 Task: Find connections with filter location Rotselaar with filter topic #Recruitmentwith filter profile language English with filter current company Raymond Limited with filter school Vivek College of Commerce with filter industry Computer Networking Products with filter service category AssistanceAdvertising with filter keywords title Salon Manager
Action: Mouse moved to (554, 104)
Screenshot: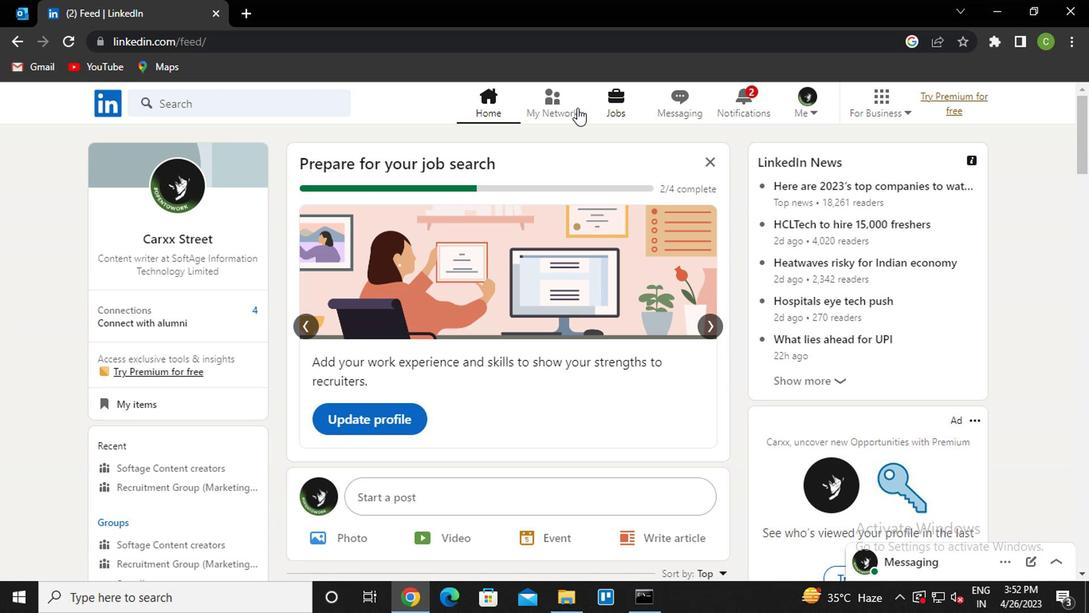 
Action: Mouse pressed left at (554, 104)
Screenshot: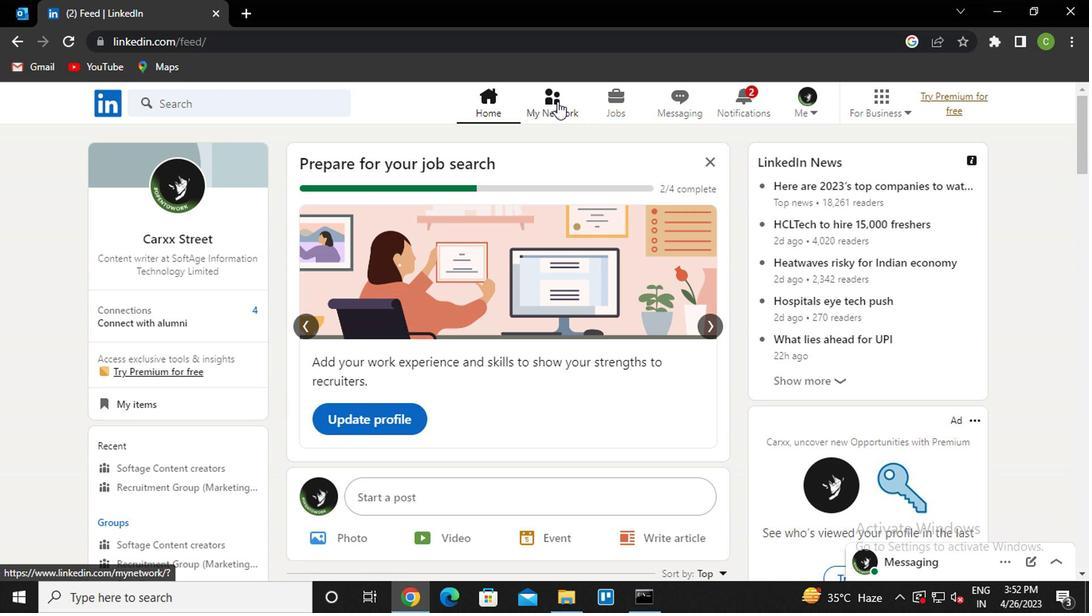 
Action: Mouse moved to (222, 201)
Screenshot: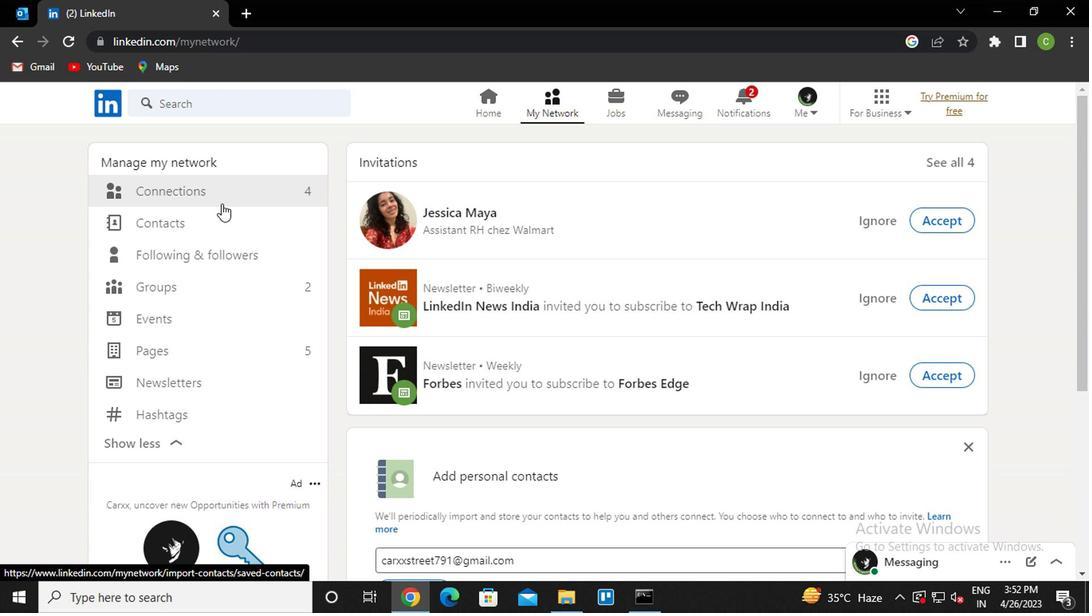 
Action: Mouse pressed left at (222, 201)
Screenshot: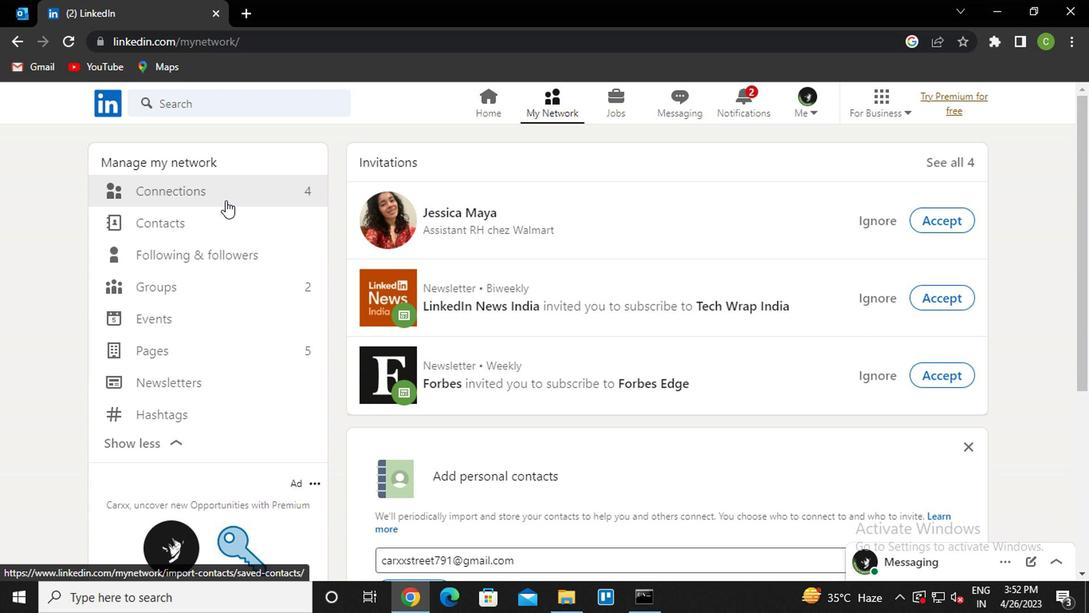 
Action: Mouse pressed left at (222, 201)
Screenshot: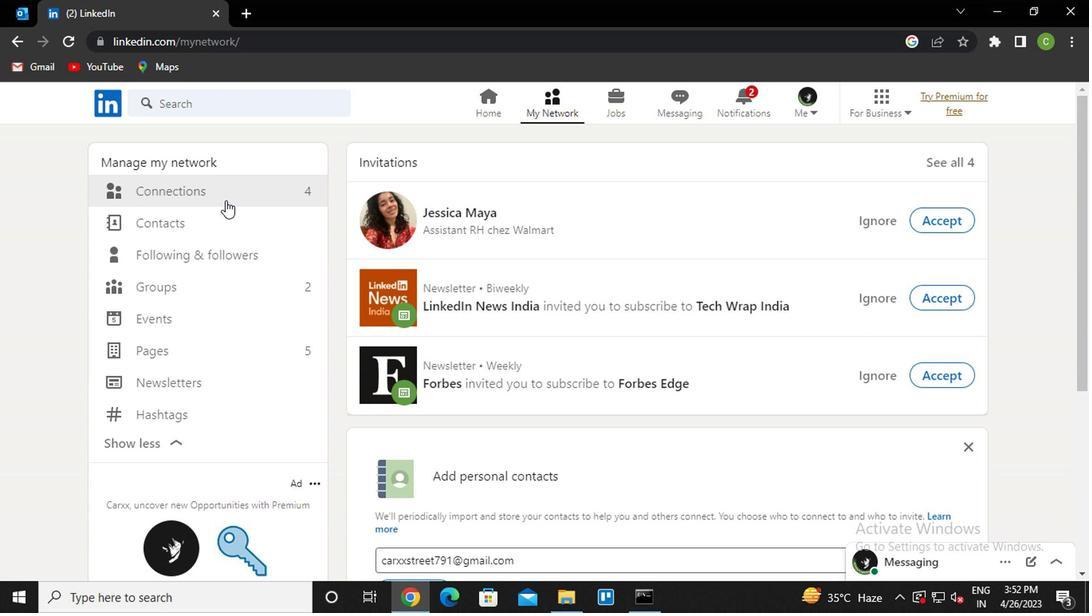 
Action: Mouse moved to (239, 198)
Screenshot: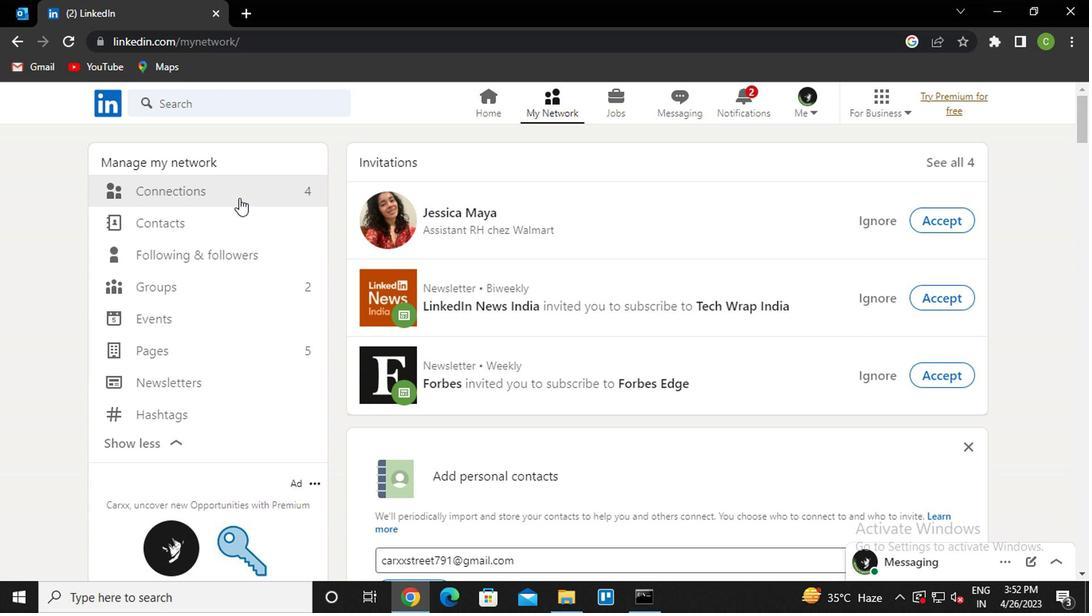 
Action: Mouse pressed left at (239, 198)
Screenshot: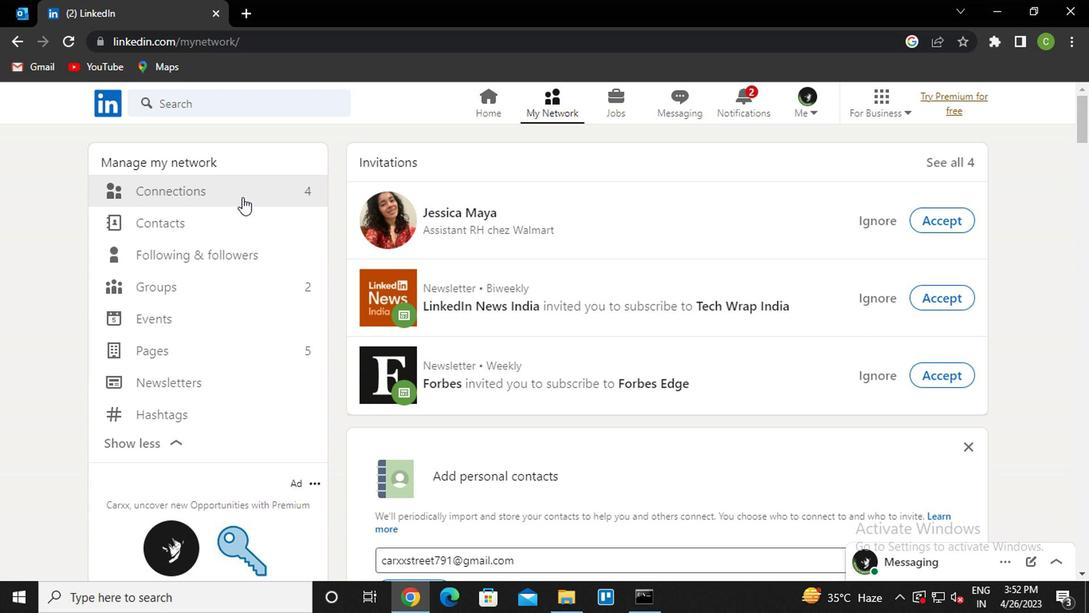 
Action: Mouse moved to (647, 186)
Screenshot: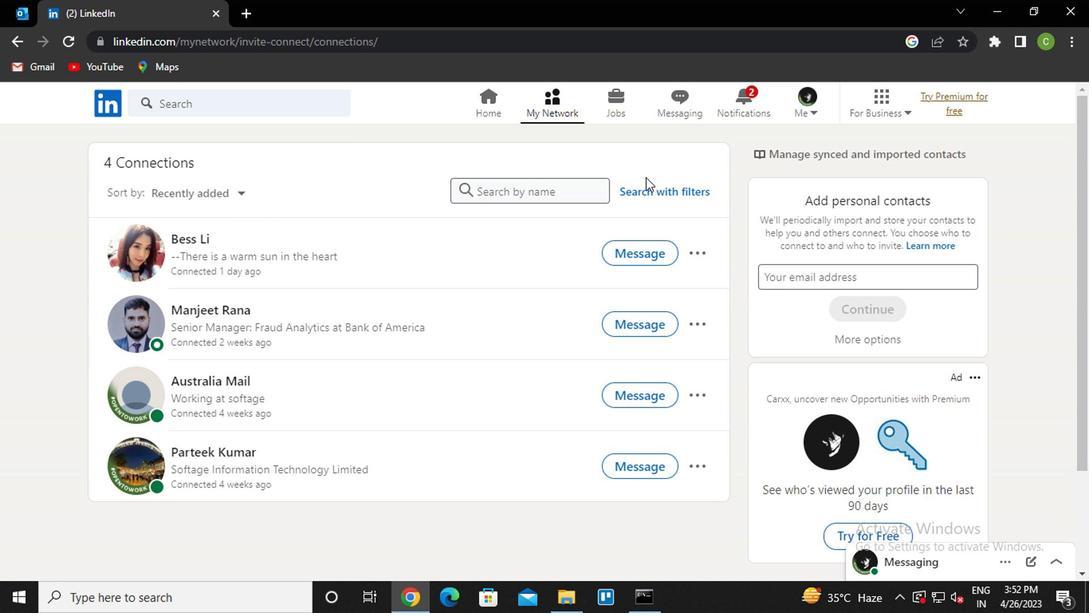 
Action: Mouse pressed left at (647, 186)
Screenshot: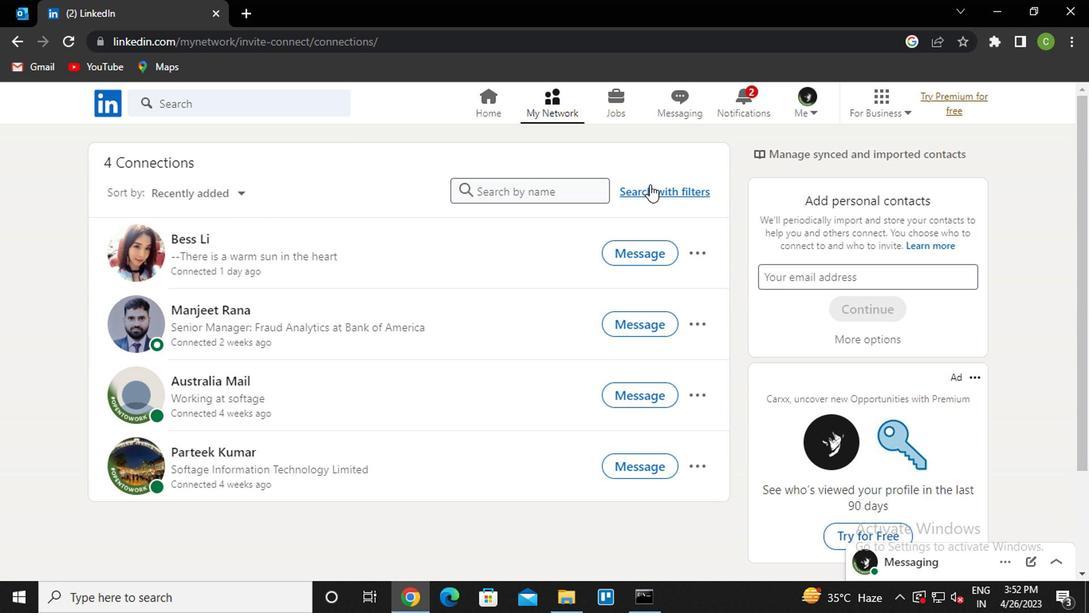 
Action: Mouse moved to (532, 160)
Screenshot: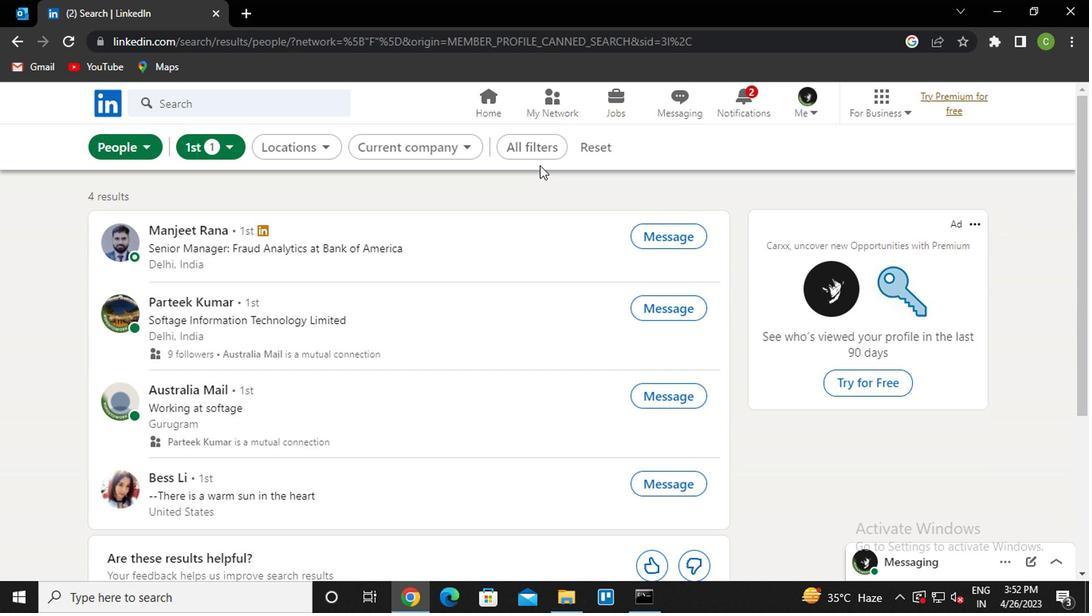 
Action: Mouse pressed left at (532, 160)
Screenshot: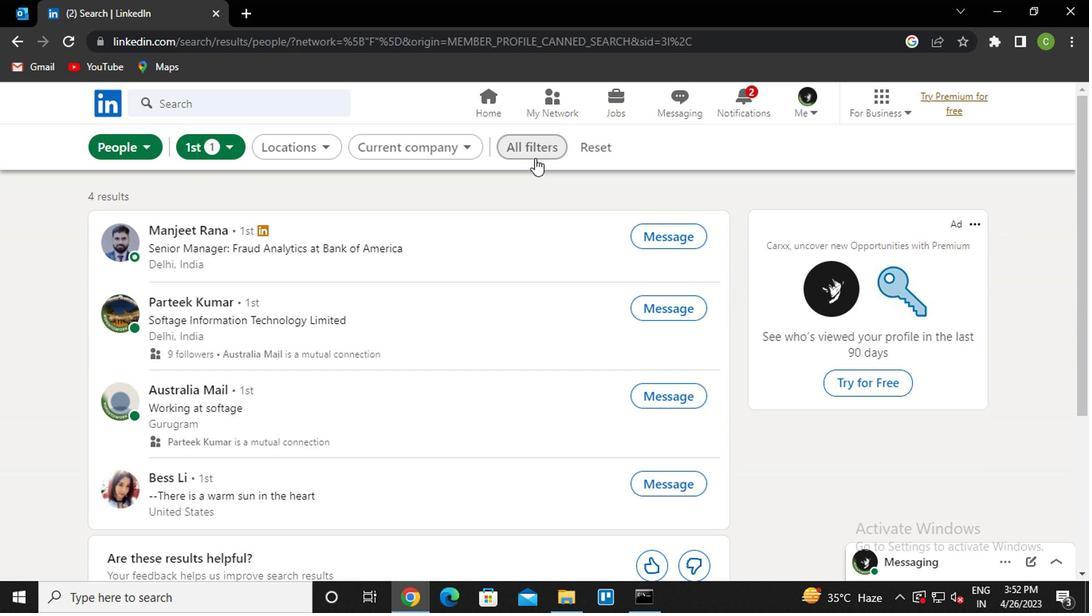 
Action: Mouse moved to (793, 353)
Screenshot: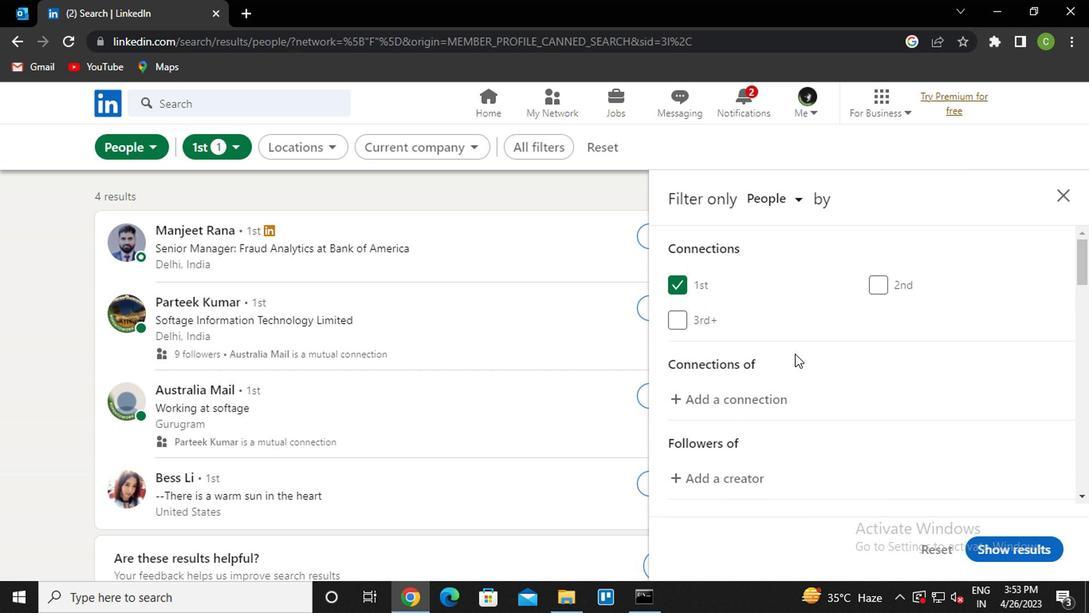 
Action: Mouse scrolled (793, 353) with delta (0, 0)
Screenshot: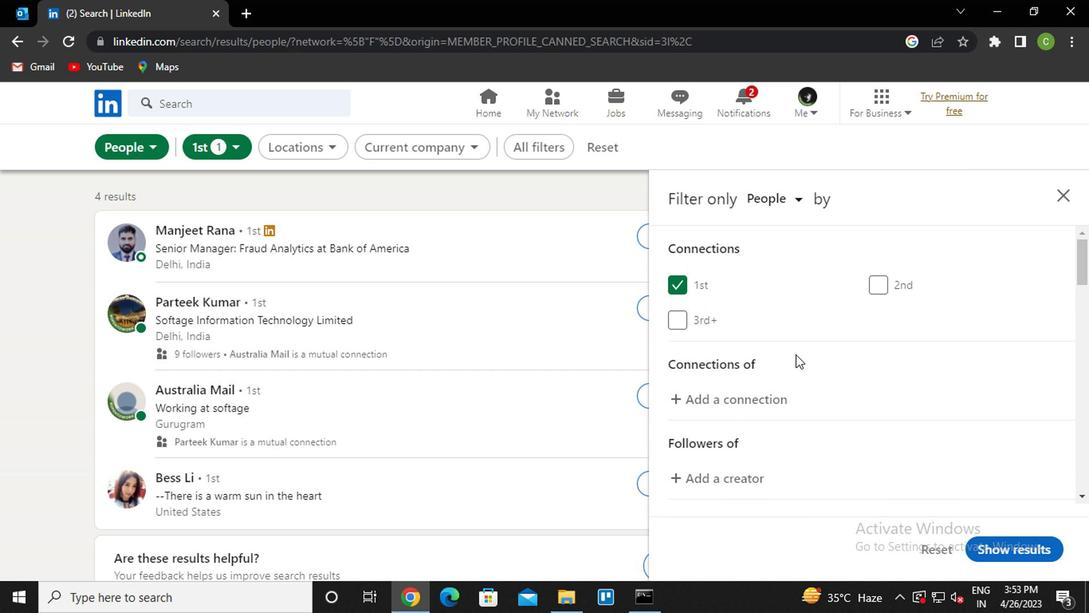
Action: Mouse moved to (793, 354)
Screenshot: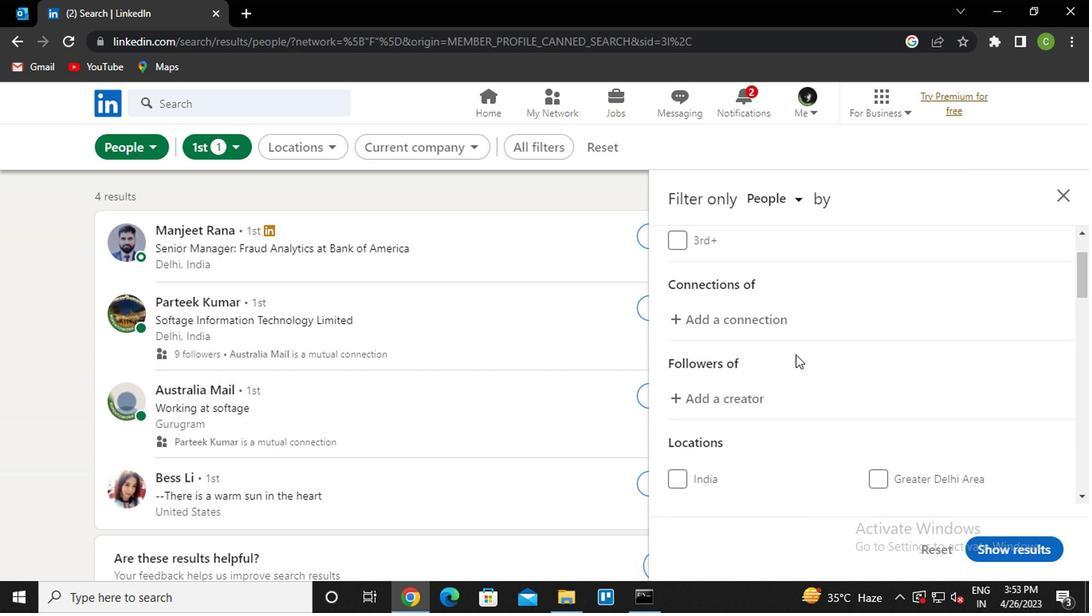 
Action: Mouse scrolled (793, 353) with delta (0, 0)
Screenshot: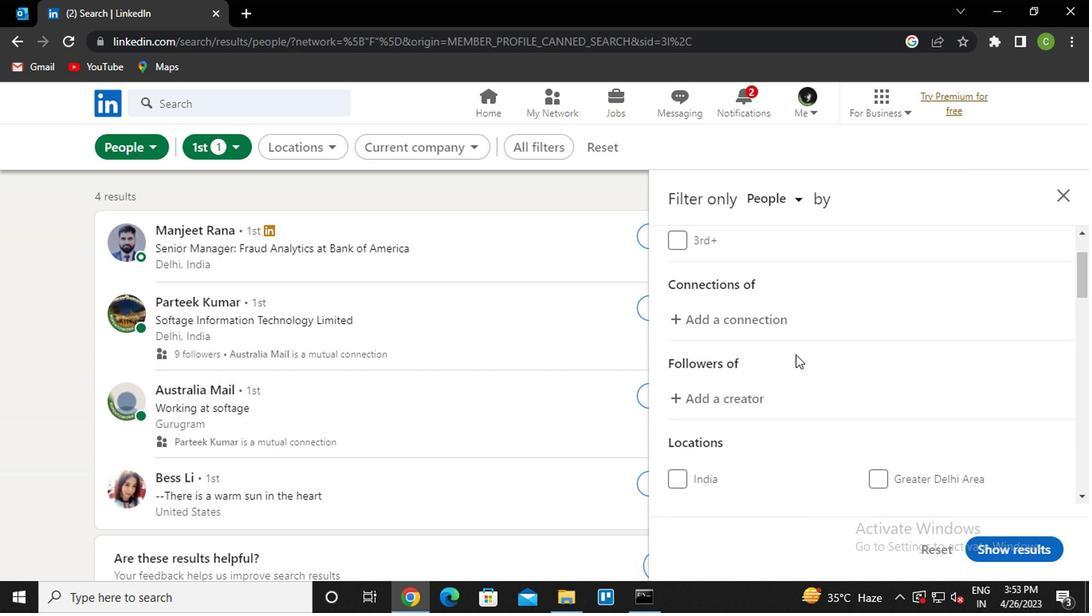 
Action: Mouse scrolled (793, 353) with delta (0, 0)
Screenshot: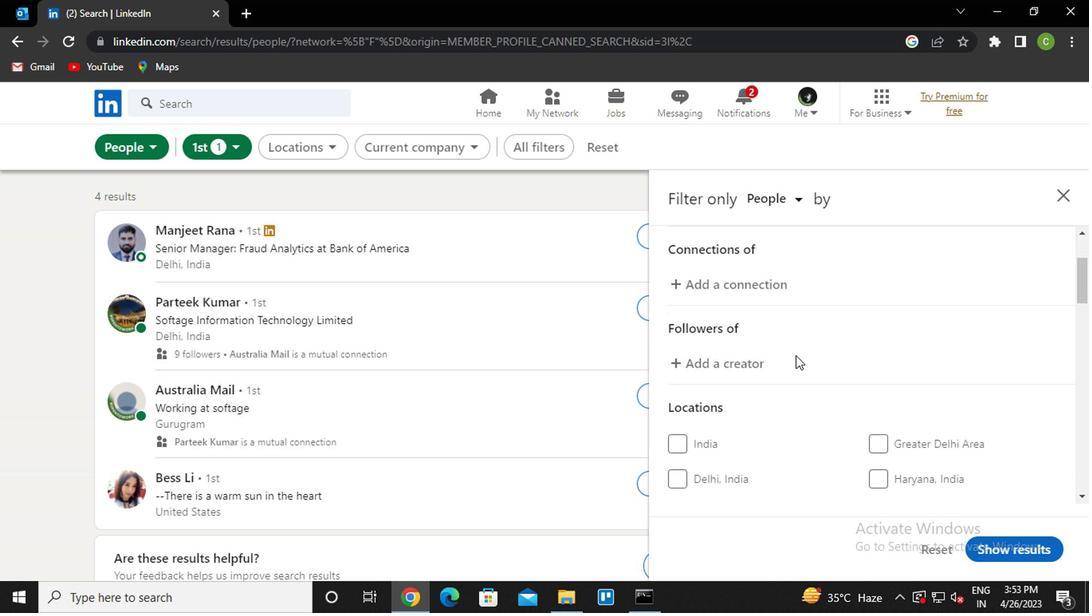 
Action: Mouse moved to (939, 388)
Screenshot: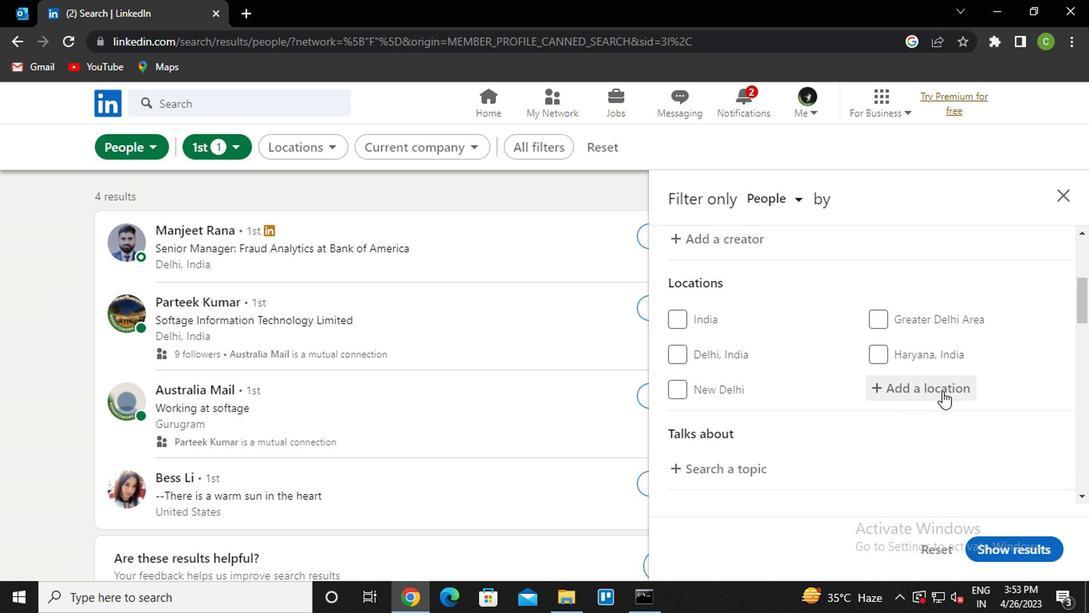 
Action: Mouse pressed left at (939, 388)
Screenshot: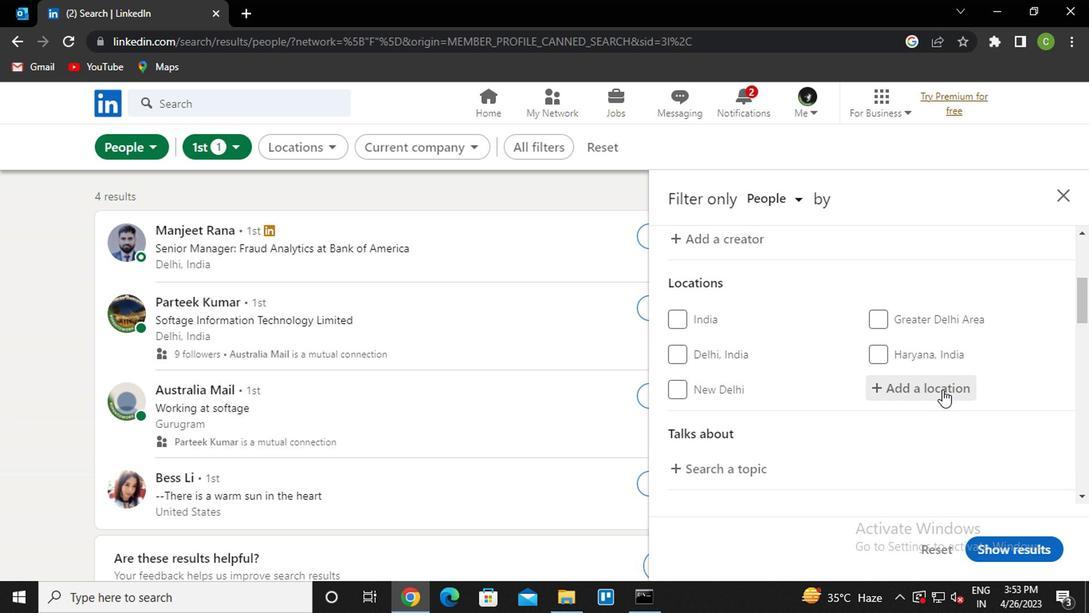 
Action: Key pressed r<Key.caps_lock>otsel<Key.down><Key.enter>
Screenshot: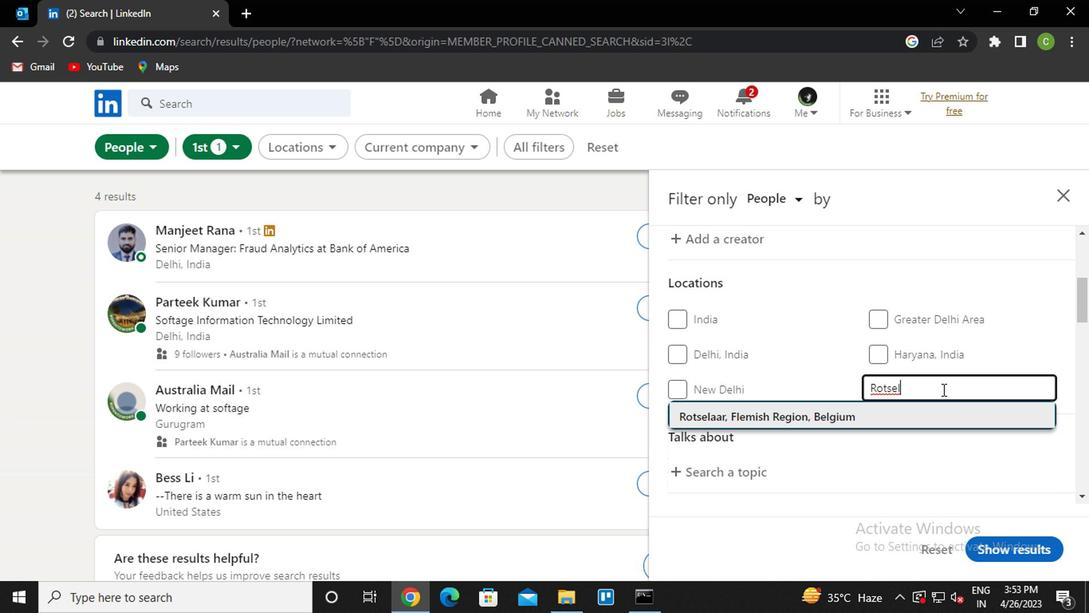 
Action: Mouse moved to (941, 388)
Screenshot: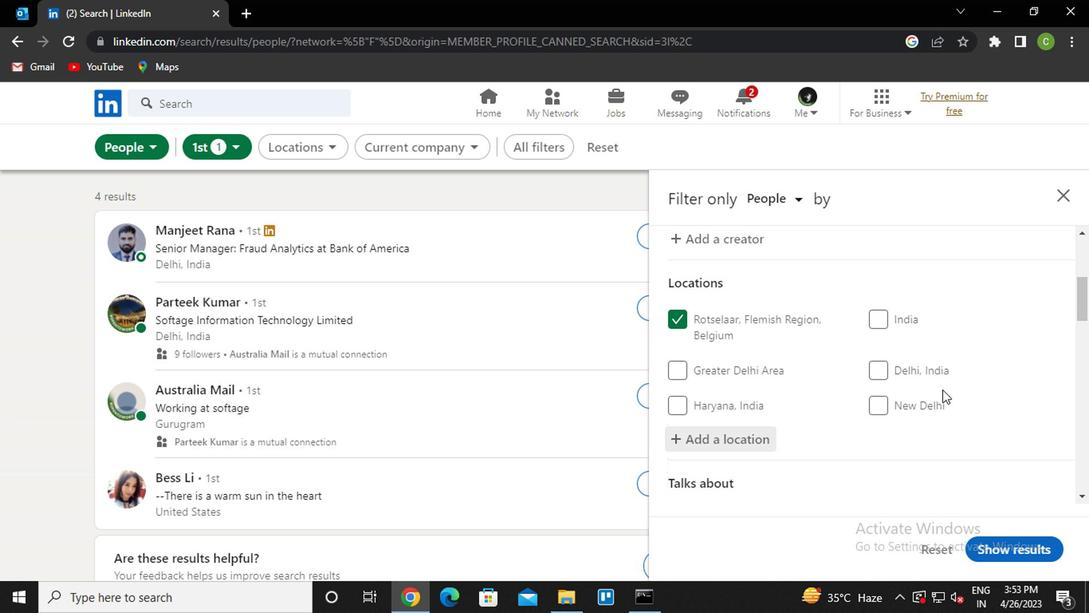 
Action: Mouse scrolled (941, 387) with delta (0, 0)
Screenshot: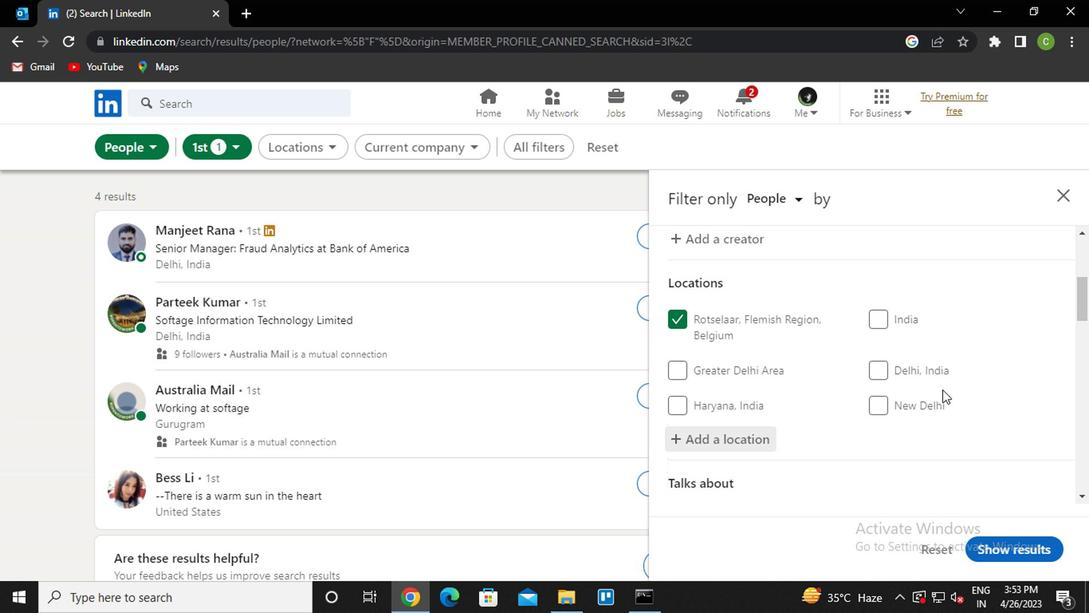 
Action: Mouse moved to (945, 387)
Screenshot: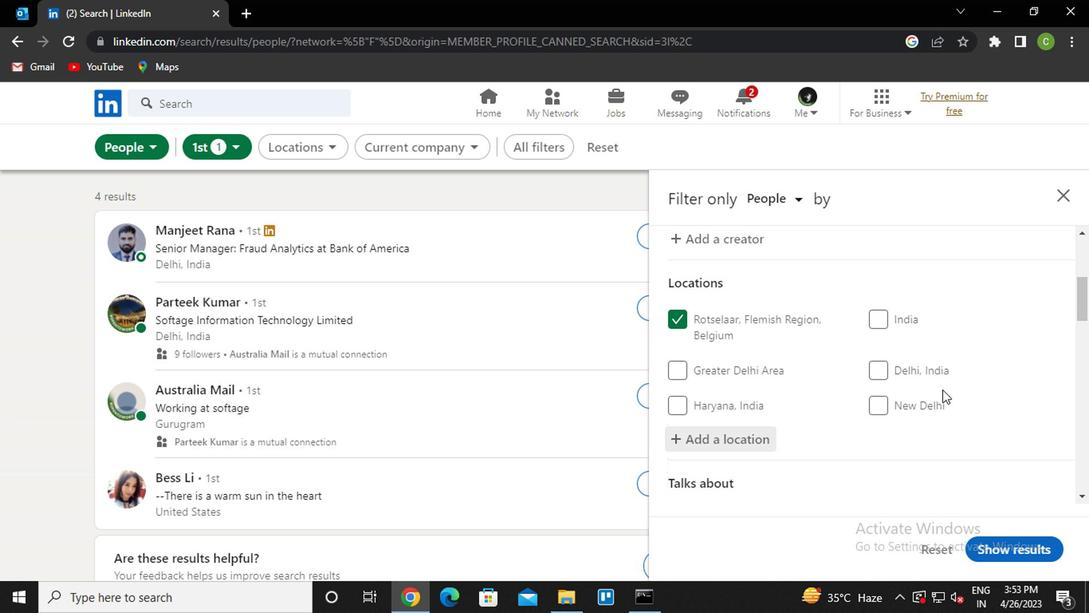 
Action: Mouse scrolled (945, 386) with delta (0, -1)
Screenshot: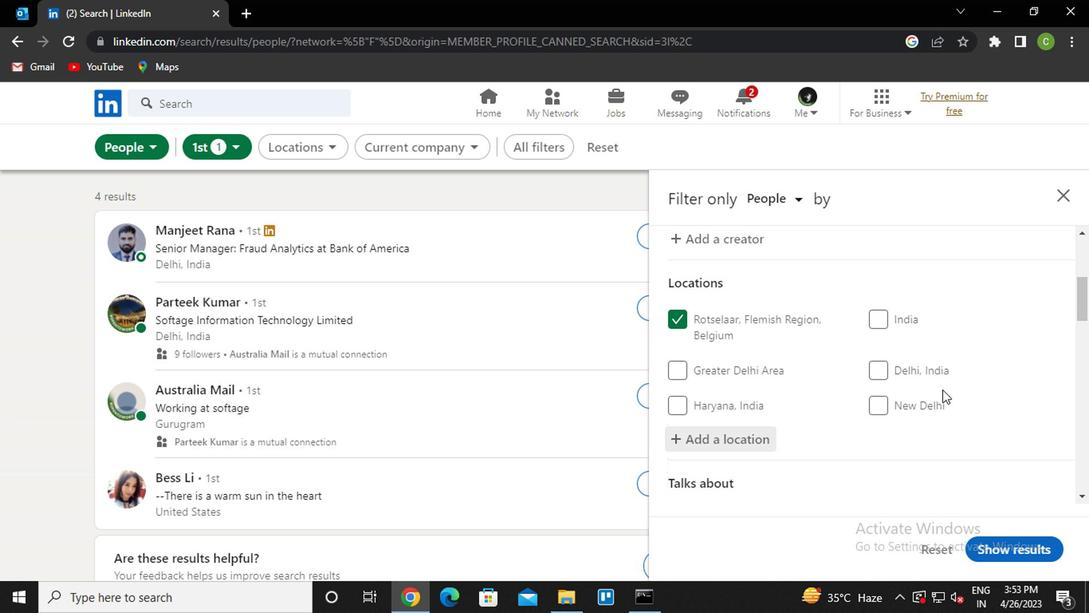
Action: Mouse moved to (946, 387)
Screenshot: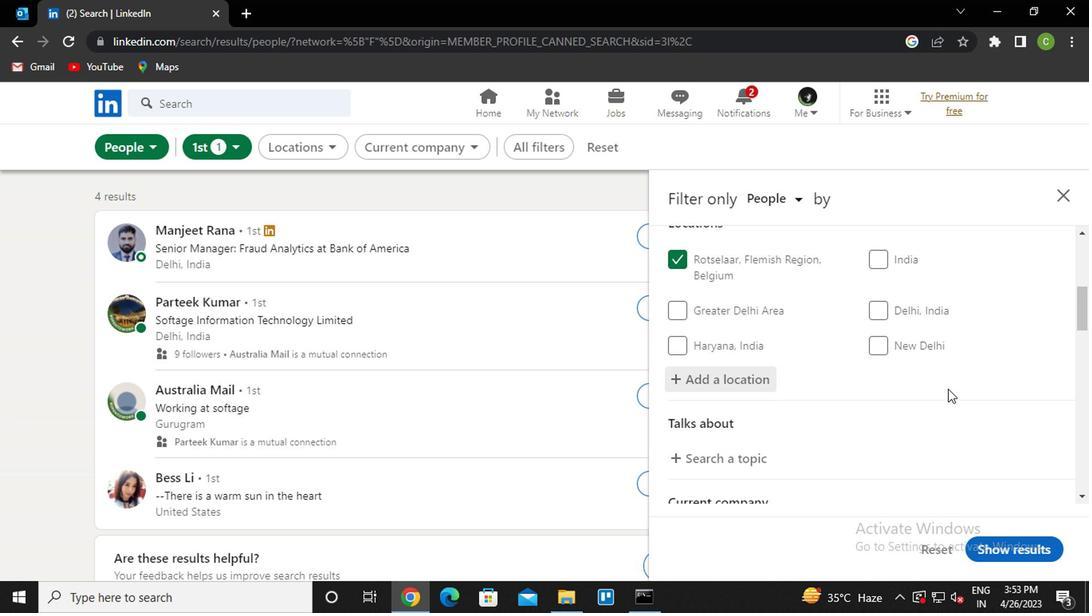 
Action: Mouse scrolled (946, 386) with delta (0, -1)
Screenshot: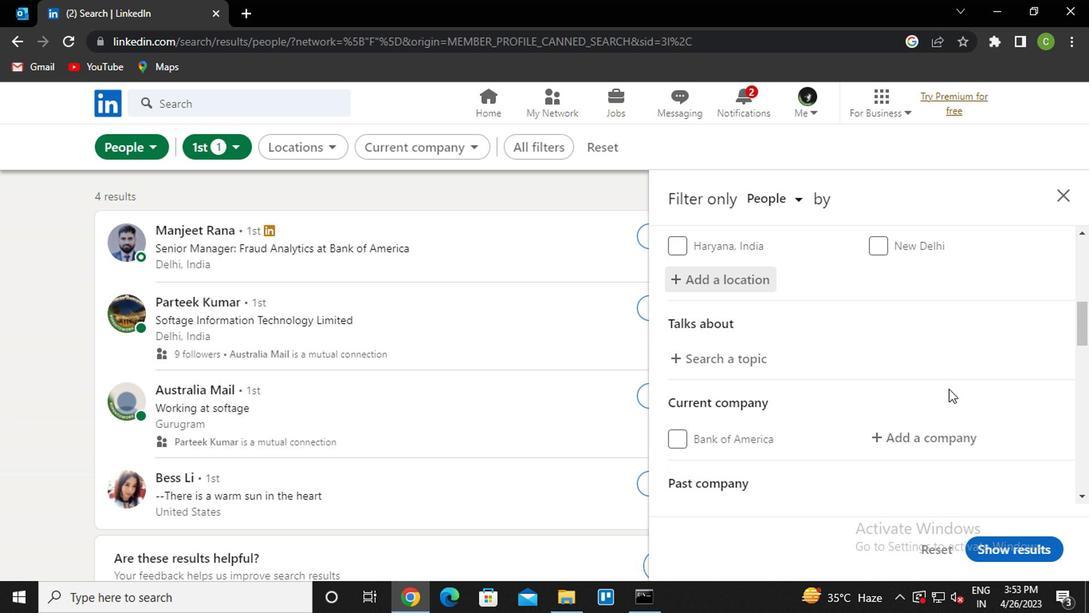 
Action: Mouse moved to (739, 282)
Screenshot: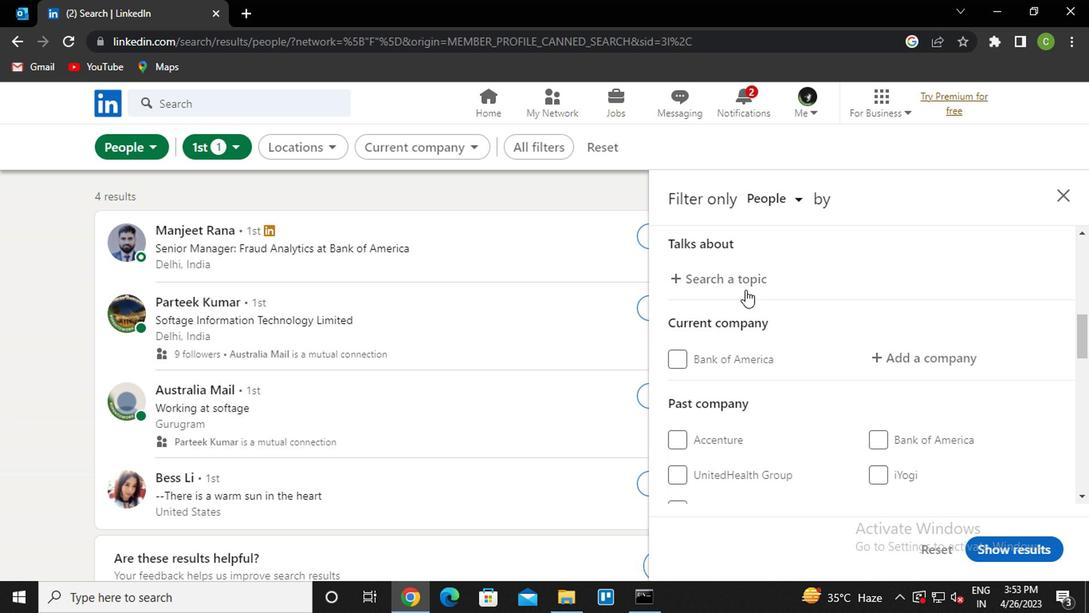 
Action: Mouse pressed left at (739, 282)
Screenshot: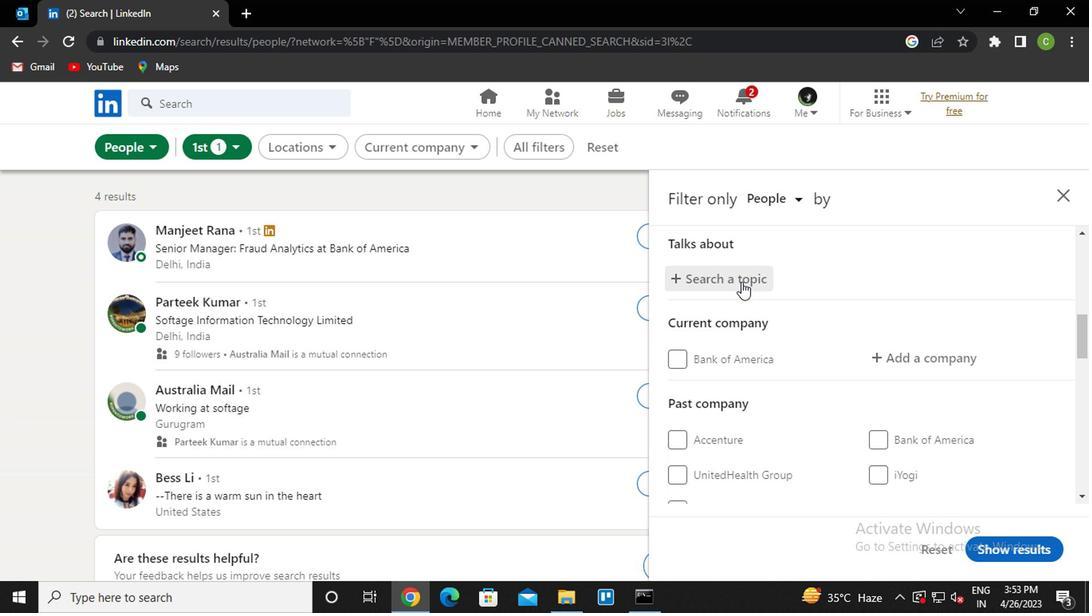 
Action: Mouse moved to (739, 280)
Screenshot: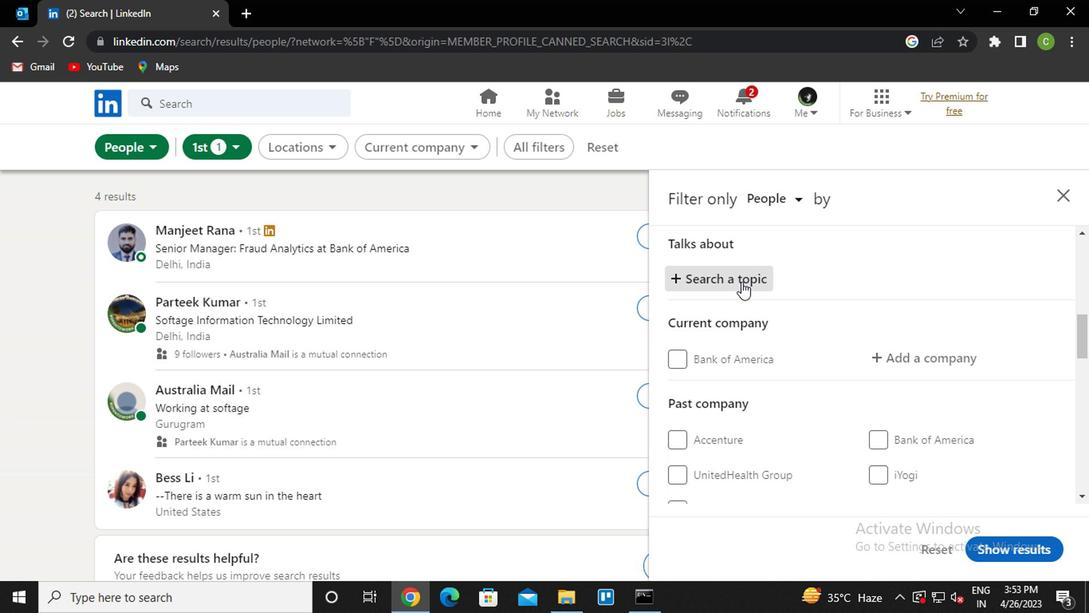 
Action: Key pressed <Key.caps_lock>r<Key.caps_lock>Ecruiting<Key.down><Key.enter>
Screenshot: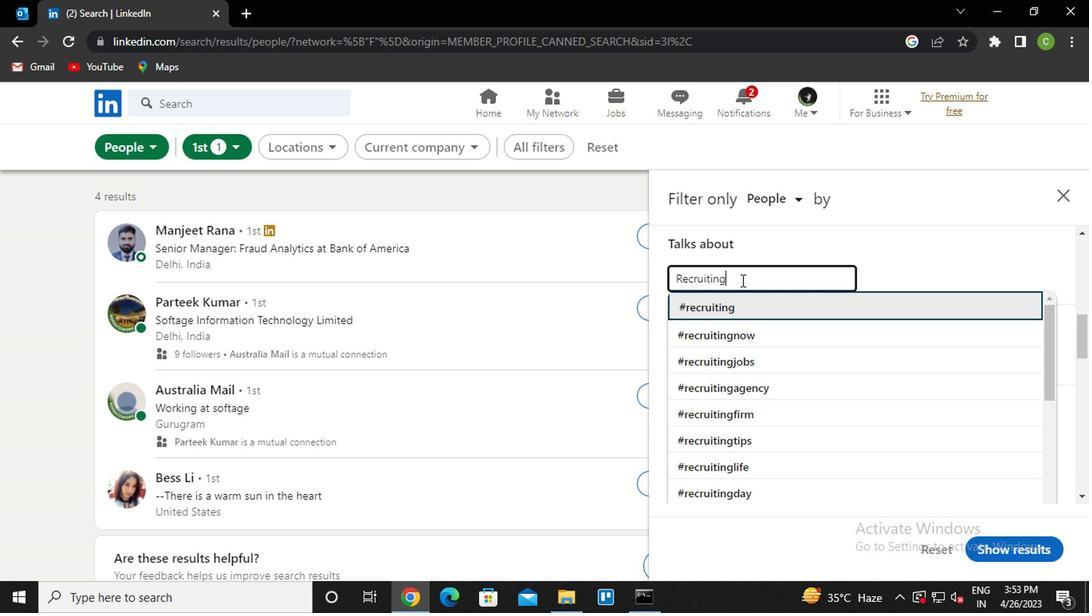 
Action: Mouse moved to (771, 288)
Screenshot: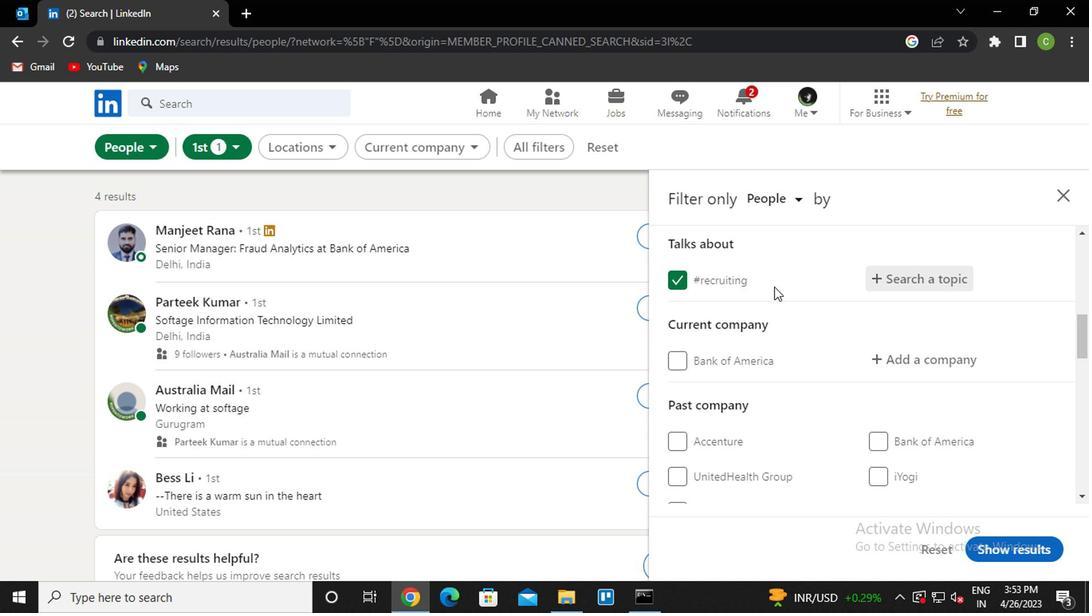 
Action: Mouse scrolled (771, 288) with delta (0, 0)
Screenshot: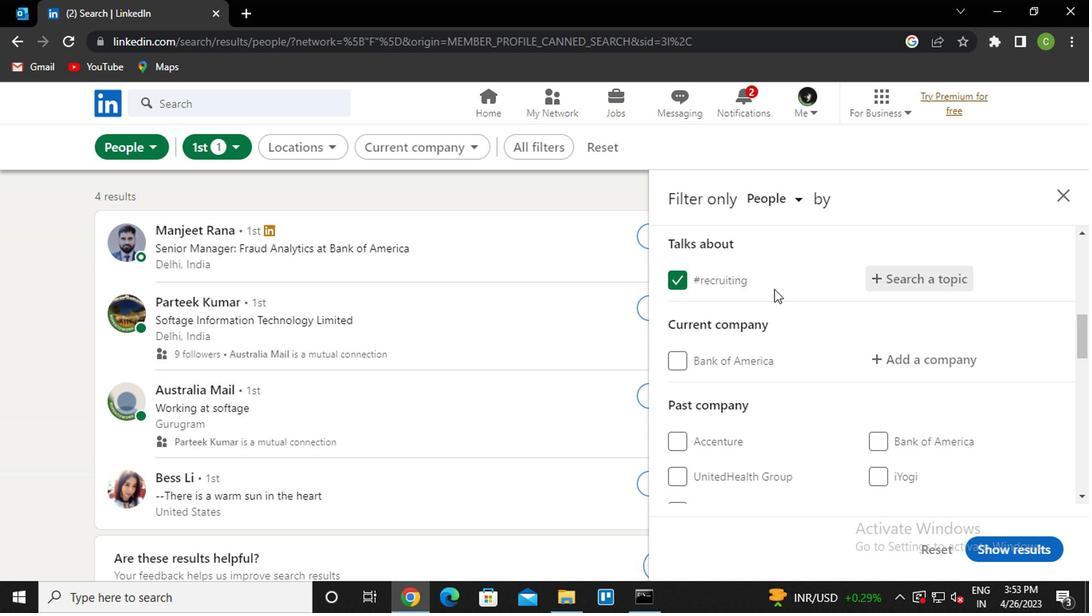 
Action: Mouse scrolled (771, 288) with delta (0, 0)
Screenshot: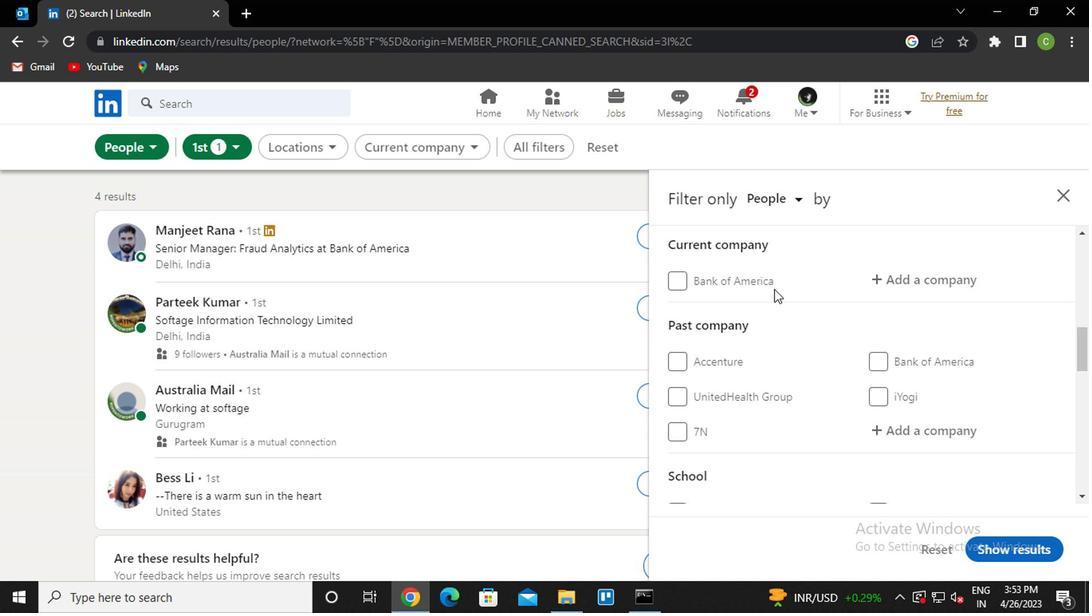 
Action: Mouse scrolled (771, 288) with delta (0, 0)
Screenshot: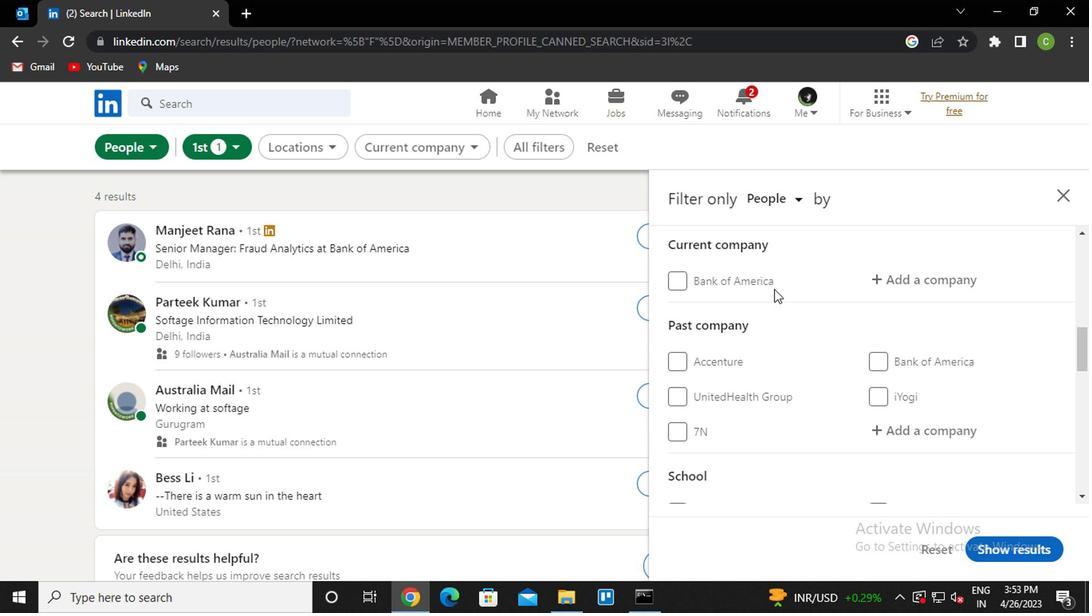 
Action: Mouse moved to (771, 288)
Screenshot: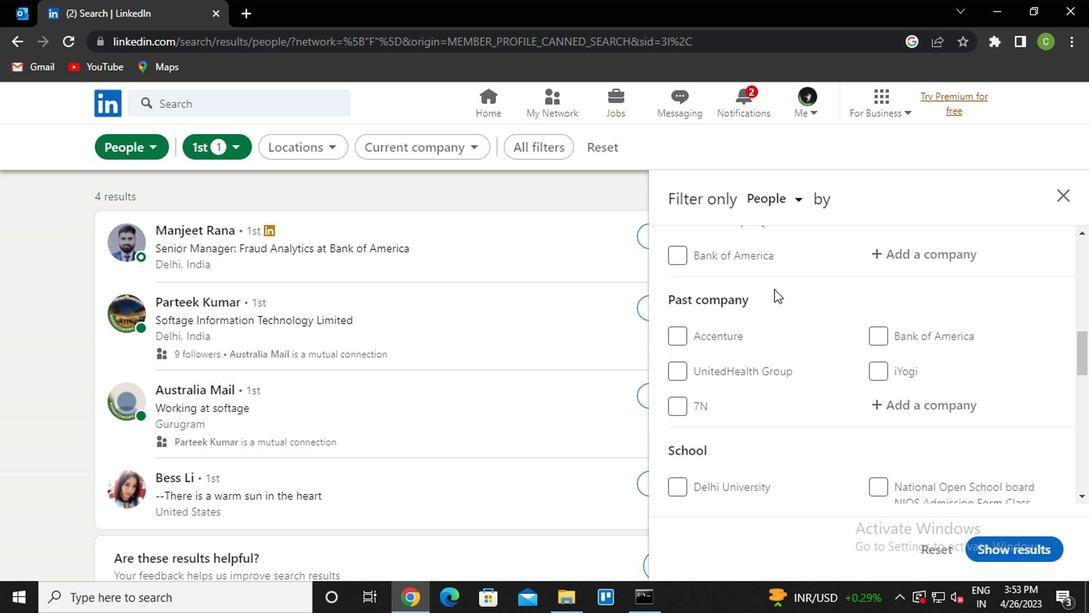 
Action: Mouse scrolled (771, 288) with delta (0, 0)
Screenshot: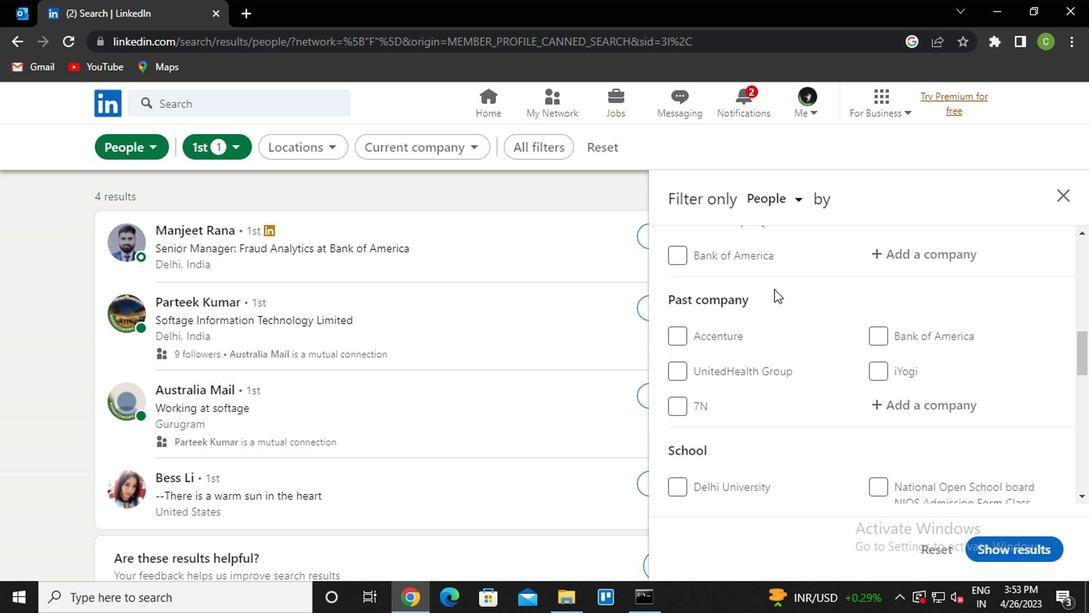 
Action: Mouse moved to (771, 290)
Screenshot: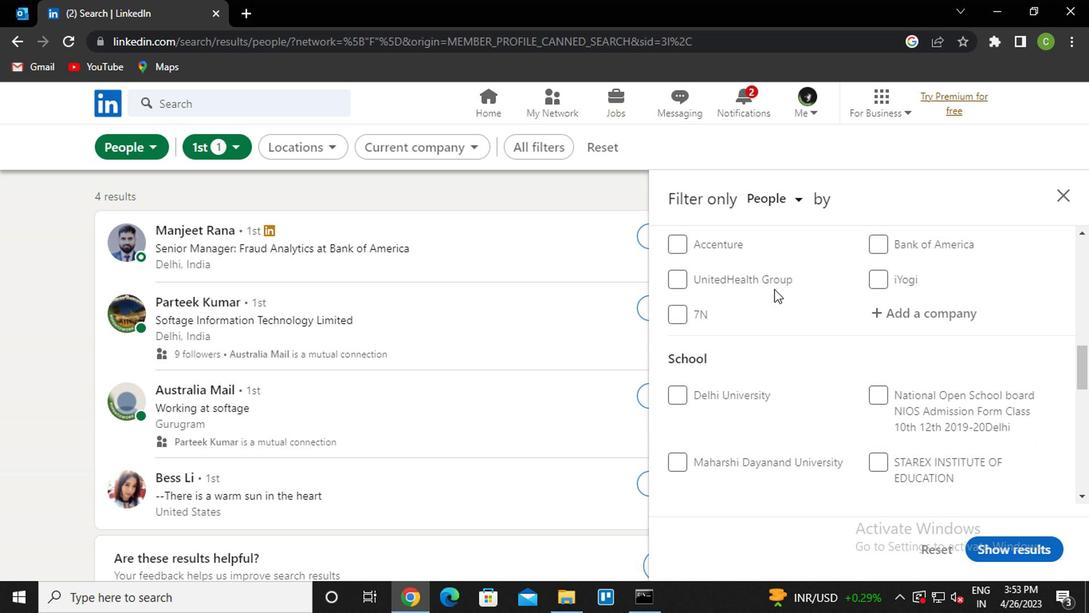 
Action: Mouse scrolled (771, 288) with delta (0, -1)
Screenshot: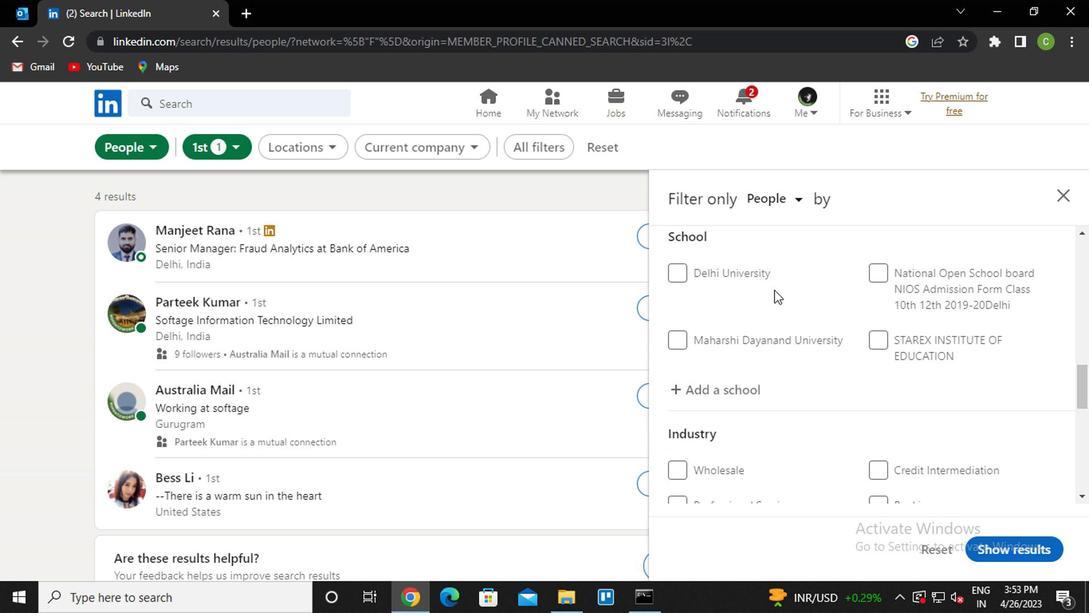 
Action: Mouse scrolled (771, 288) with delta (0, -1)
Screenshot: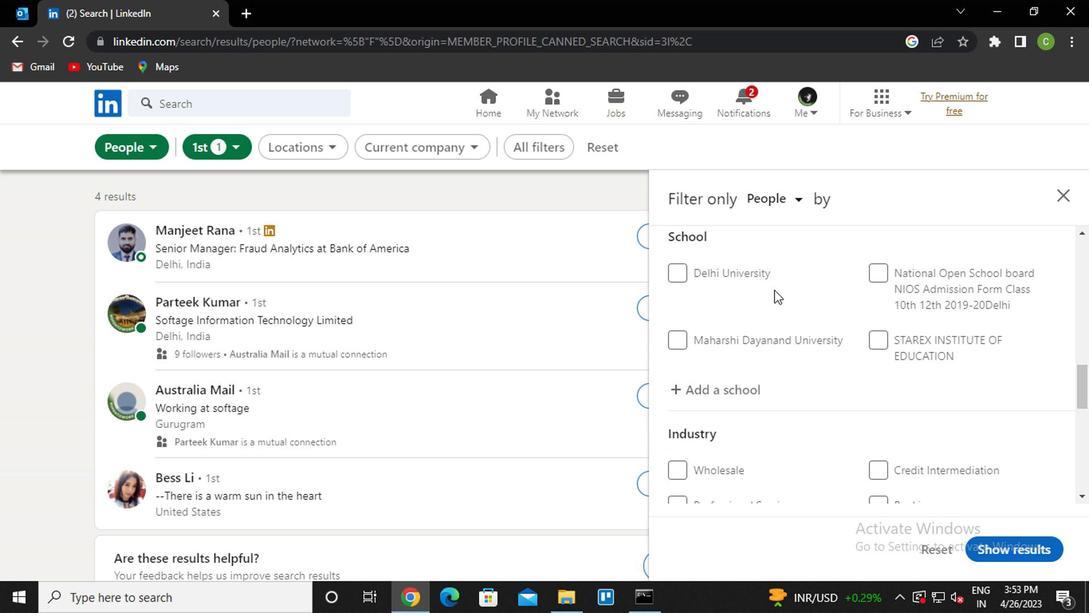 
Action: Mouse moved to (769, 294)
Screenshot: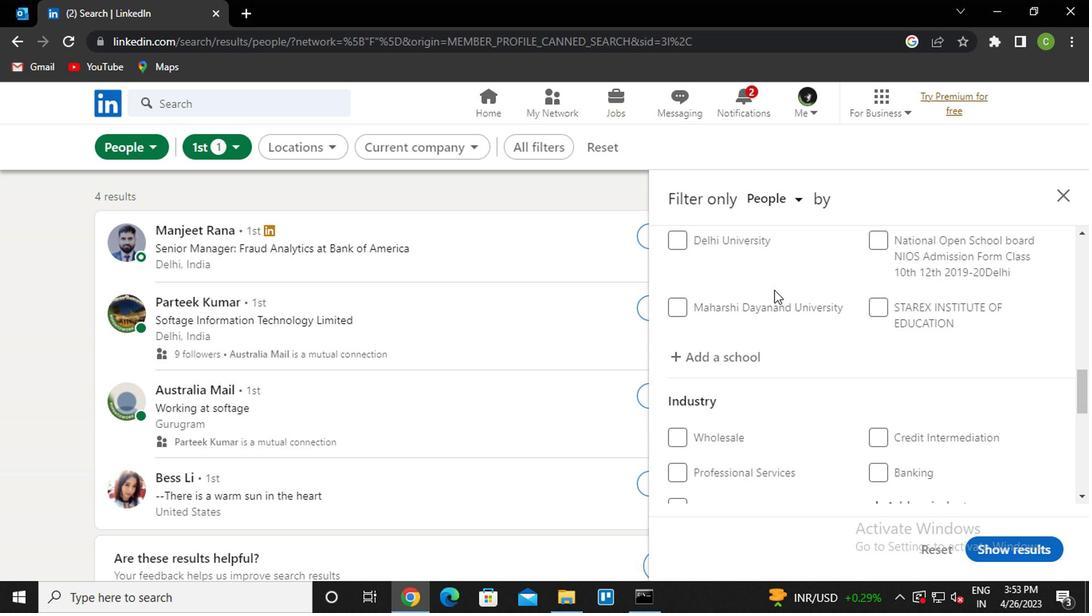 
Action: Mouse scrolled (769, 292) with delta (0, -1)
Screenshot: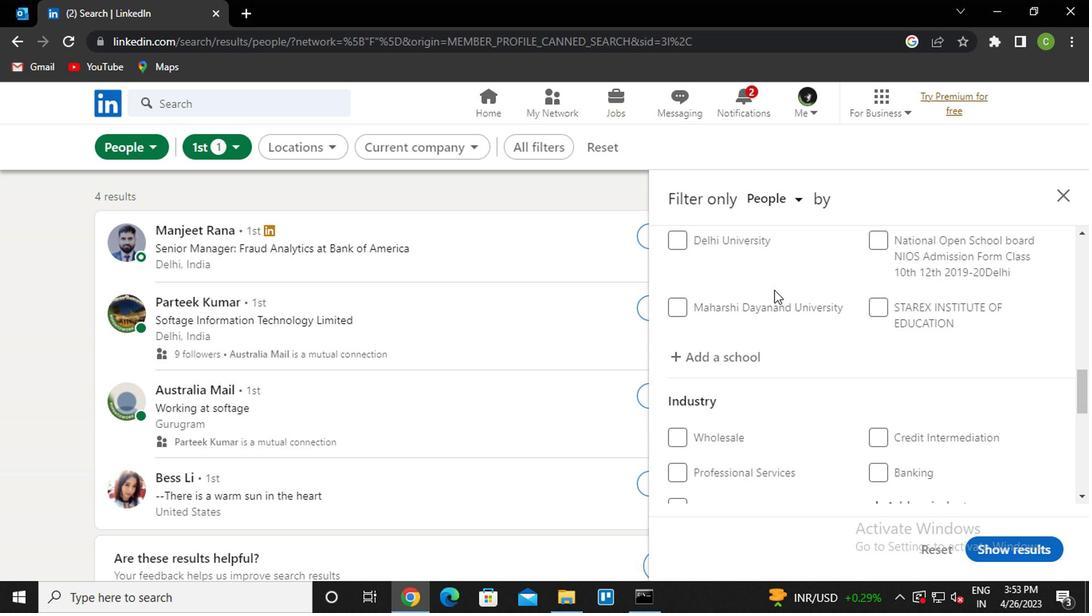 
Action: Mouse moved to (764, 296)
Screenshot: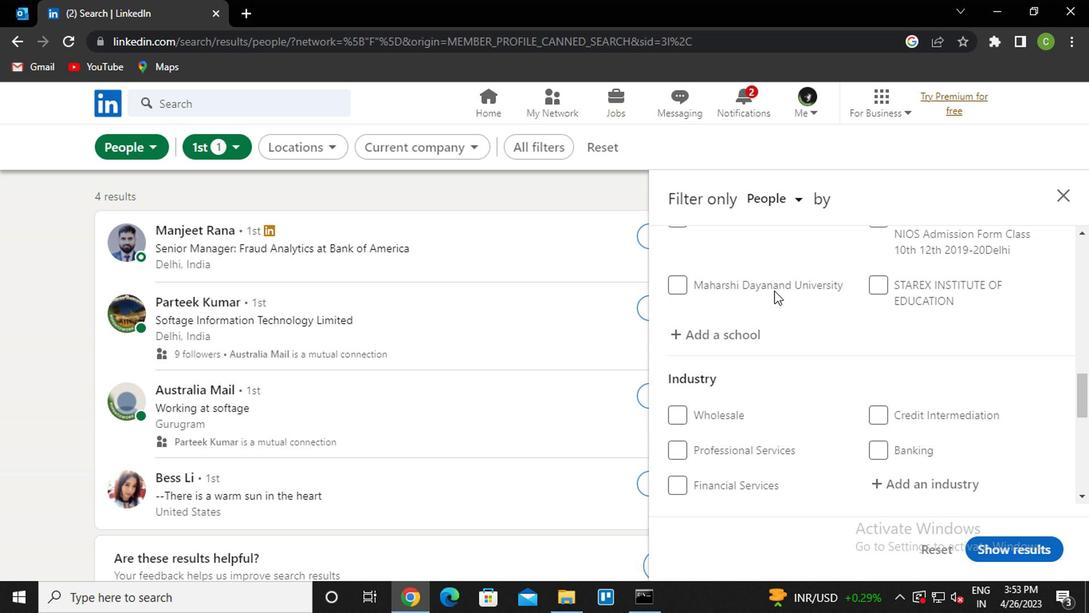 
Action: Mouse scrolled (764, 296) with delta (0, 0)
Screenshot: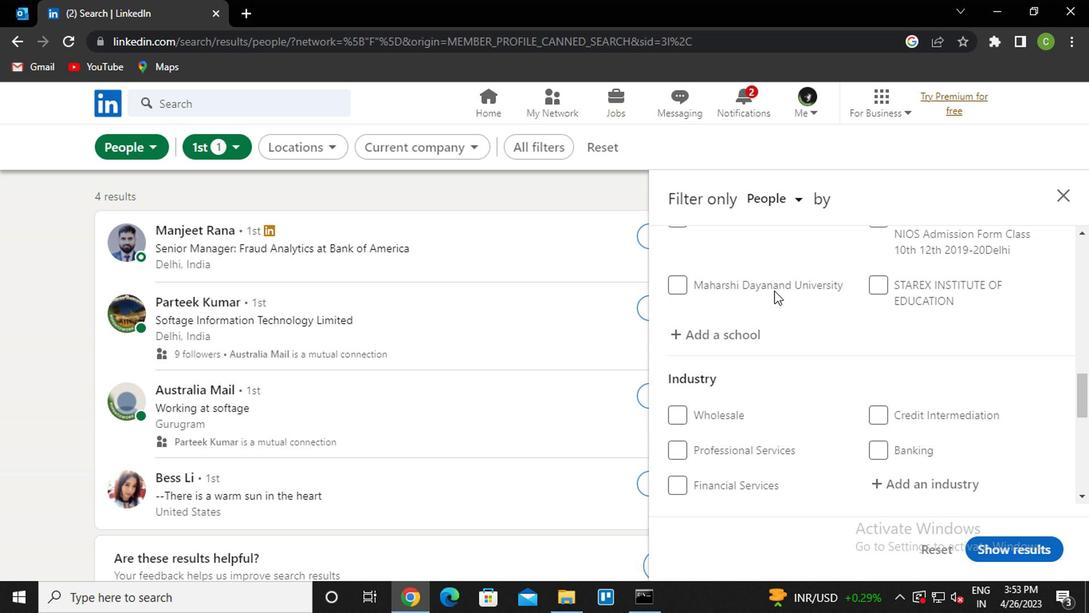 
Action: Mouse moved to (760, 299)
Screenshot: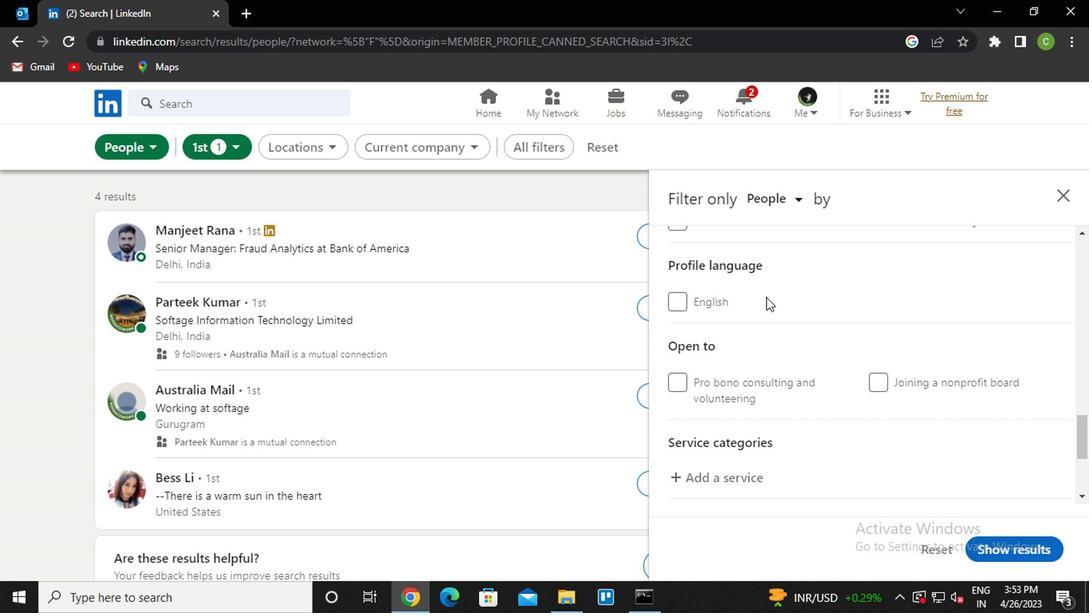 
Action: Mouse scrolled (760, 298) with delta (0, 0)
Screenshot: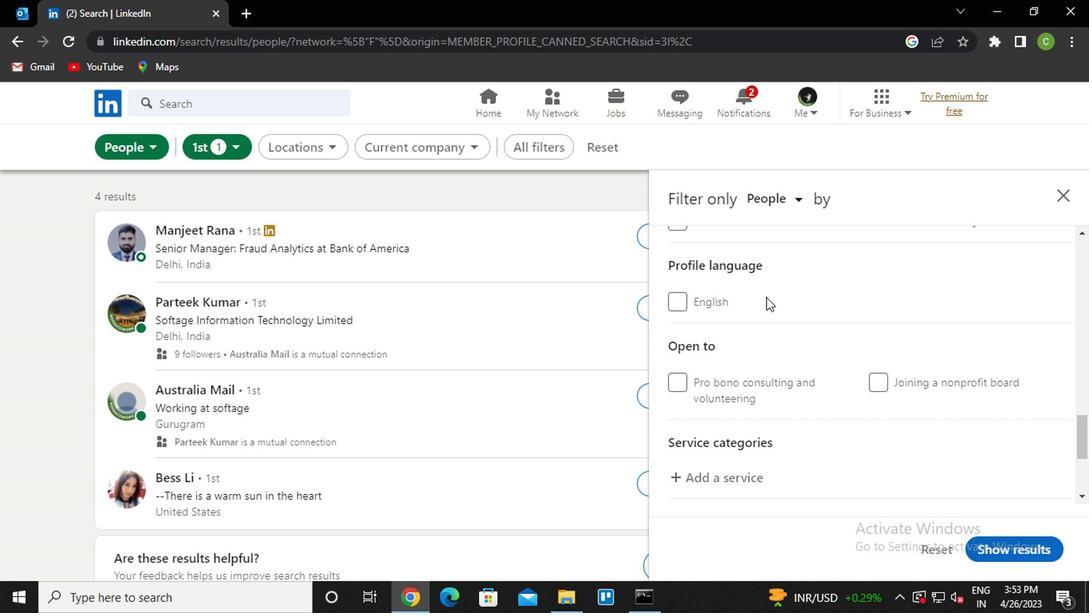 
Action: Mouse moved to (758, 300)
Screenshot: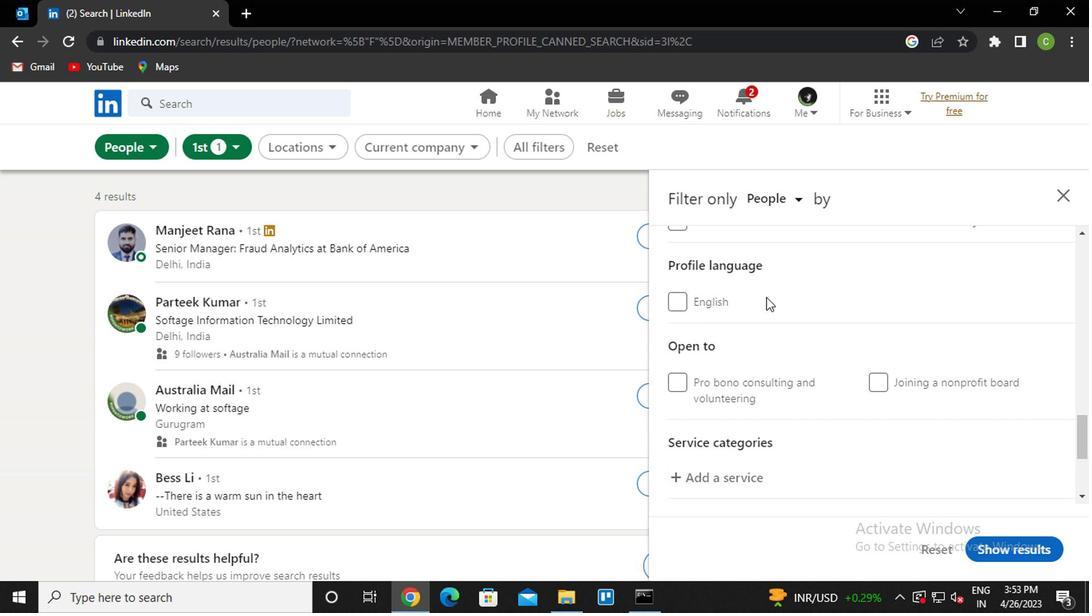 
Action: Mouse scrolled (758, 300) with delta (0, 0)
Screenshot: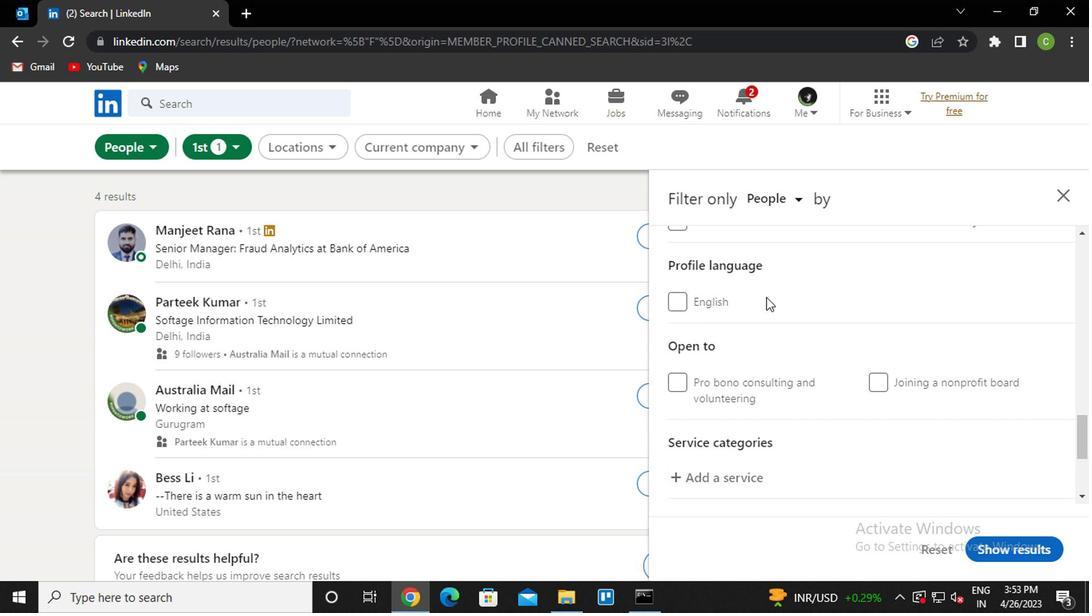
Action: Mouse moved to (719, 367)
Screenshot: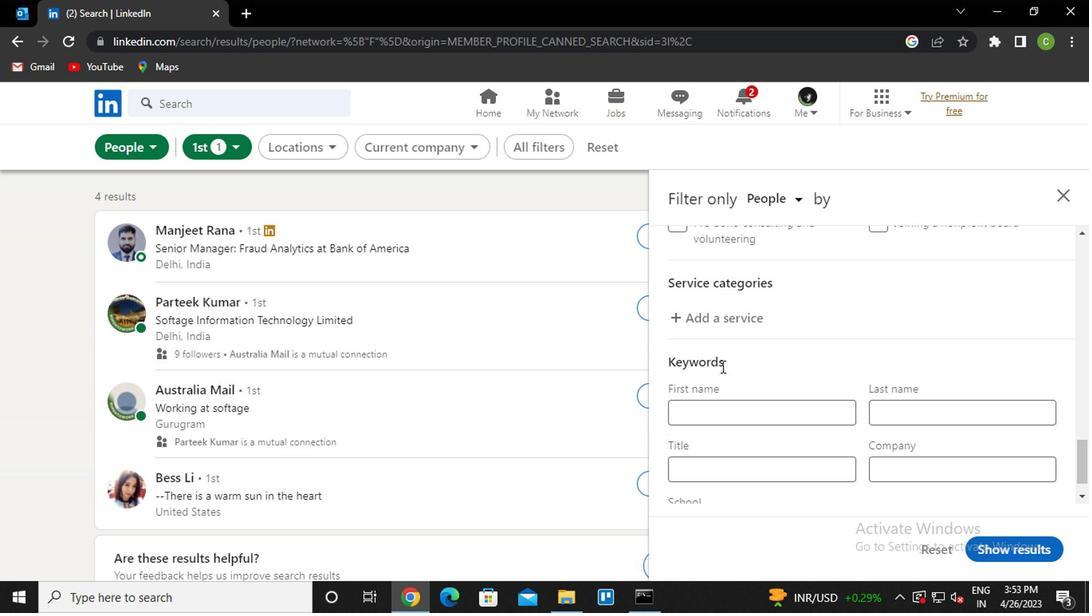 
Action: Mouse scrolled (719, 368) with delta (0, 0)
Screenshot: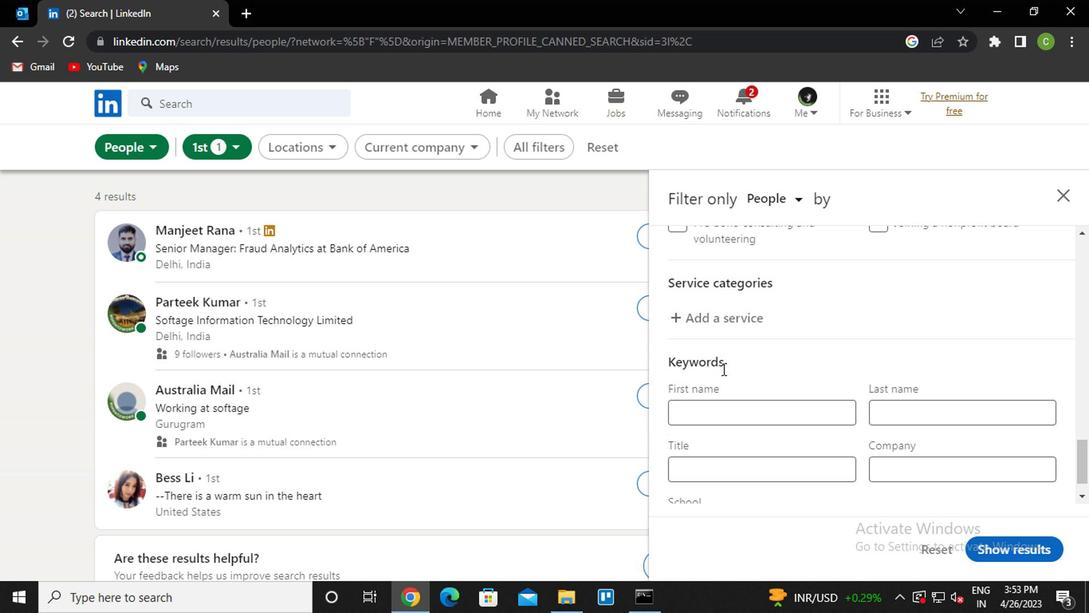 
Action: Mouse moved to (719, 368)
Screenshot: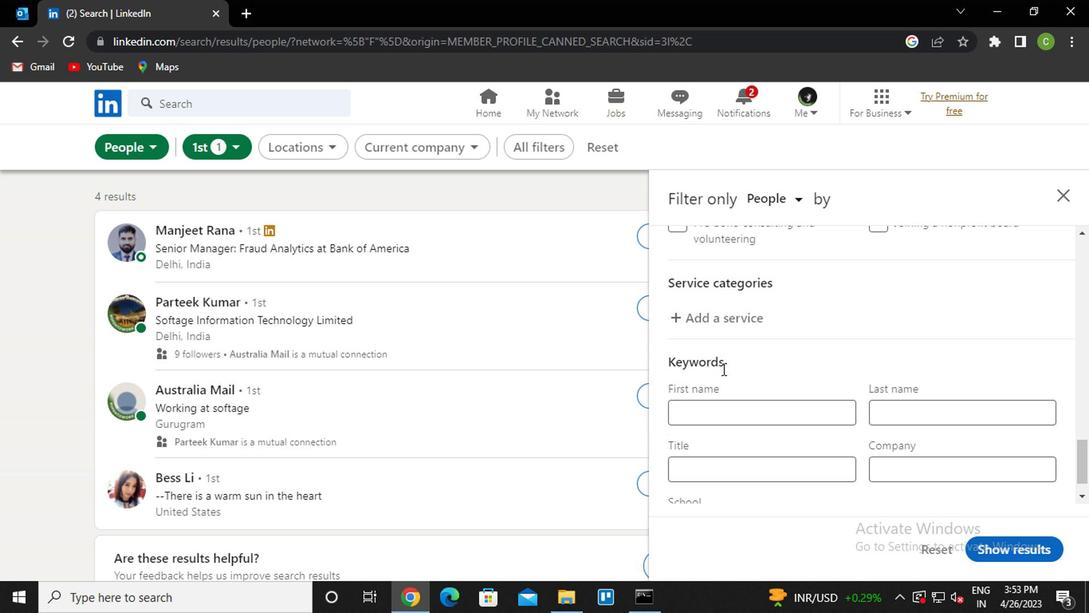 
Action: Mouse scrolled (719, 369) with delta (0, 1)
Screenshot: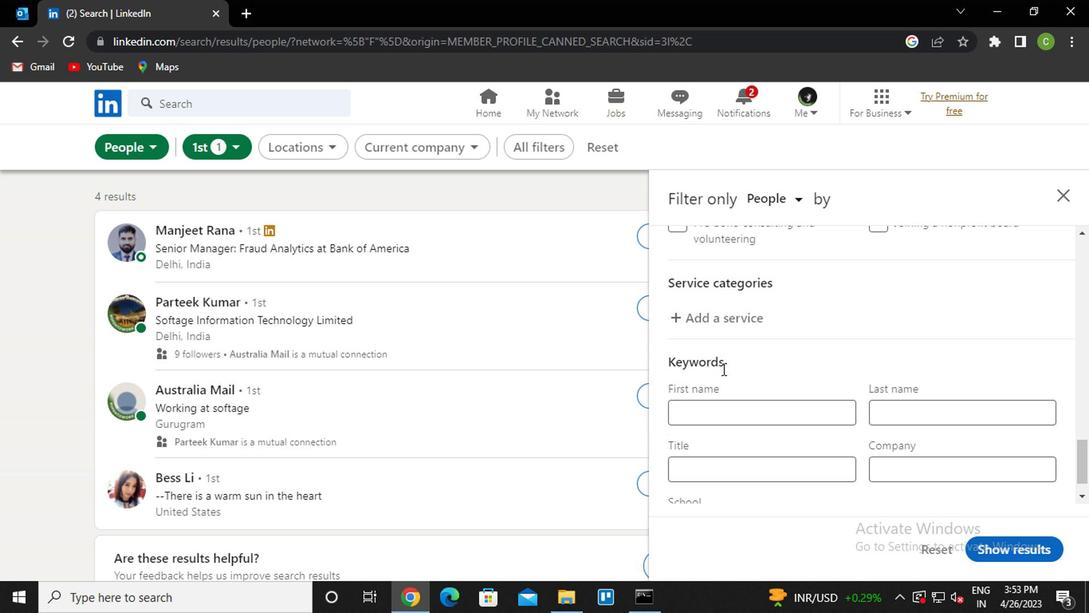 
Action: Mouse moved to (674, 313)
Screenshot: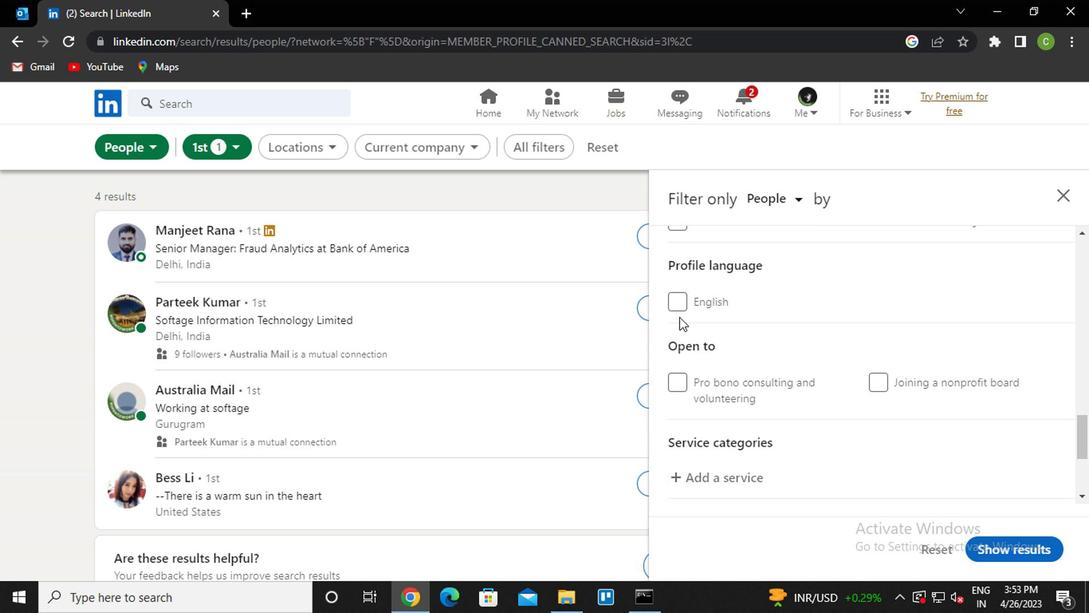 
Action: Mouse pressed left at (674, 313)
Screenshot: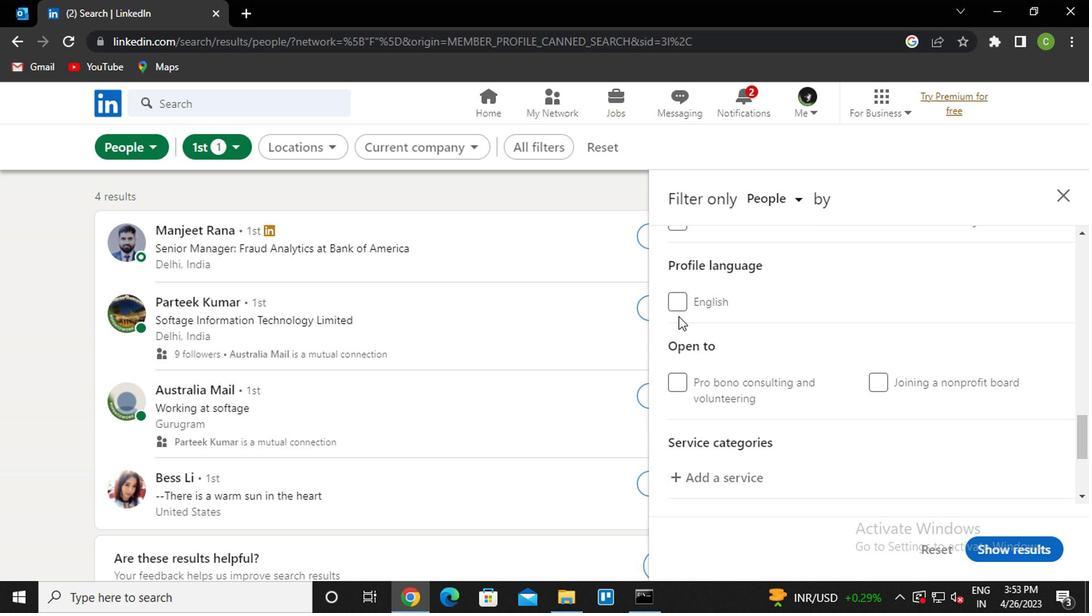 
Action: Mouse moved to (676, 307)
Screenshot: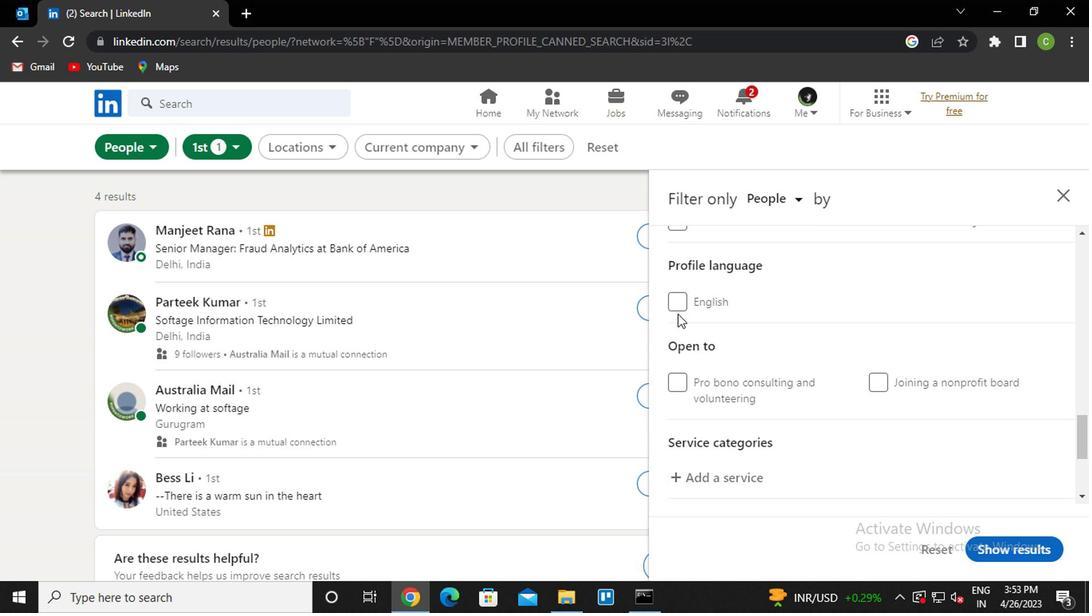
Action: Mouse pressed left at (676, 307)
Screenshot: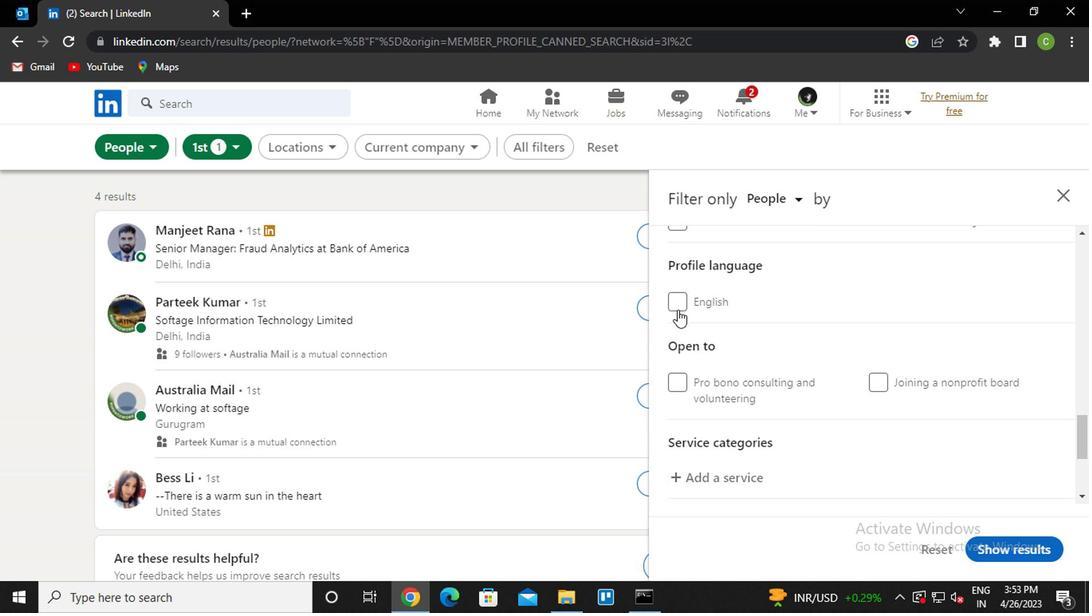 
Action: Mouse moved to (810, 367)
Screenshot: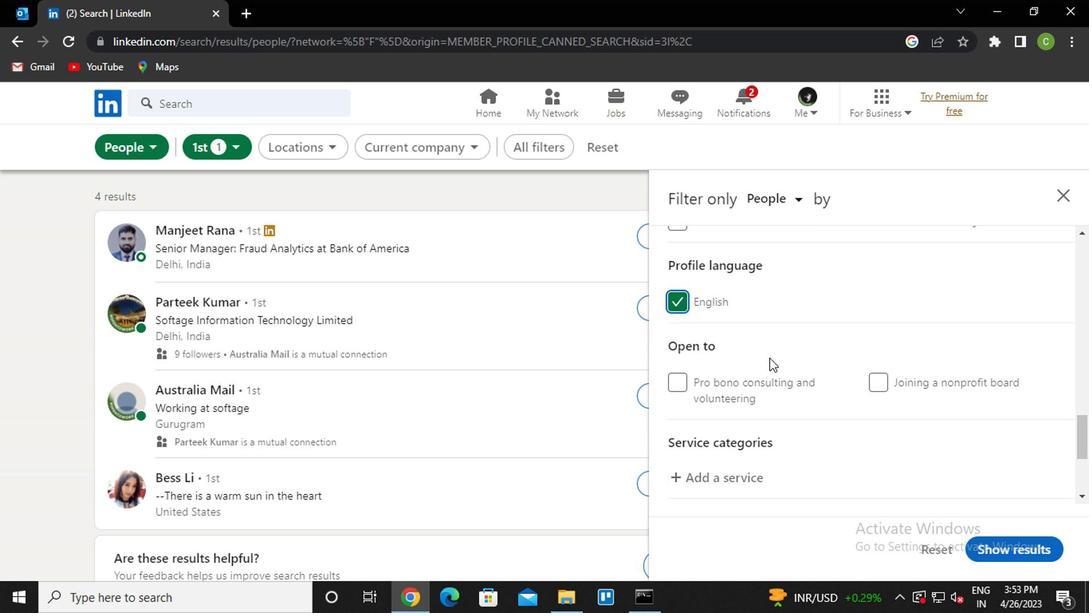 
Action: Mouse scrolled (810, 368) with delta (0, 0)
Screenshot: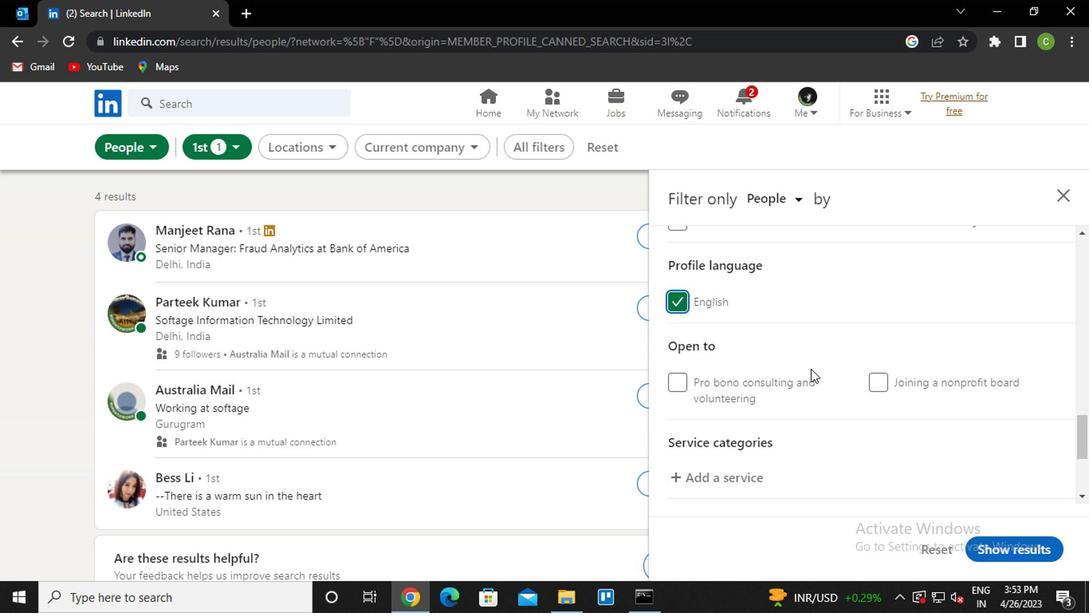 
Action: Mouse scrolled (810, 368) with delta (0, 0)
Screenshot: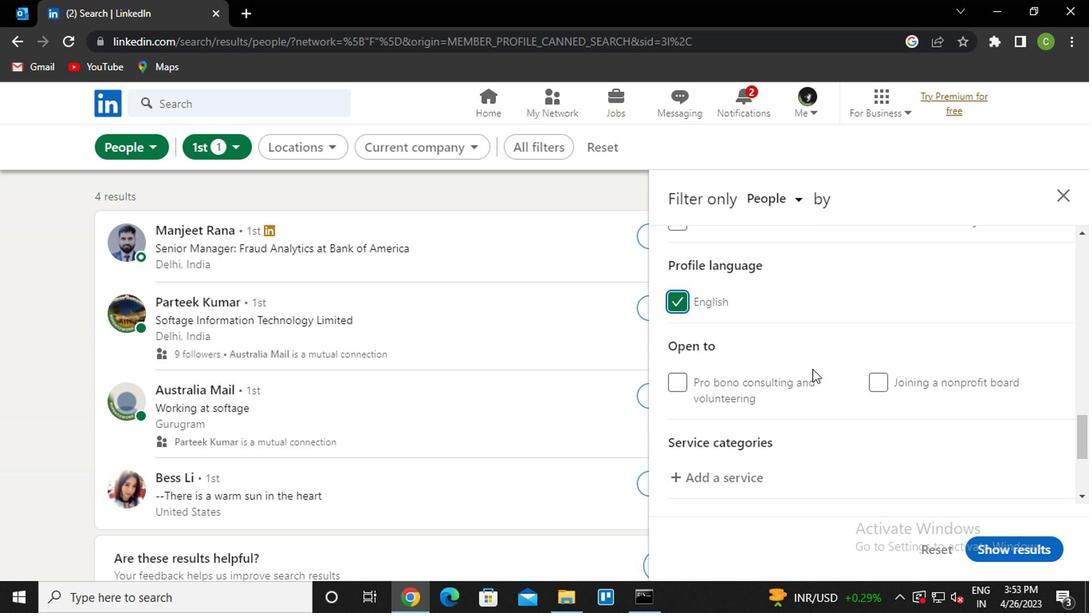 
Action: Mouse scrolled (810, 368) with delta (0, 0)
Screenshot: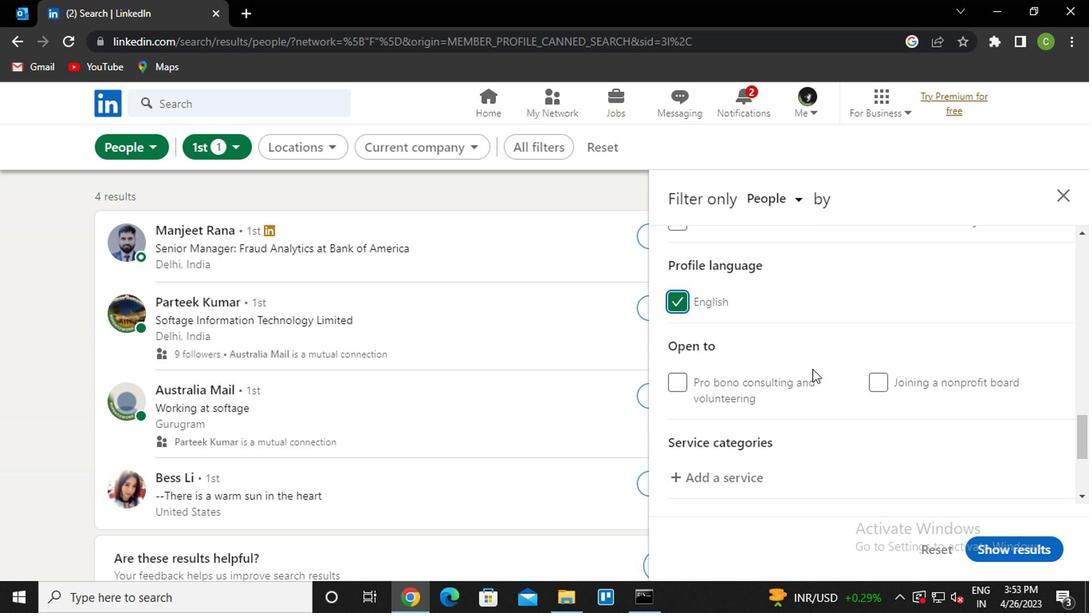 
Action: Mouse scrolled (810, 368) with delta (0, 0)
Screenshot: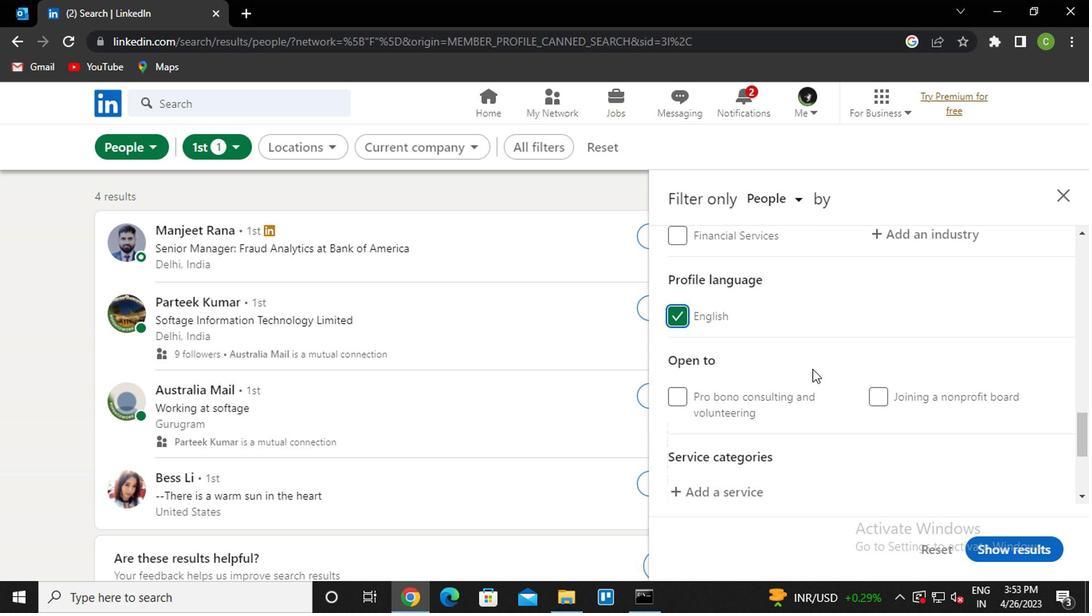 
Action: Mouse scrolled (810, 368) with delta (0, 0)
Screenshot: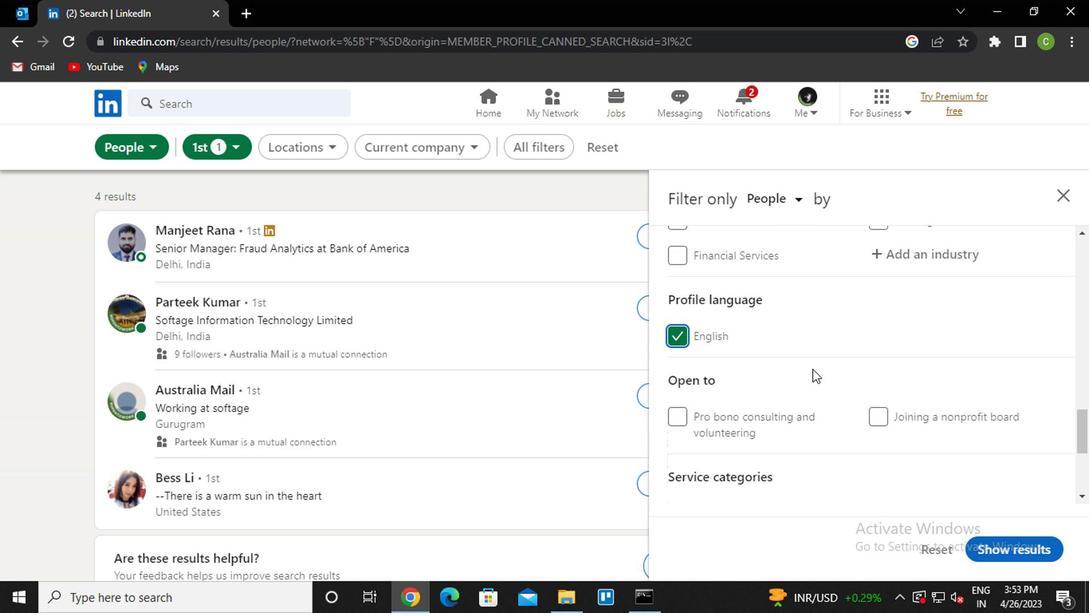 
Action: Mouse scrolled (810, 368) with delta (0, 0)
Screenshot: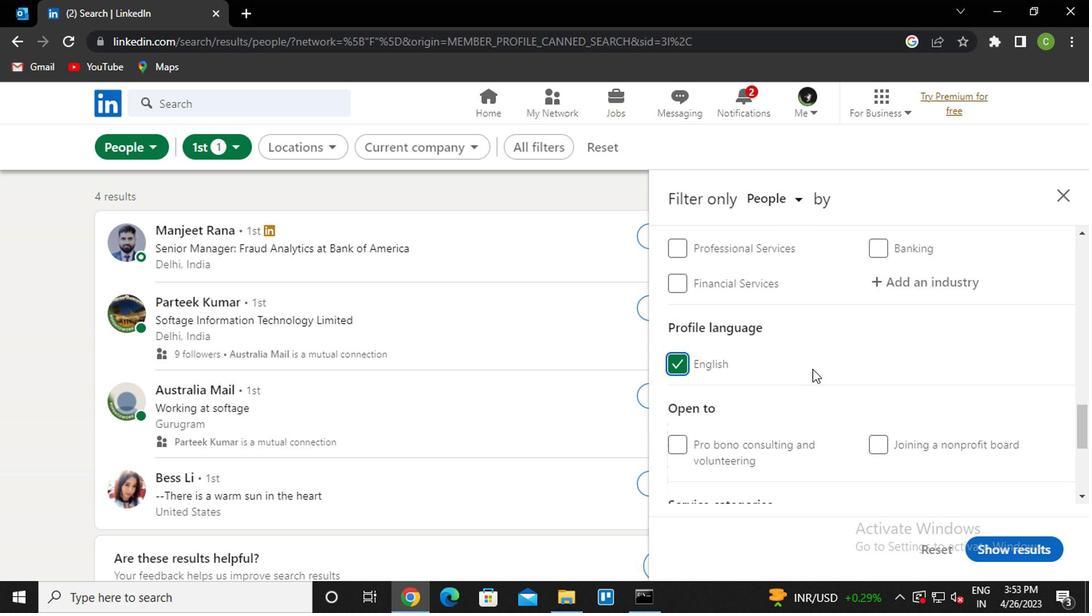 
Action: Mouse scrolled (810, 368) with delta (0, 0)
Screenshot: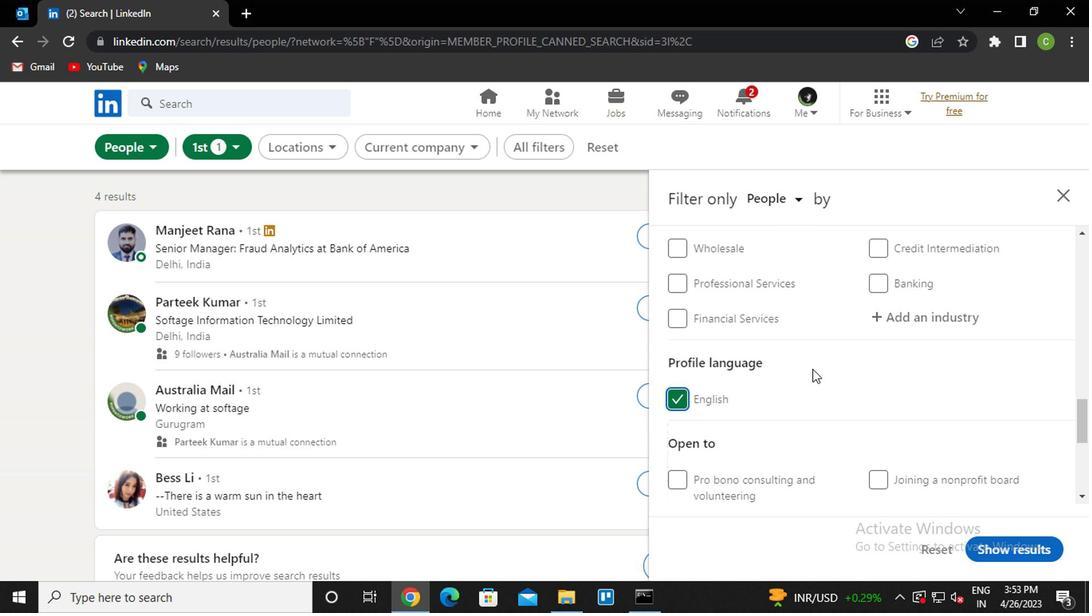 
Action: Mouse scrolled (810, 368) with delta (0, 0)
Screenshot: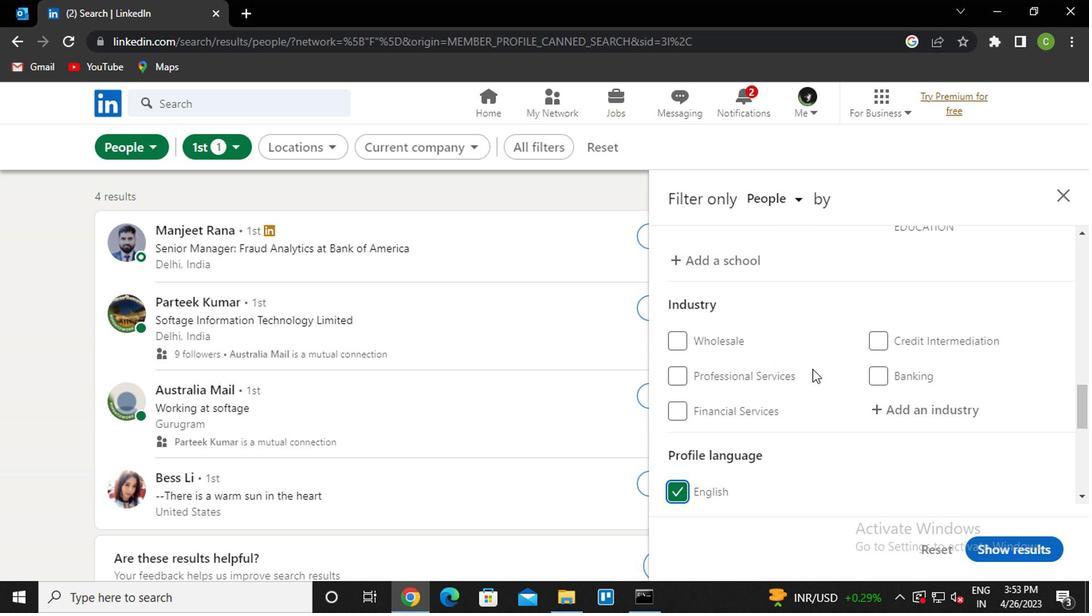 
Action: Mouse moved to (813, 368)
Screenshot: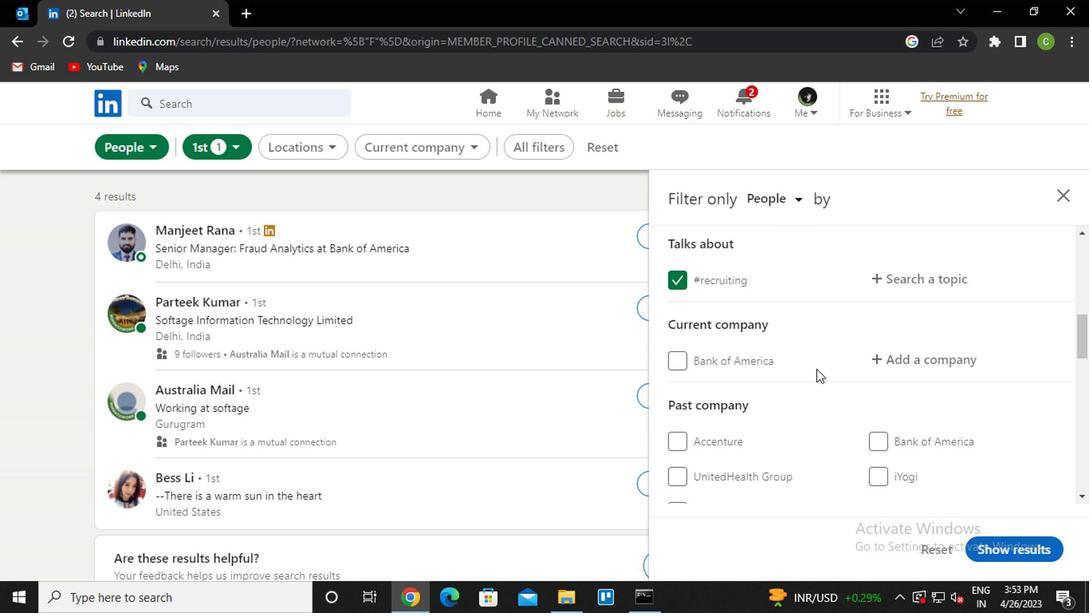 
Action: Mouse scrolled (813, 369) with delta (0, 1)
Screenshot: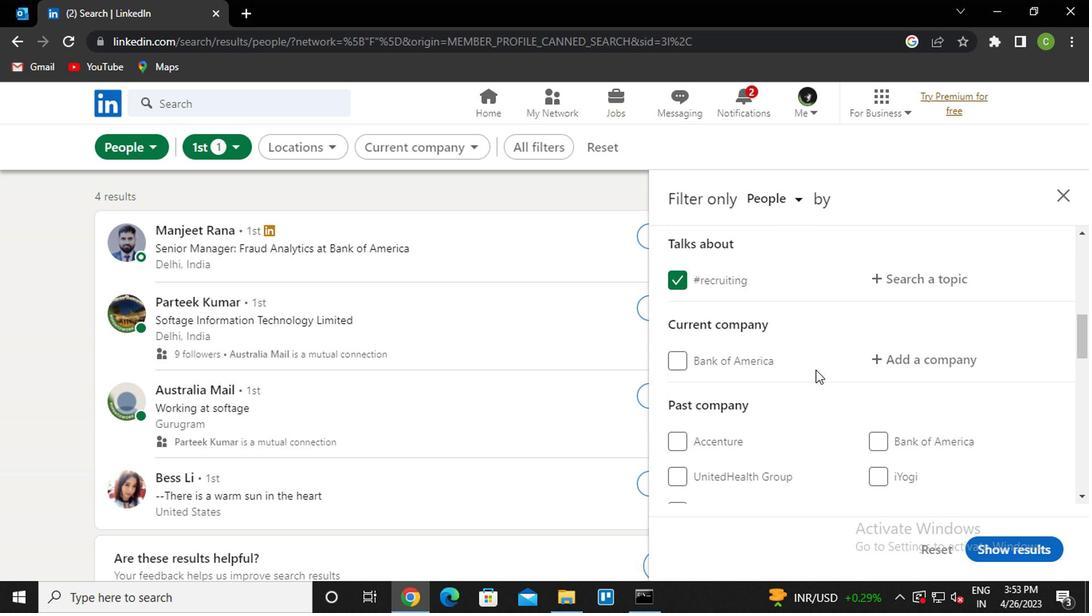 
Action: Mouse scrolled (813, 369) with delta (0, 1)
Screenshot: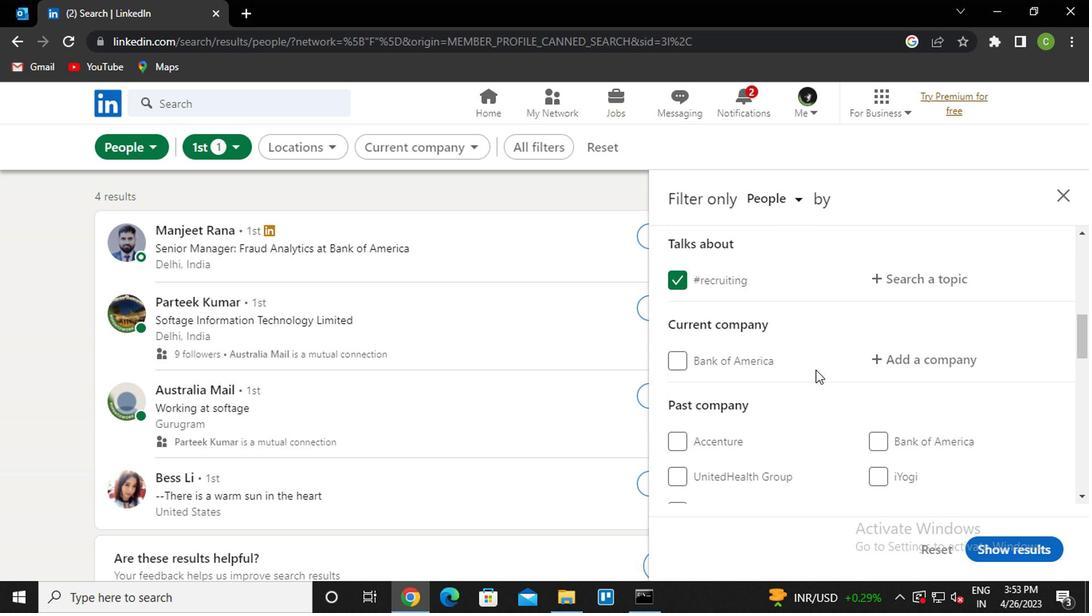 
Action: Mouse scrolled (813, 369) with delta (0, 1)
Screenshot: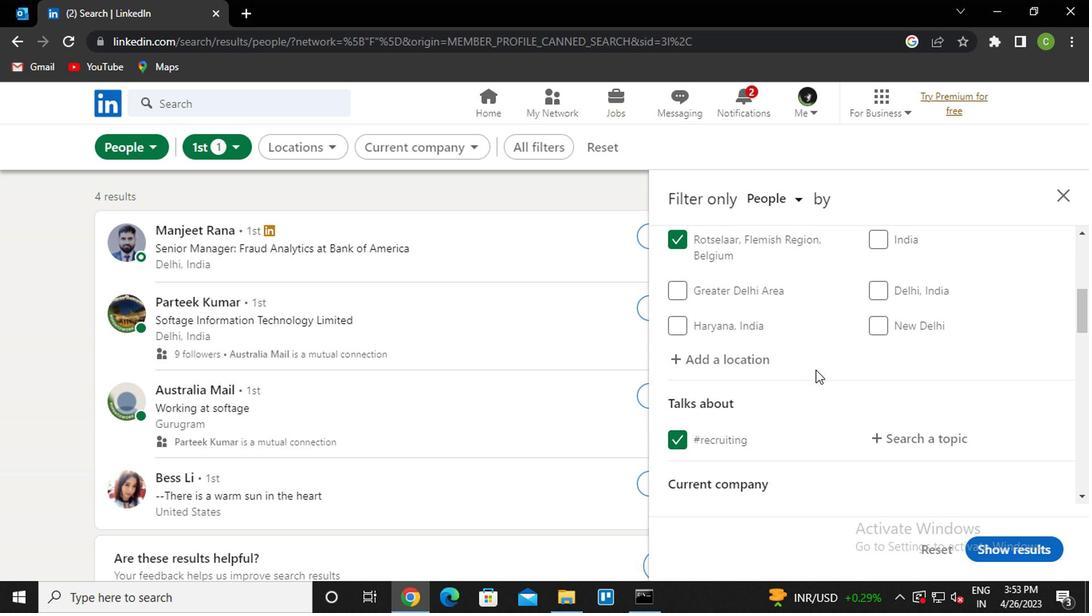 
Action: Mouse moved to (813, 368)
Screenshot: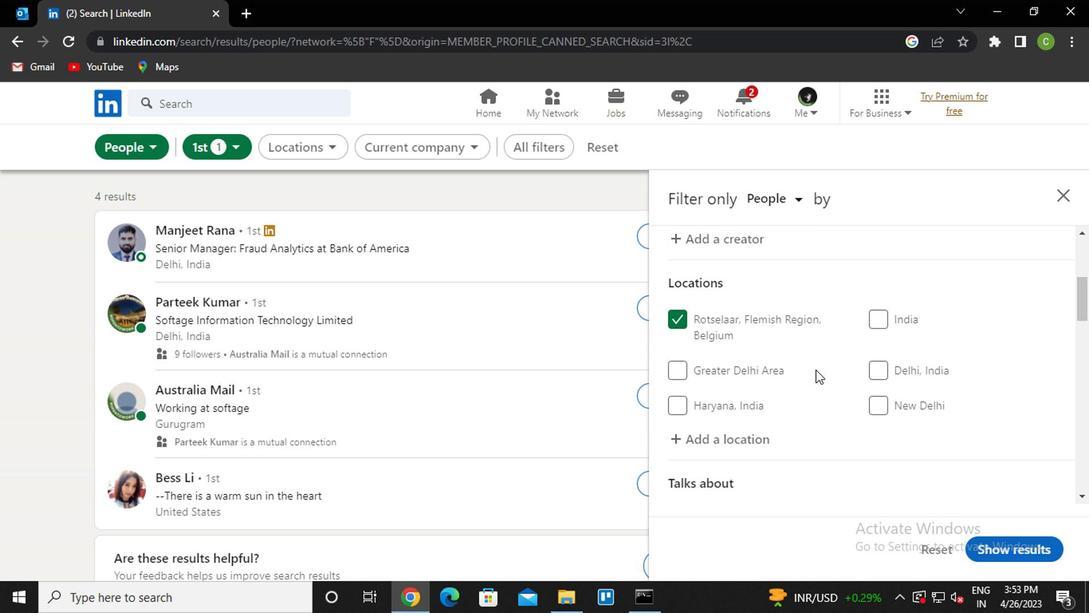 
Action: Mouse scrolled (813, 367) with delta (0, 0)
Screenshot: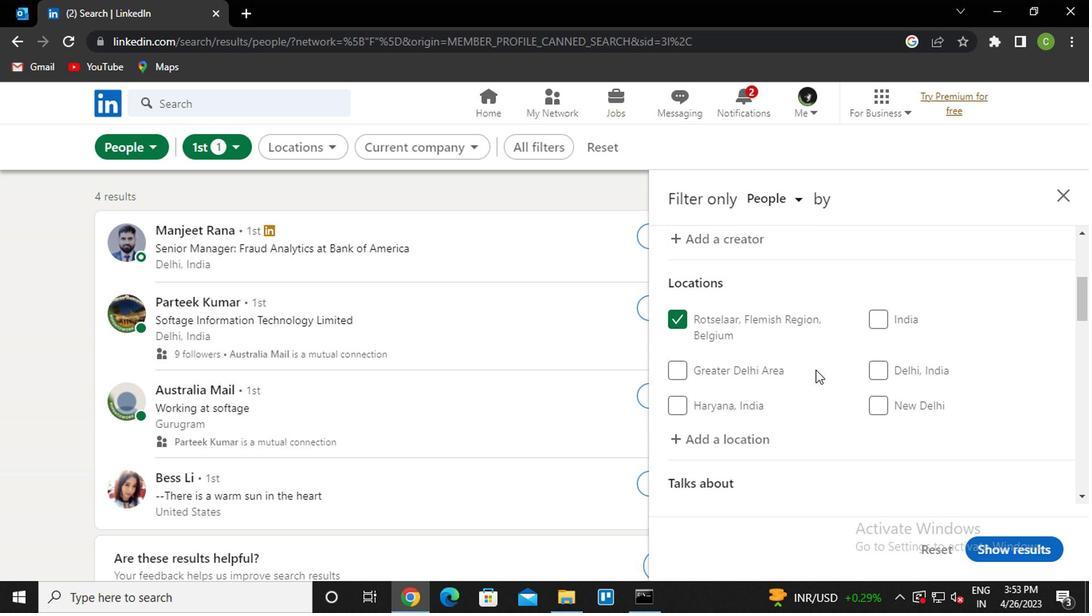 
Action: Mouse moved to (812, 370)
Screenshot: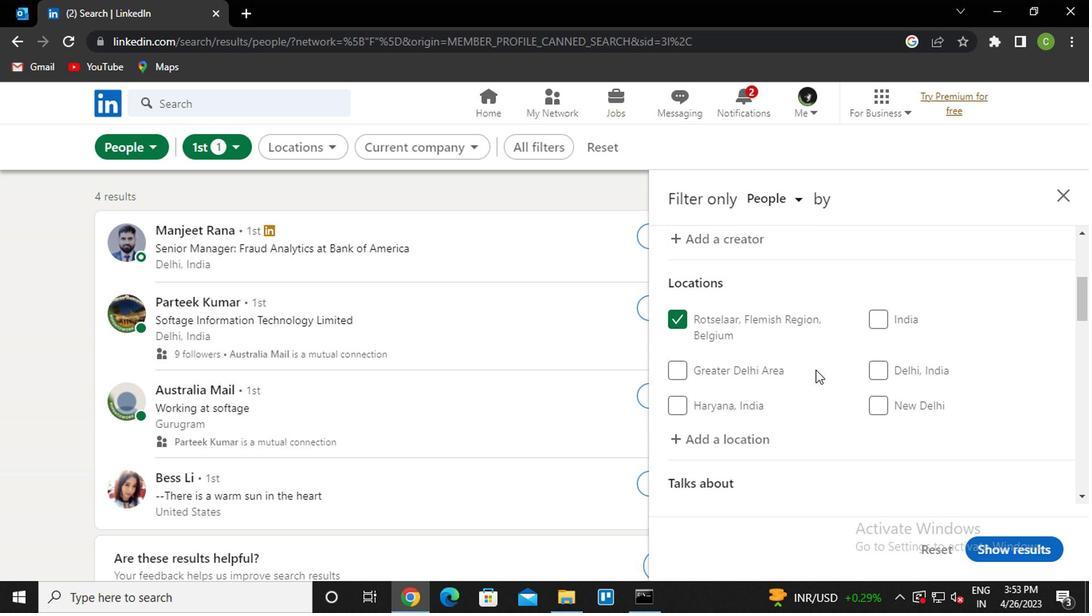 
Action: Mouse scrolled (812, 369) with delta (0, 0)
Screenshot: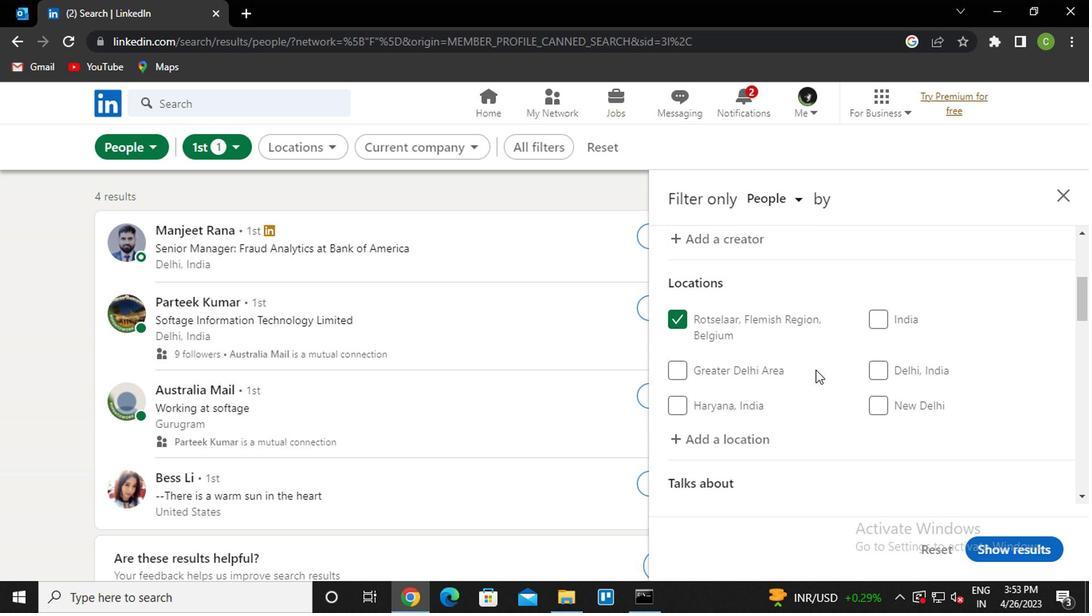 
Action: Mouse moved to (806, 377)
Screenshot: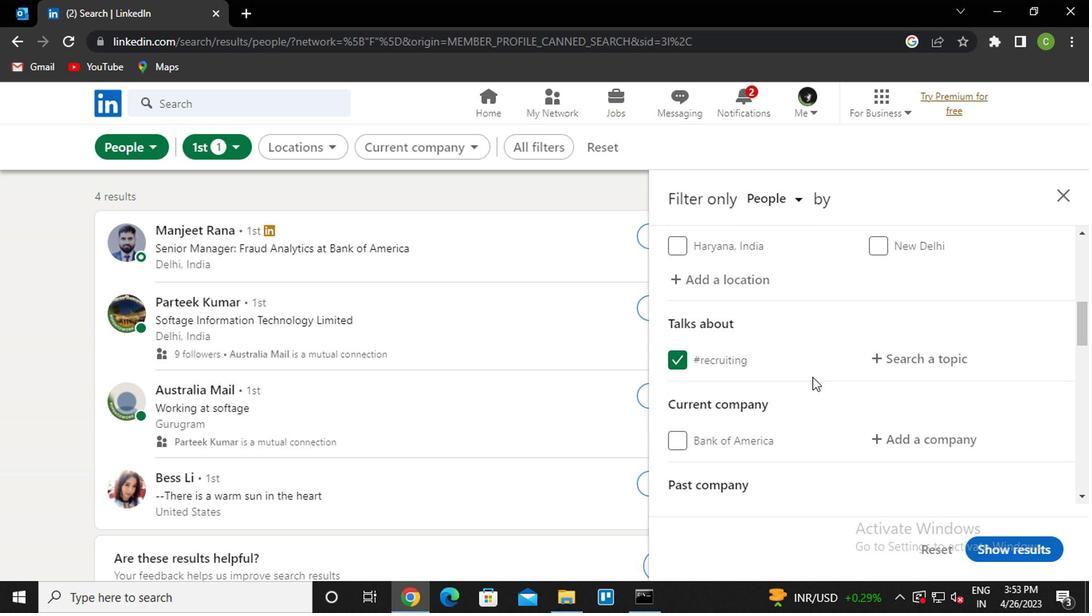 
Action: Mouse scrolled (806, 376) with delta (0, -1)
Screenshot: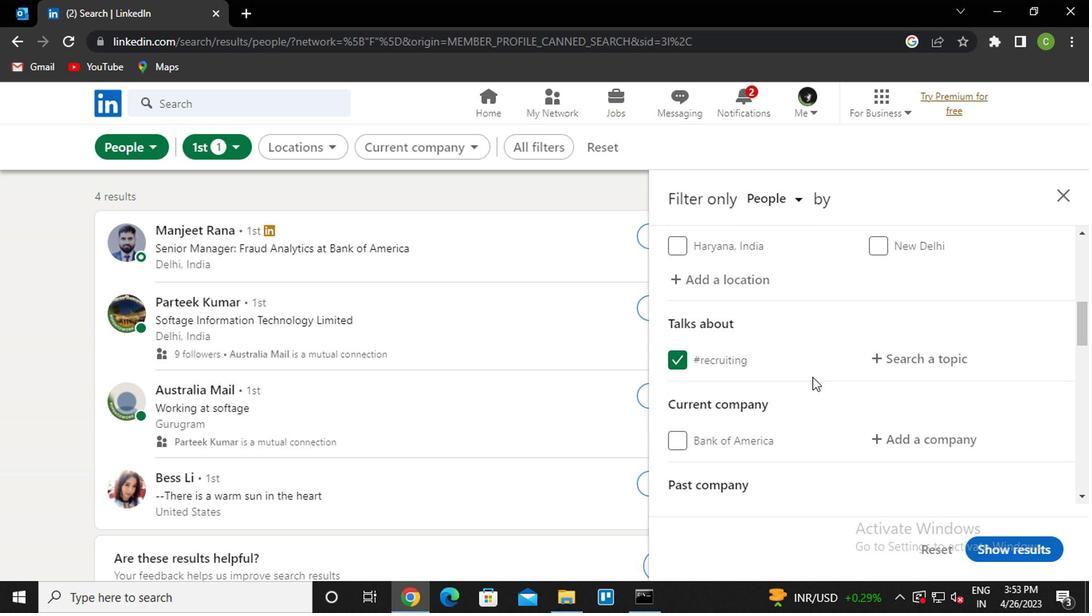 
Action: Mouse moved to (925, 365)
Screenshot: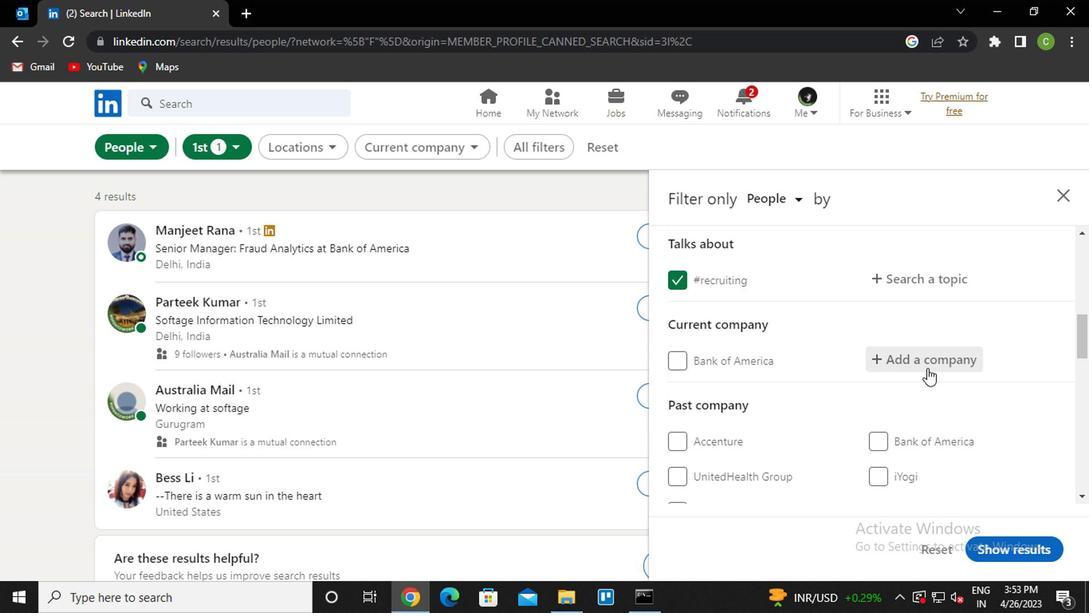 
Action: Mouse pressed left at (925, 365)
Screenshot: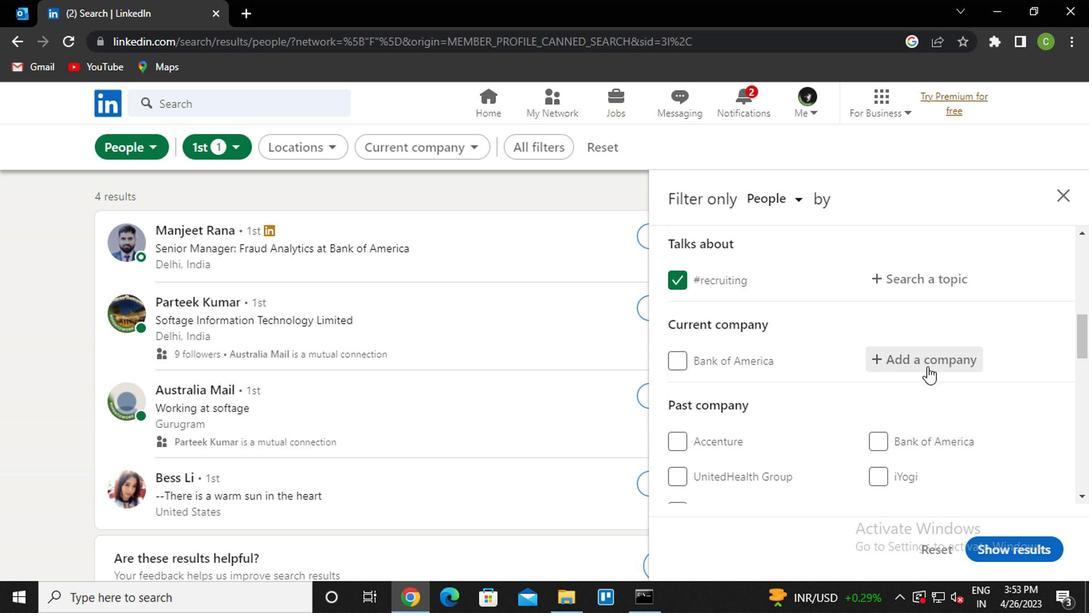 
Action: Mouse moved to (925, 364)
Screenshot: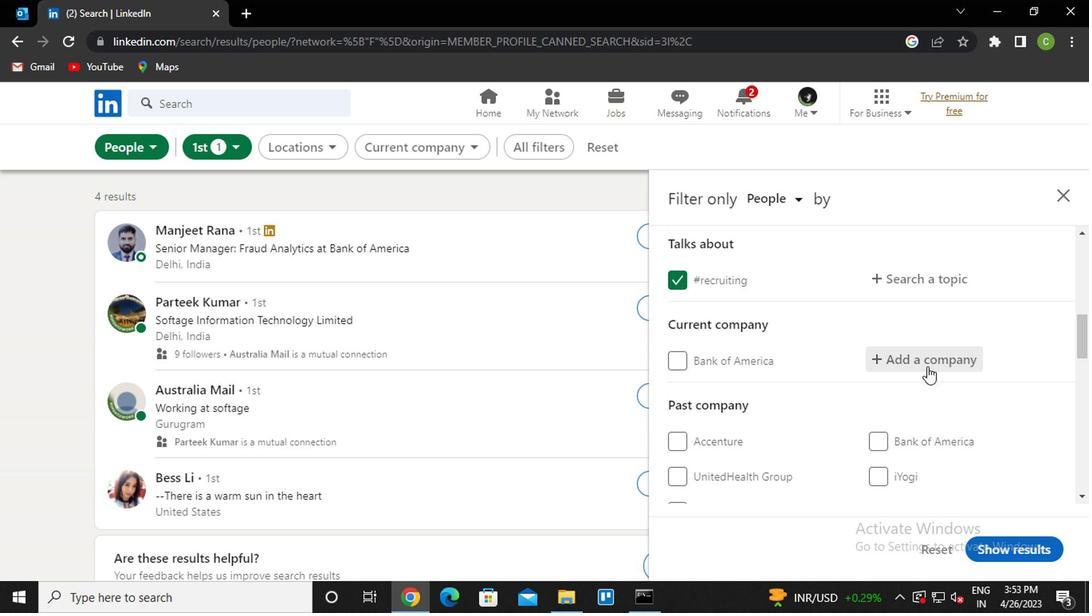 
Action: Key pressed <Key.caps_lock>r<Key.caps_lock>aymond<Key.down><Key.down><Key.enter>
Screenshot: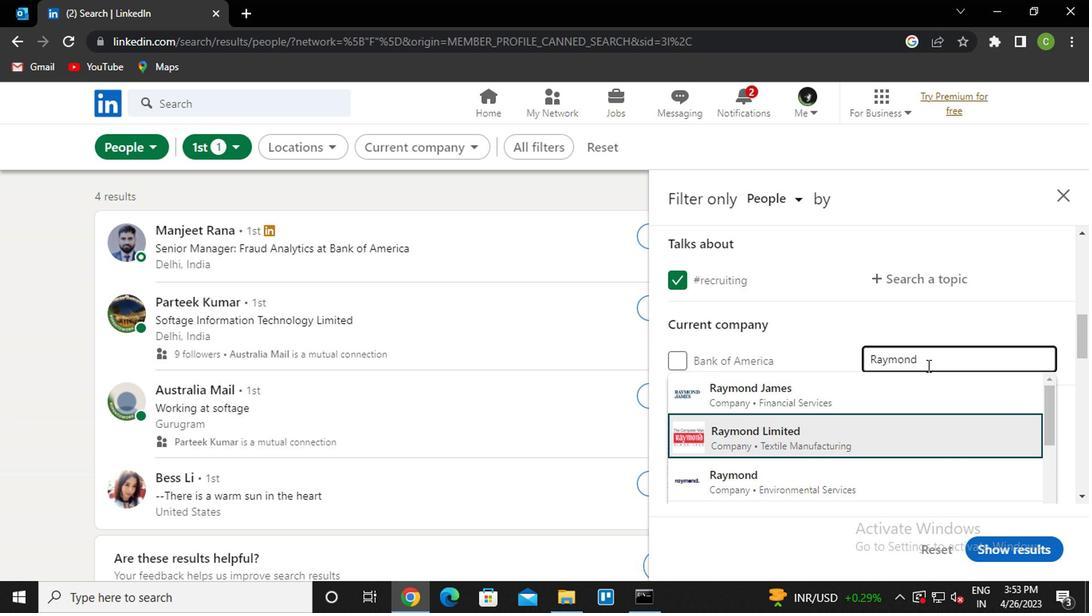 
Action: Mouse moved to (1063, 358)
Screenshot: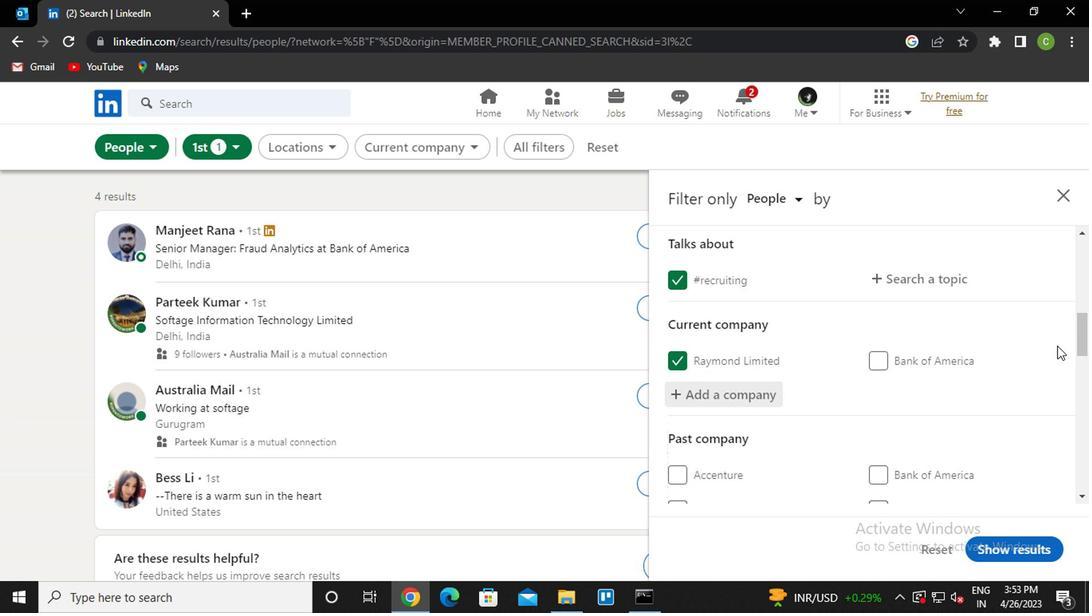 
Action: Mouse scrolled (1063, 357) with delta (0, 0)
Screenshot: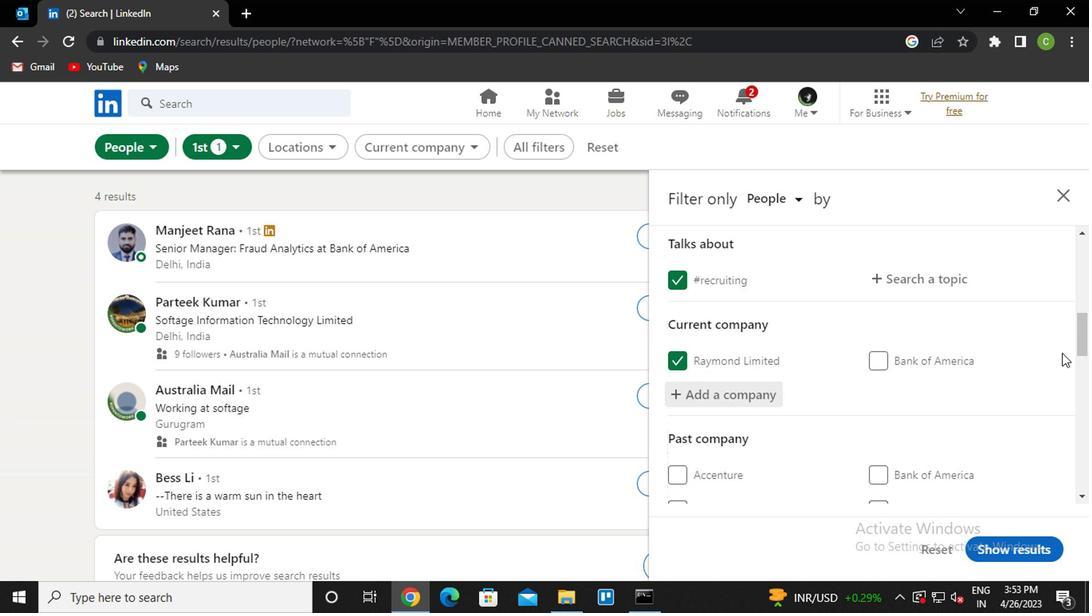 
Action: Mouse moved to (959, 370)
Screenshot: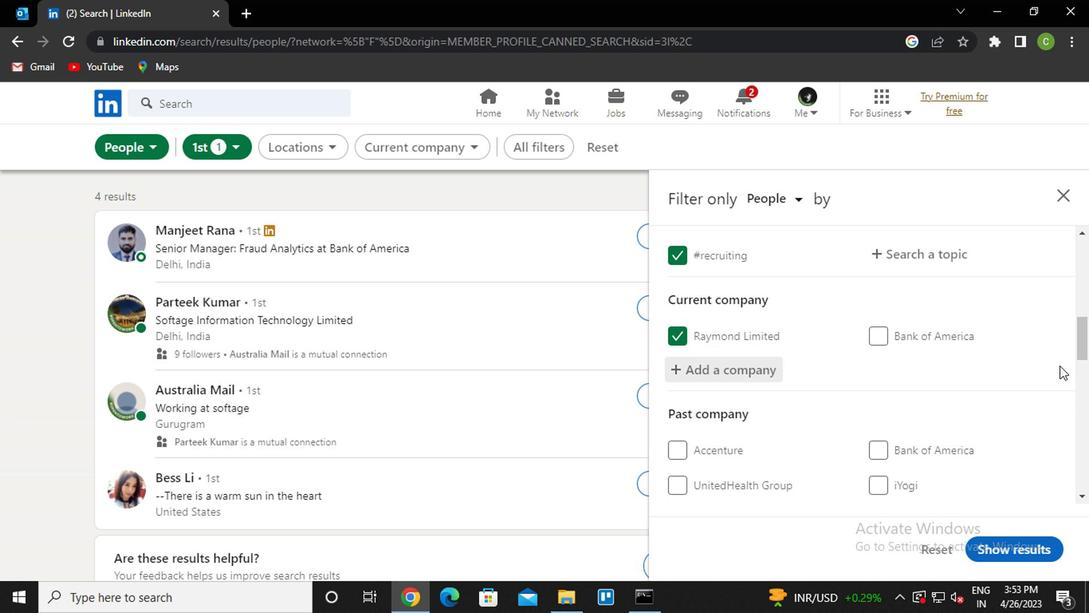 
Action: Mouse scrolled (959, 369) with delta (0, 0)
Screenshot: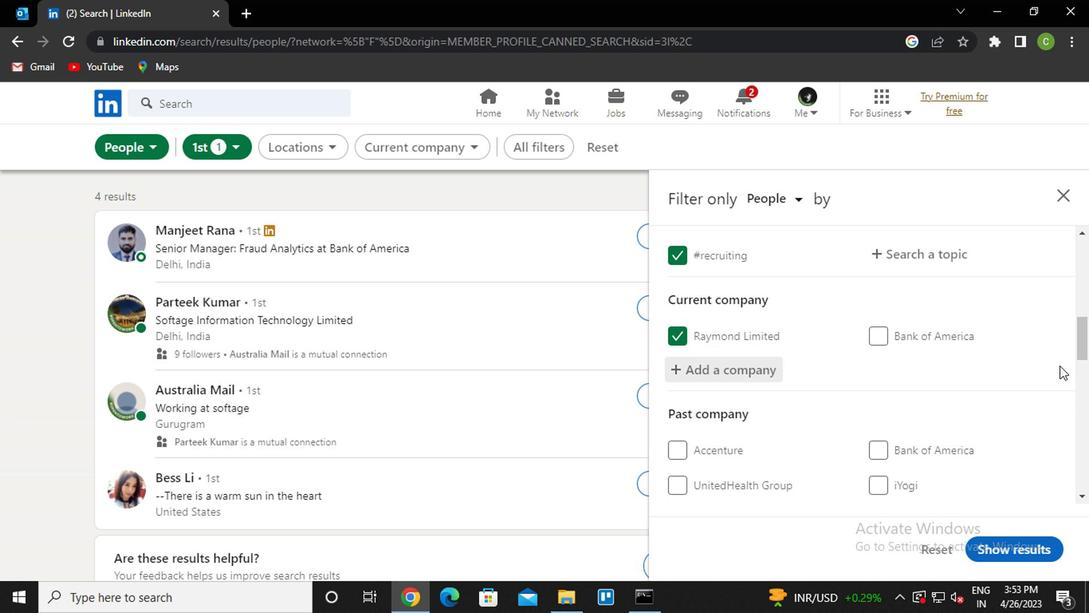 
Action: Mouse moved to (923, 363)
Screenshot: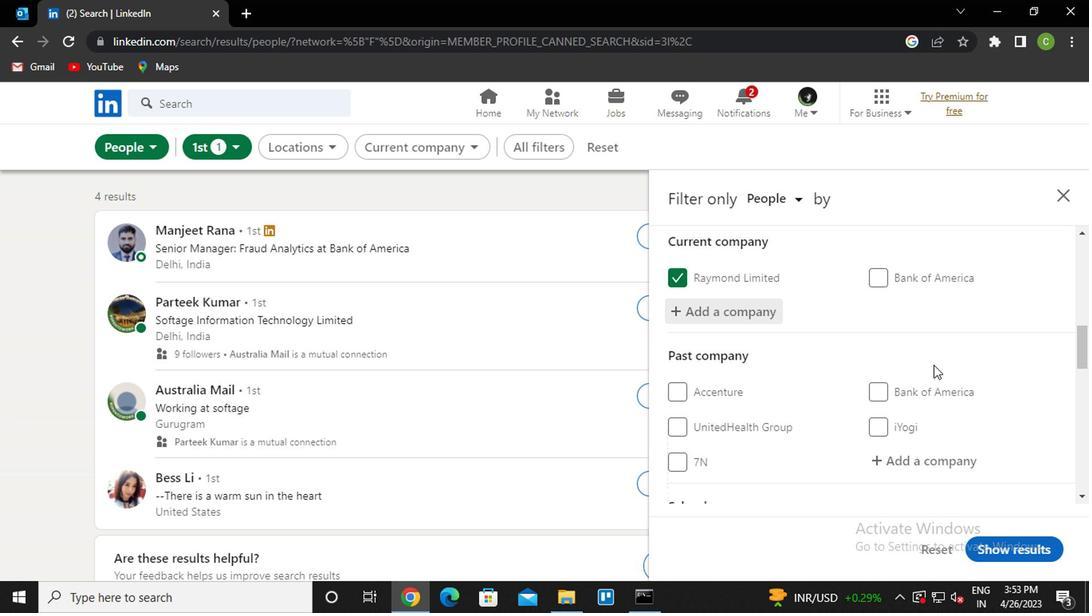 
Action: Mouse scrolled (923, 362) with delta (0, -1)
Screenshot: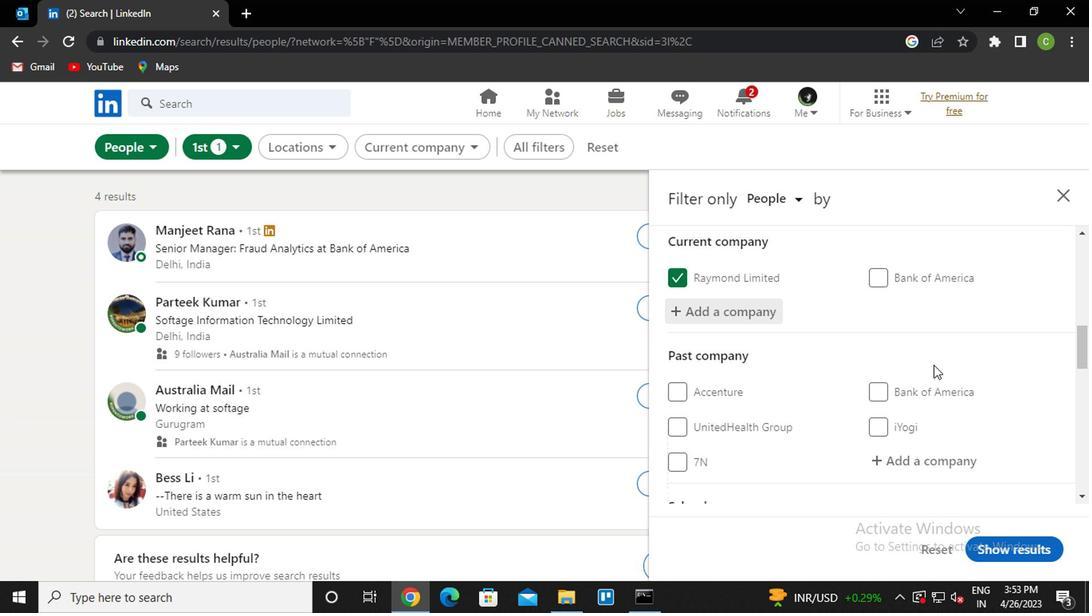 
Action: Mouse moved to (908, 367)
Screenshot: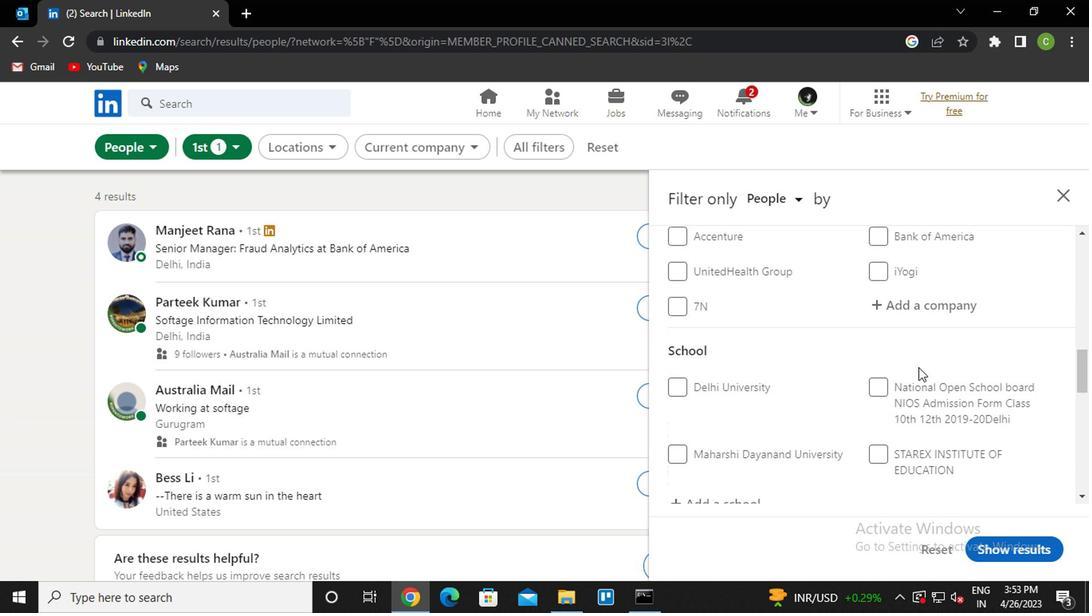 
Action: Mouse scrolled (908, 367) with delta (0, 0)
Screenshot: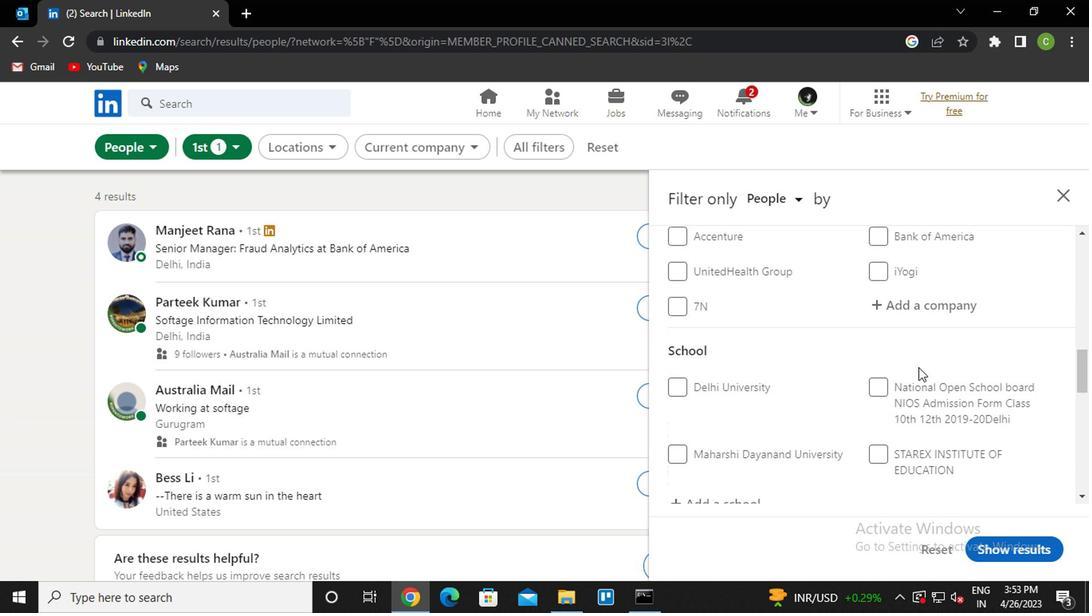 
Action: Mouse moved to (897, 366)
Screenshot: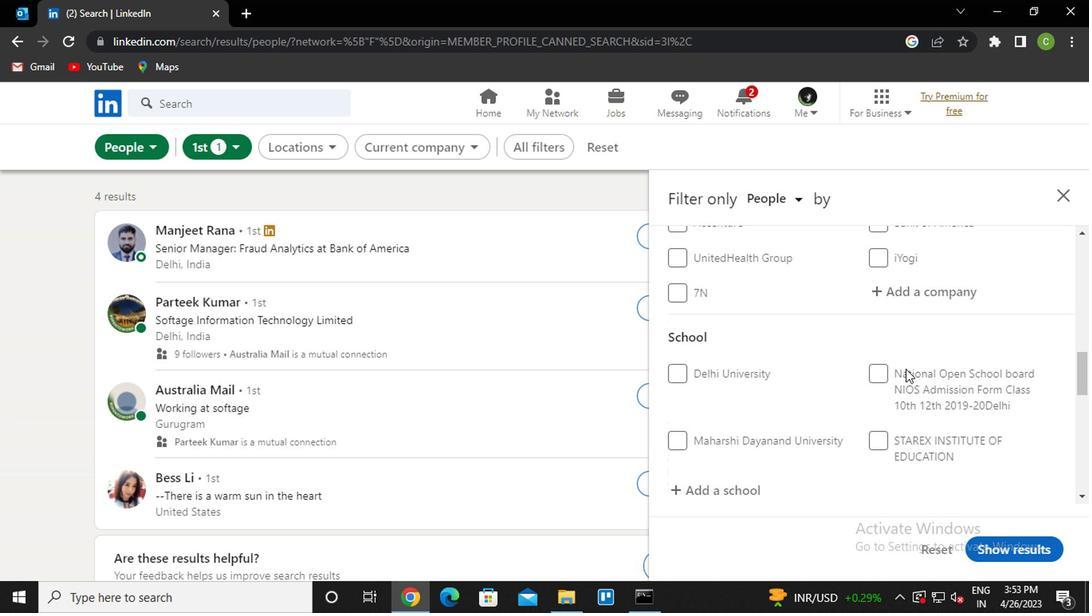 
Action: Mouse scrolled (897, 365) with delta (0, 0)
Screenshot: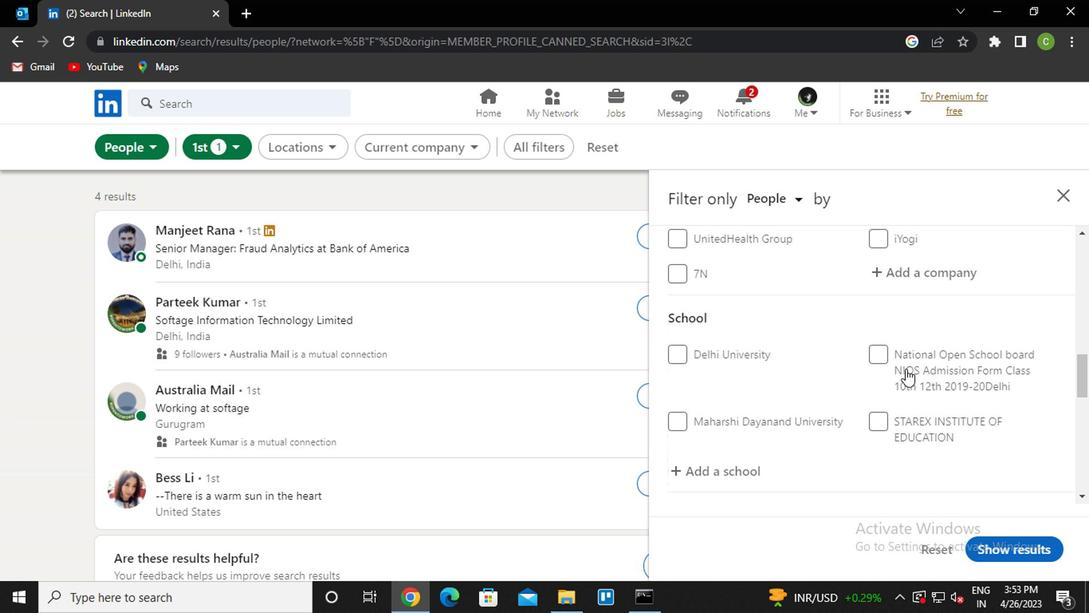 
Action: Mouse moved to (724, 342)
Screenshot: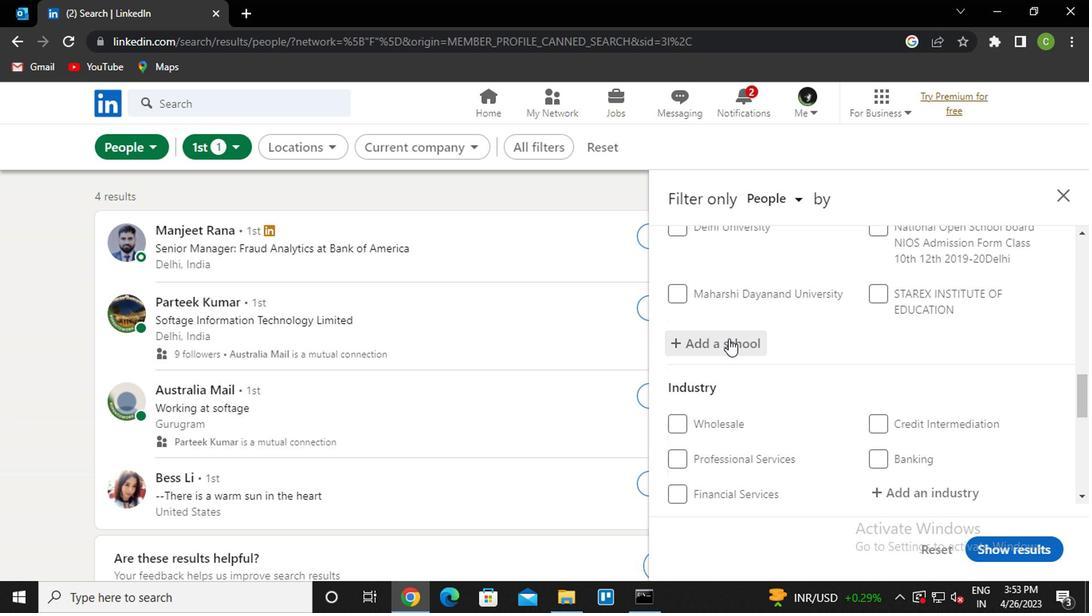 
Action: Mouse pressed left at (724, 342)
Screenshot: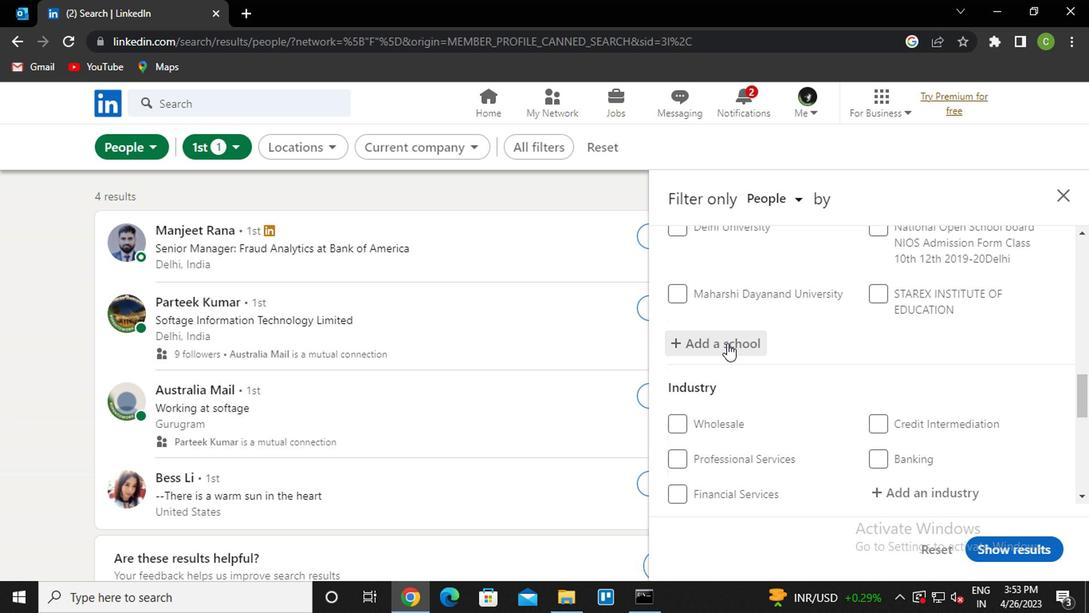 
Action: Mouse moved to (725, 341)
Screenshot: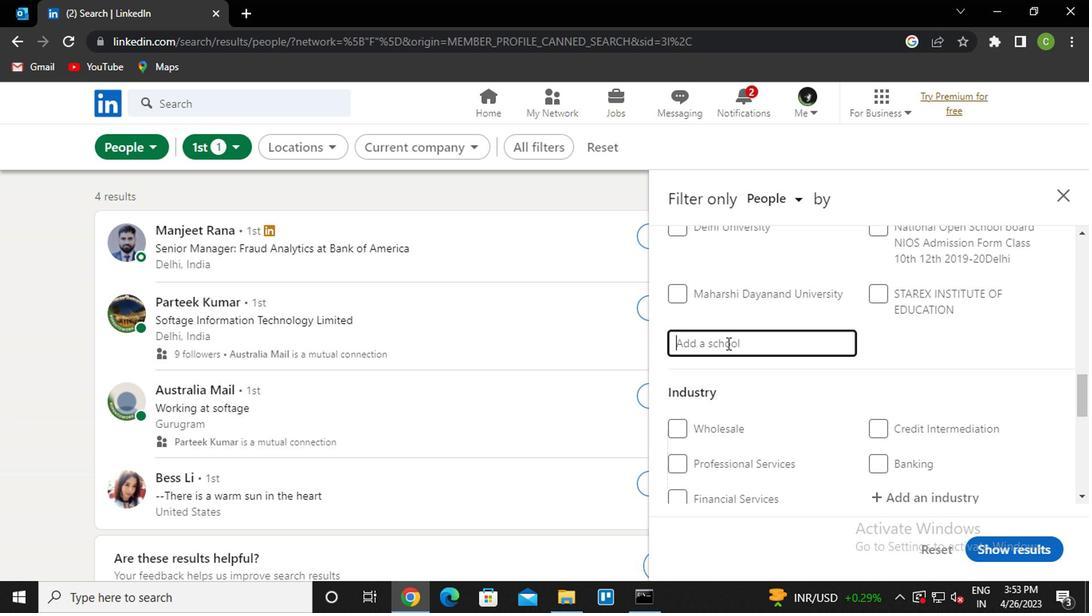 
Action: Key pressed <Key.caps_lock>v<Key.caps_lock>ivek<Key.space><Key.caps_lock>c<Key.caps_lock>oll<Key.down><Key.enter>
Screenshot: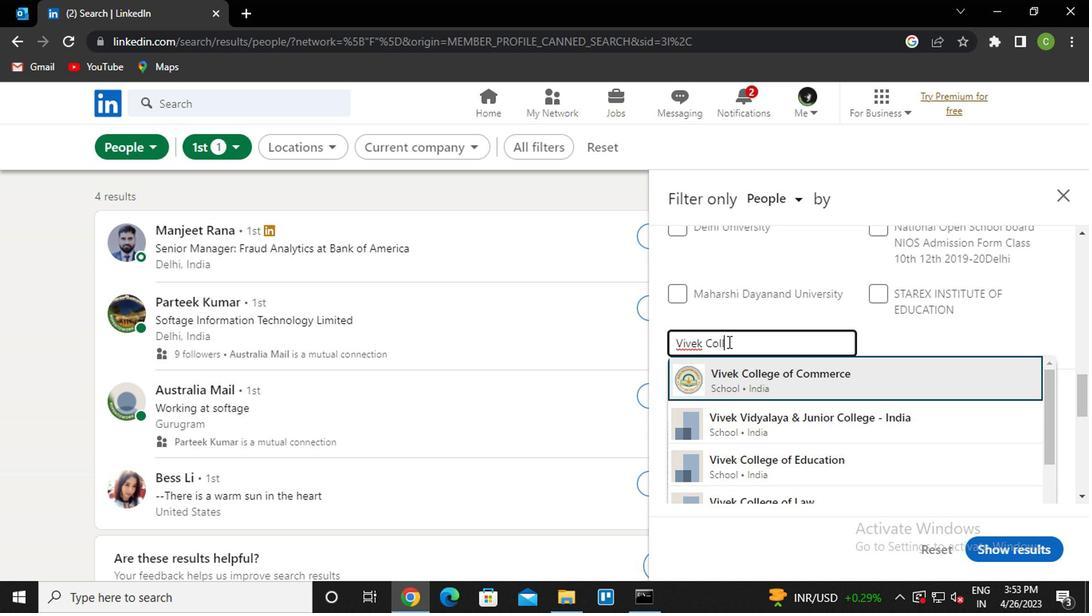 
Action: Mouse moved to (748, 365)
Screenshot: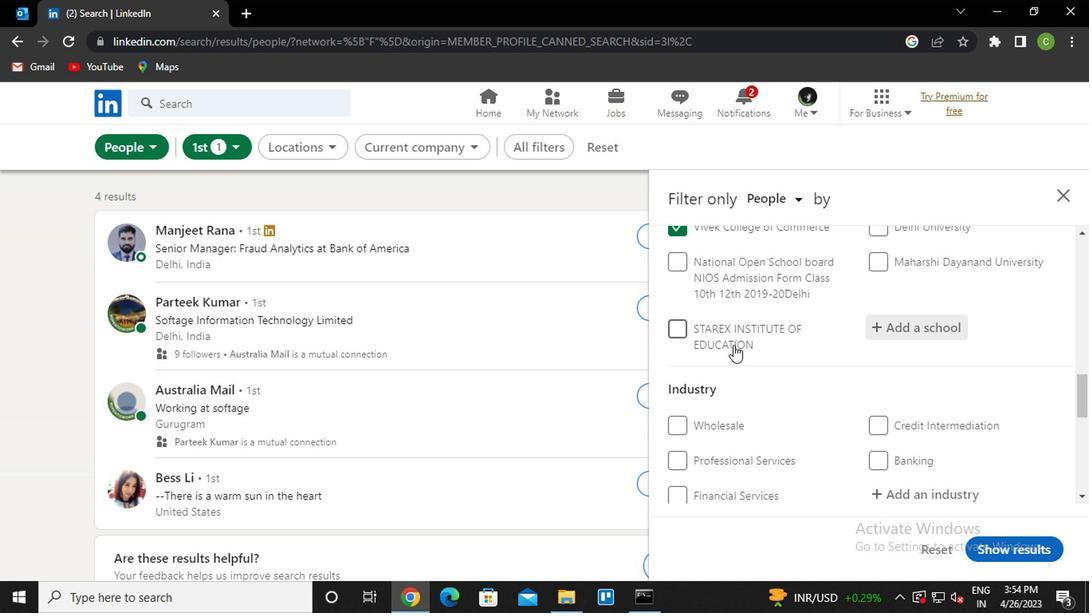 
Action: Mouse scrolled (748, 364) with delta (0, -1)
Screenshot: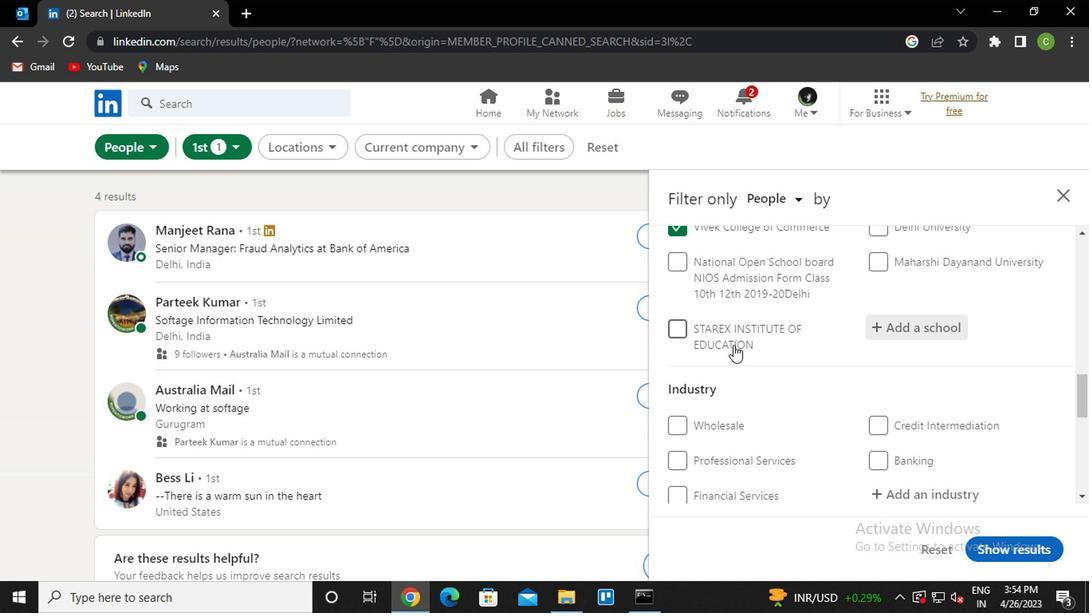 
Action: Mouse moved to (773, 388)
Screenshot: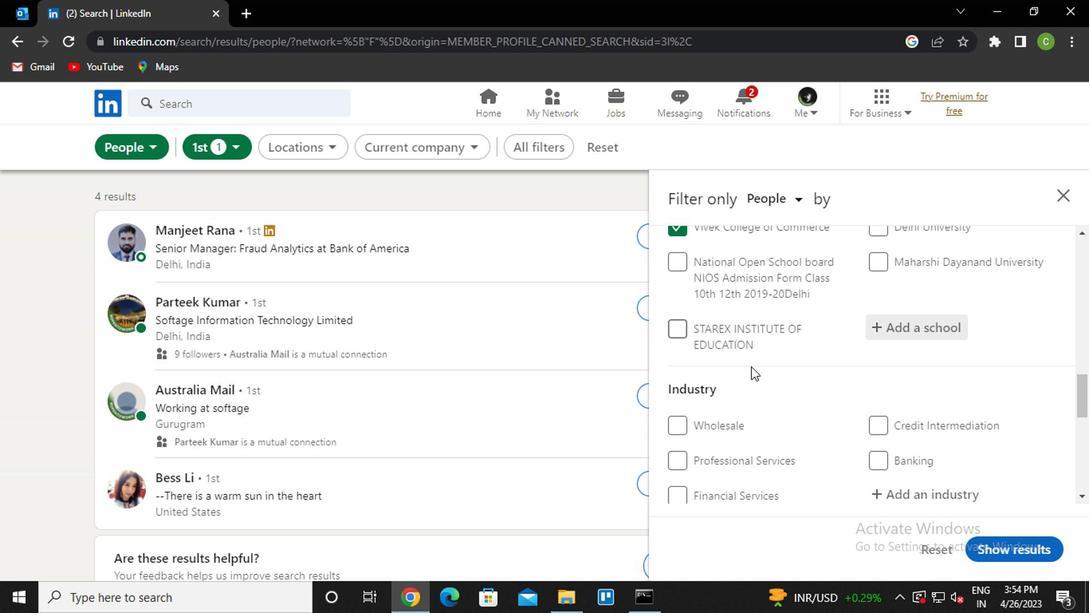 
Action: Mouse scrolled (773, 387) with delta (0, 0)
Screenshot: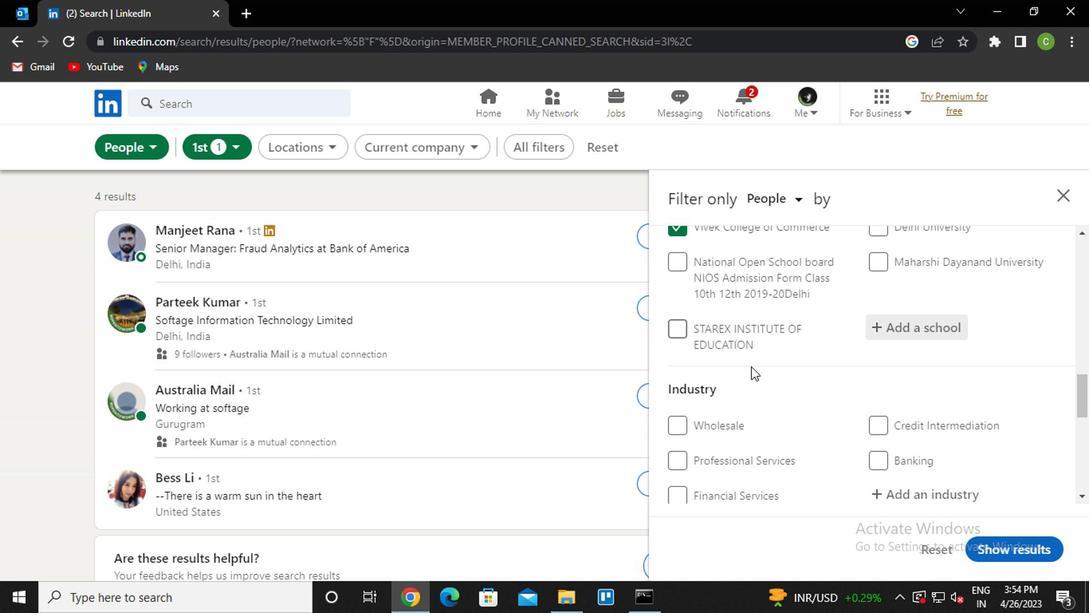 
Action: Mouse moved to (904, 340)
Screenshot: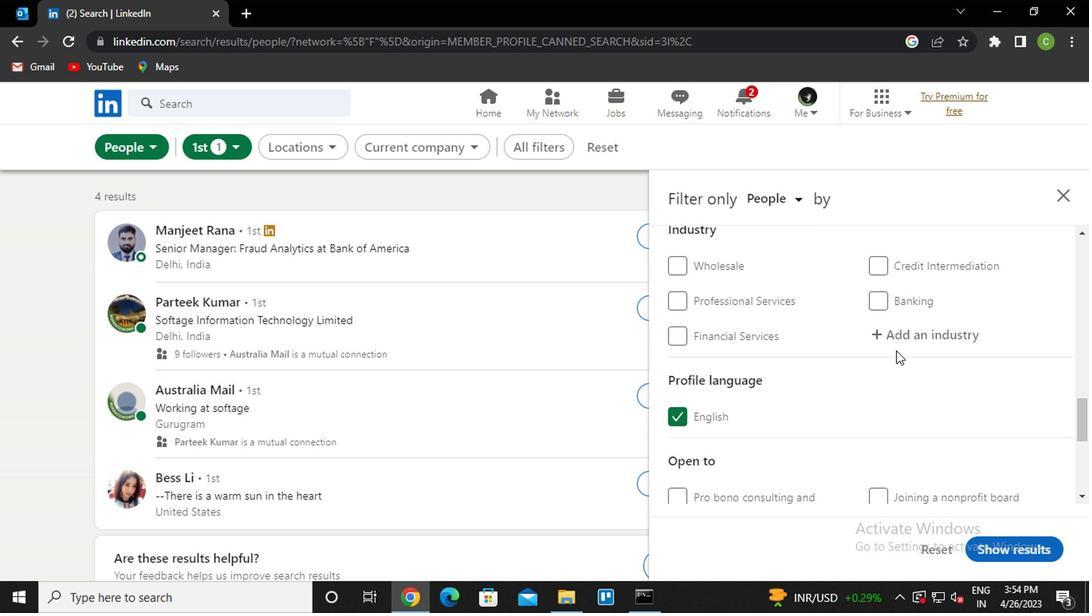 
Action: Mouse pressed left at (904, 340)
Screenshot: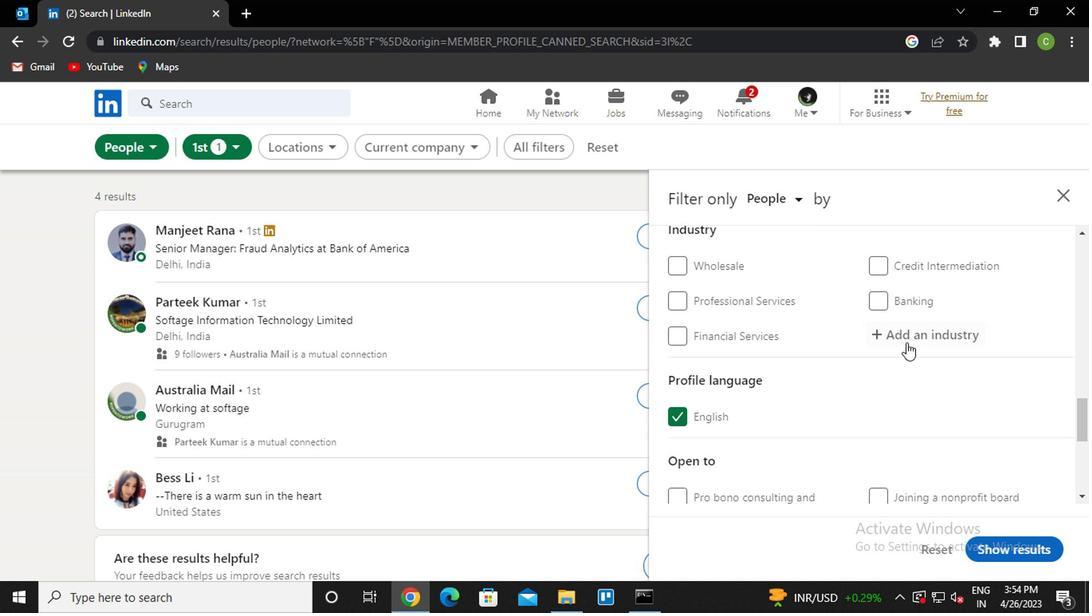 
Action: Mouse moved to (904, 339)
Screenshot: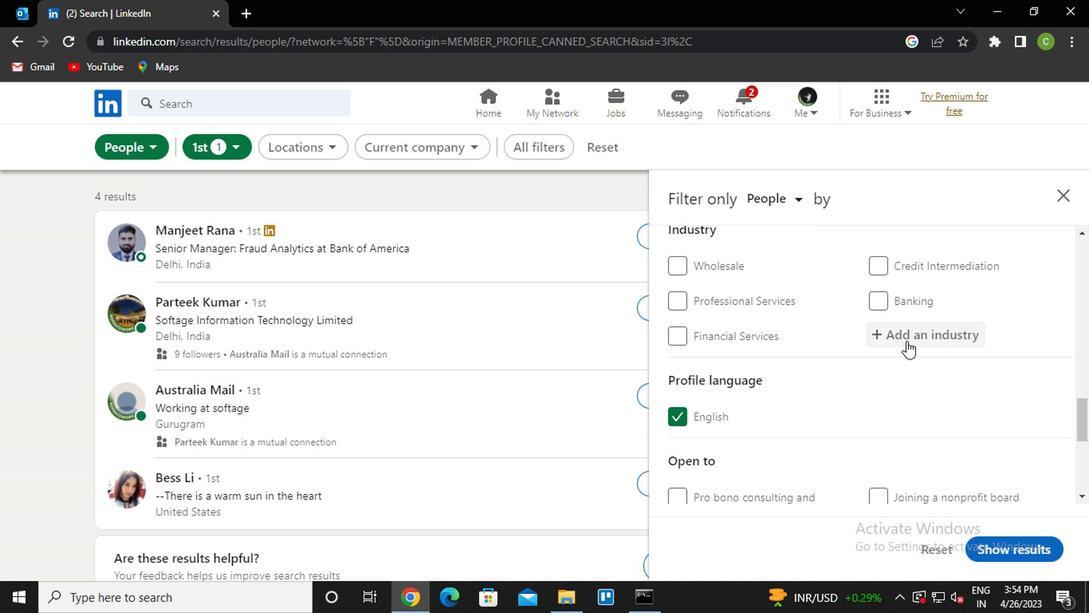 
Action: Key pressed <Key.caps_lock>c<Key.caps_lock>omputer<Key.down><Key.enter>
Screenshot: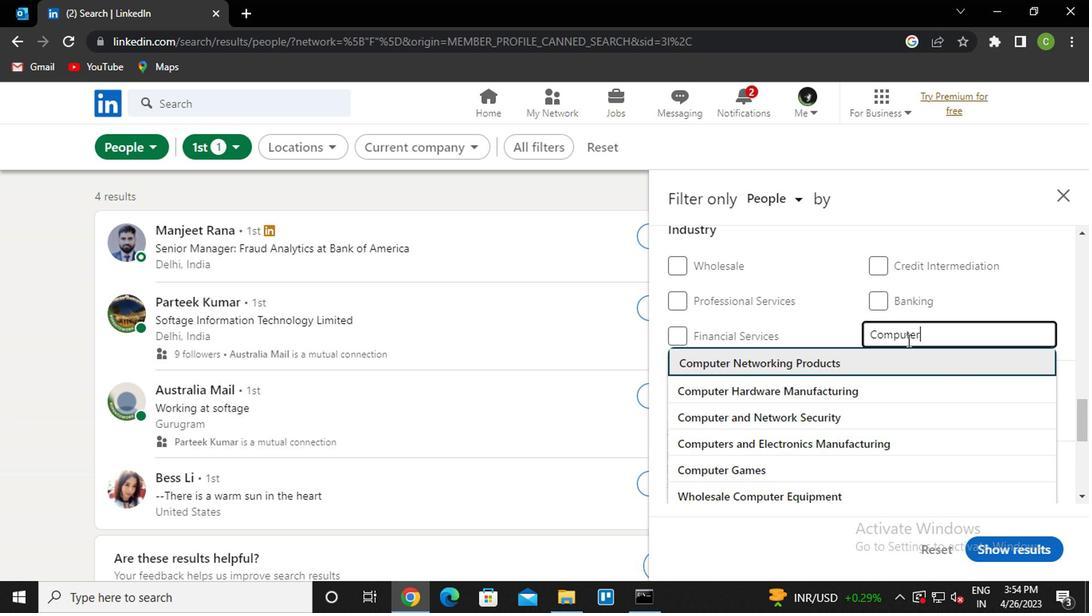 
Action: Mouse moved to (902, 342)
Screenshot: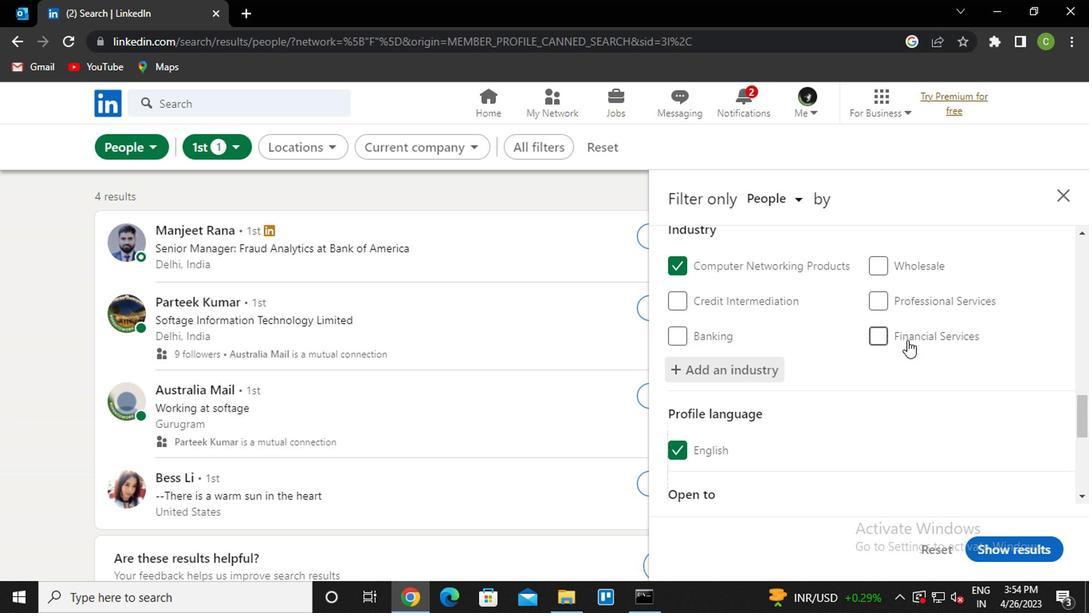 
Action: Mouse scrolled (902, 341) with delta (0, -1)
Screenshot: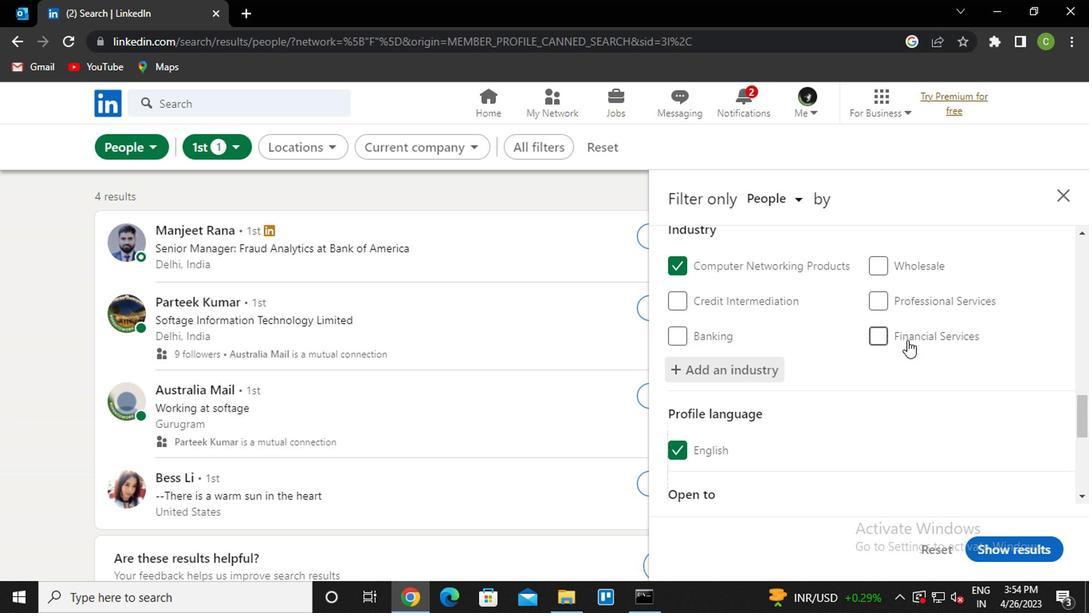 
Action: Mouse scrolled (902, 341) with delta (0, -1)
Screenshot: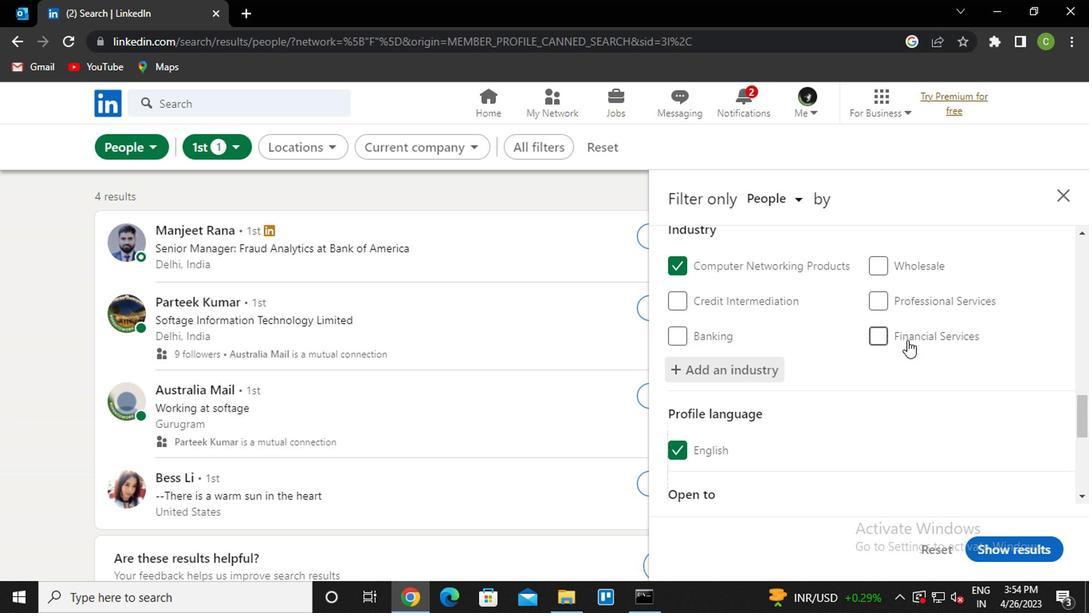 
Action: Mouse moved to (898, 346)
Screenshot: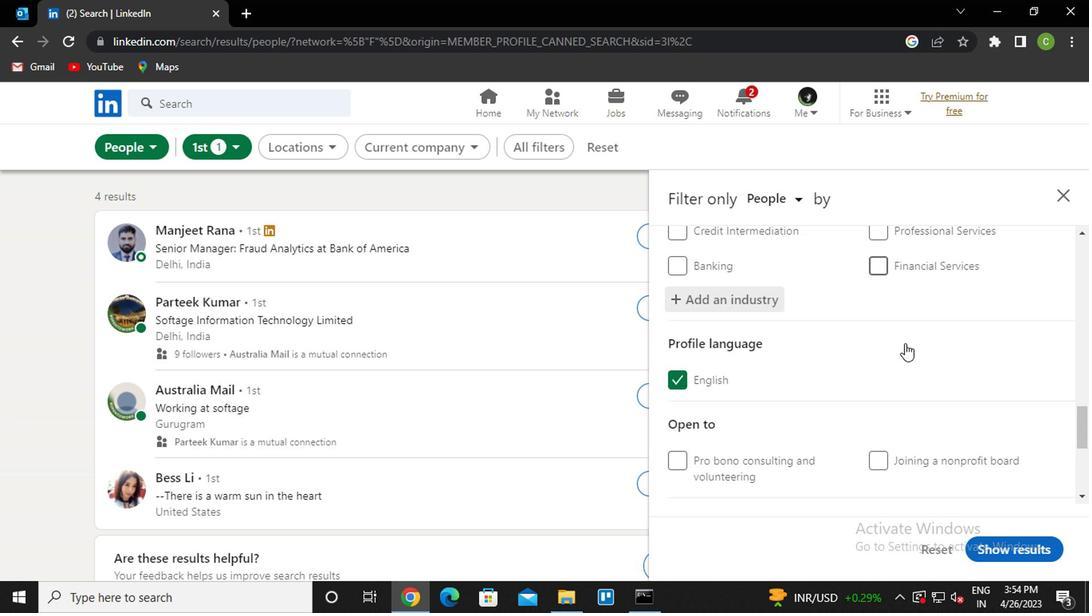 
Action: Mouse scrolled (898, 345) with delta (0, -1)
Screenshot: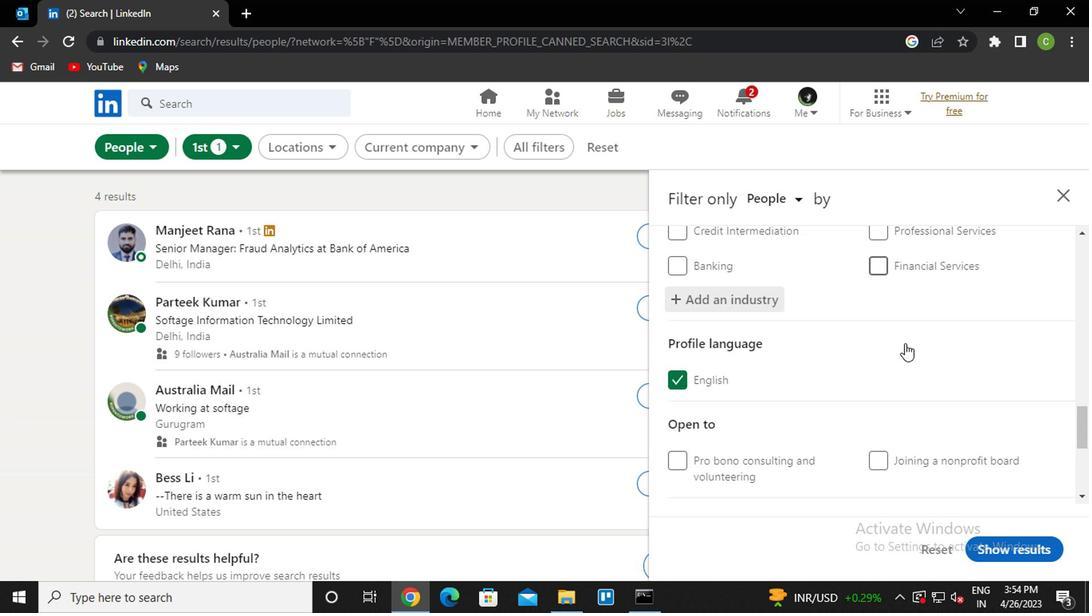 
Action: Mouse moved to (805, 380)
Screenshot: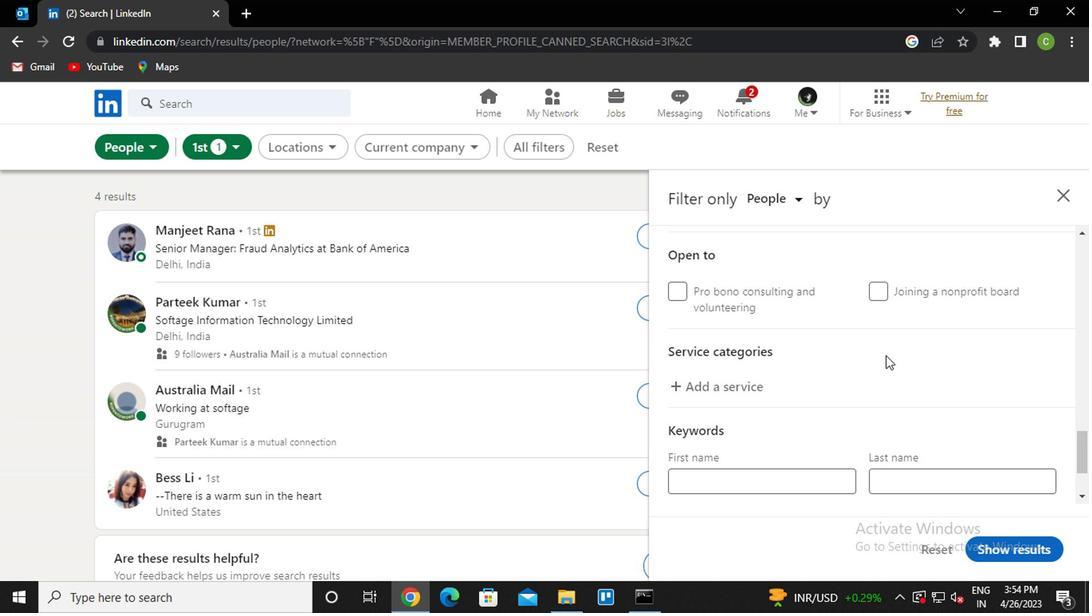 
Action: Mouse scrolled (805, 379) with delta (0, 0)
Screenshot: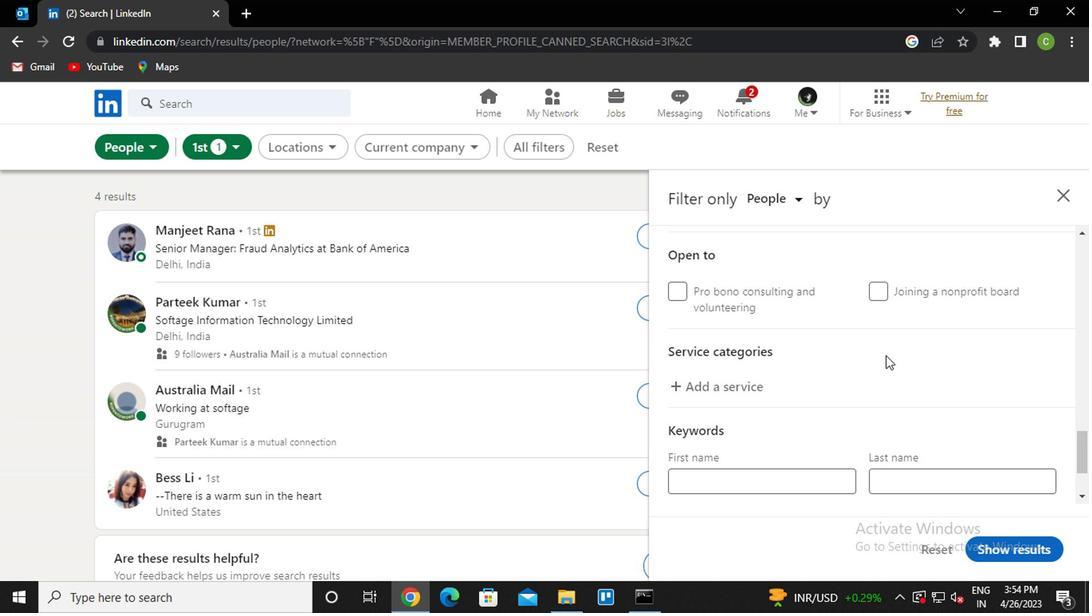 
Action: Mouse moved to (790, 382)
Screenshot: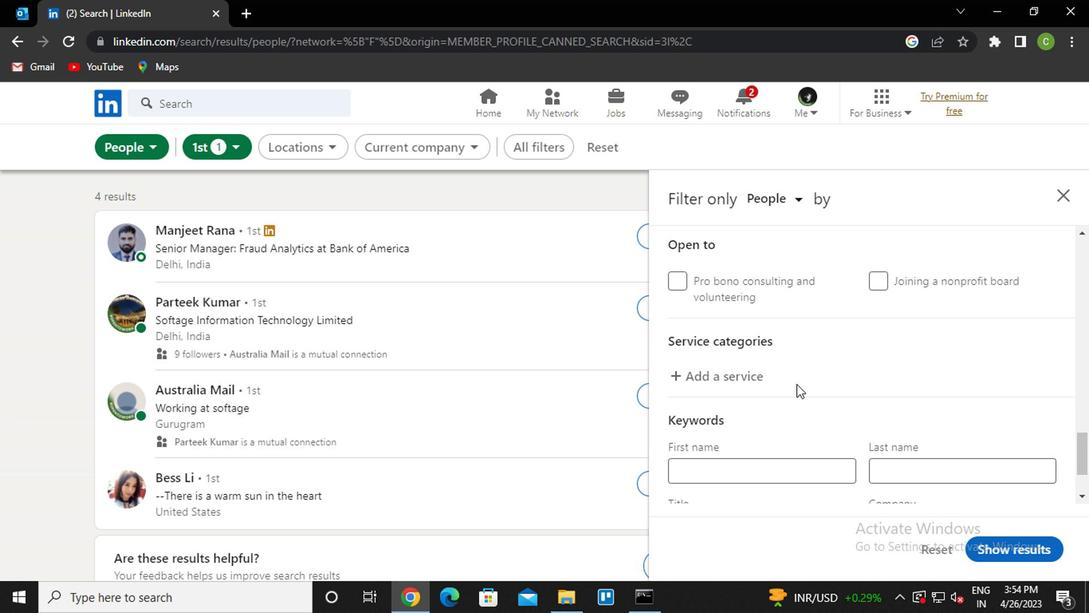 
Action: Mouse scrolled (790, 382) with delta (0, 0)
Screenshot: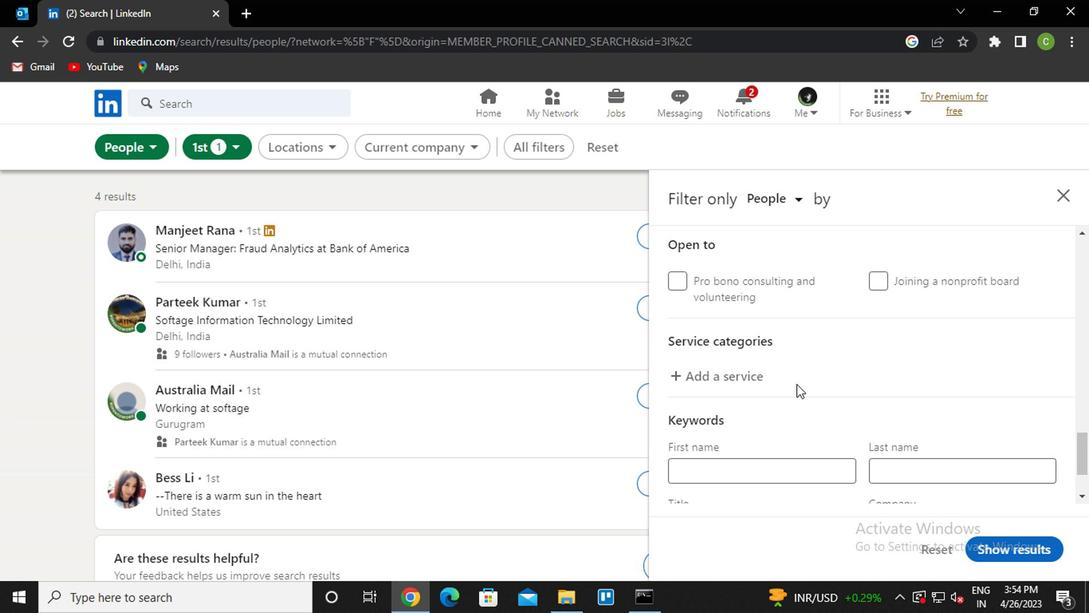 
Action: Mouse moved to (727, 272)
Screenshot: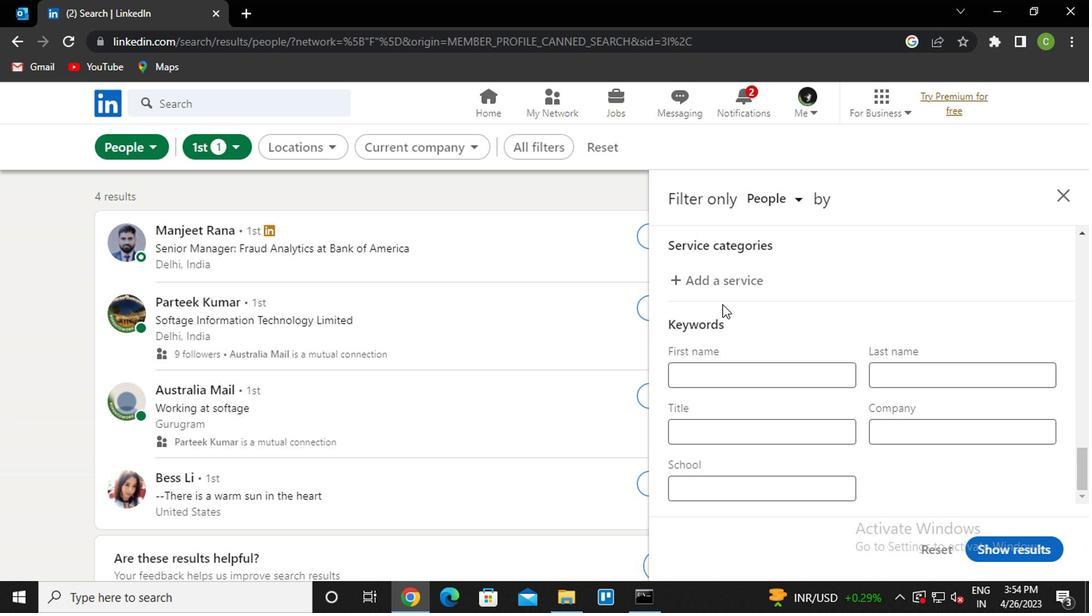 
Action: Mouse pressed left at (727, 272)
Screenshot: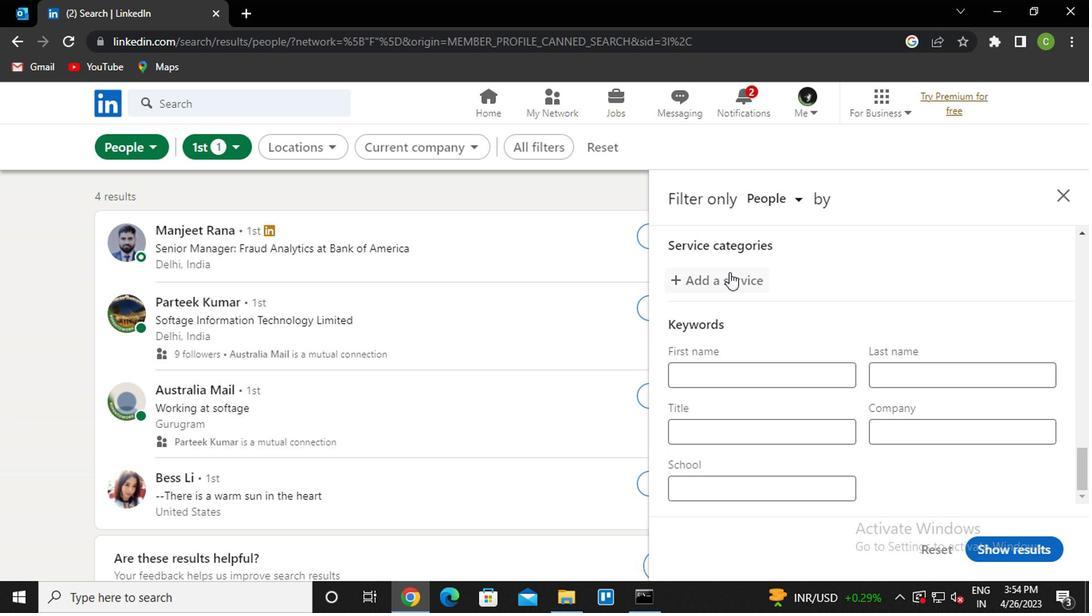 
Action: Key pressed <Key.caps_lock>a<Key.caps_lock>ssistance<Key.space>advertising
Screenshot: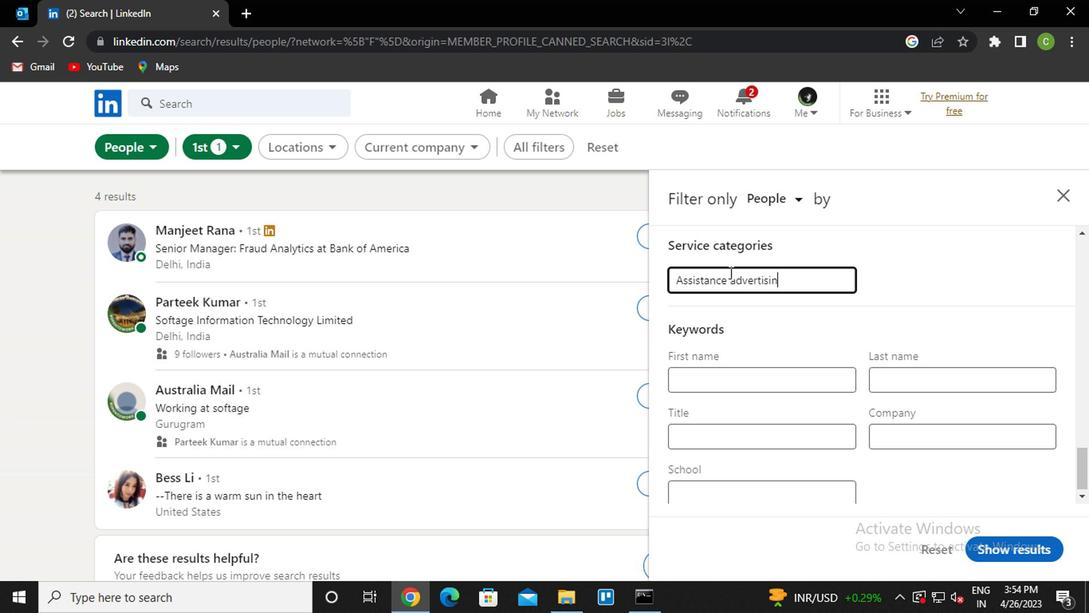 
Action: Mouse moved to (773, 431)
Screenshot: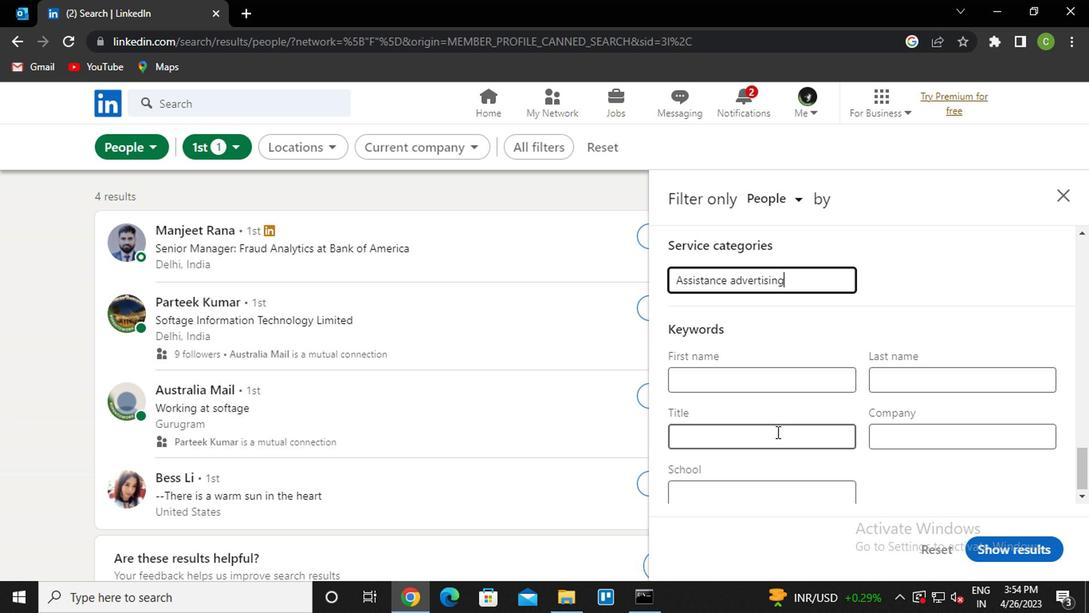 
Action: Mouse pressed left at (773, 431)
Screenshot: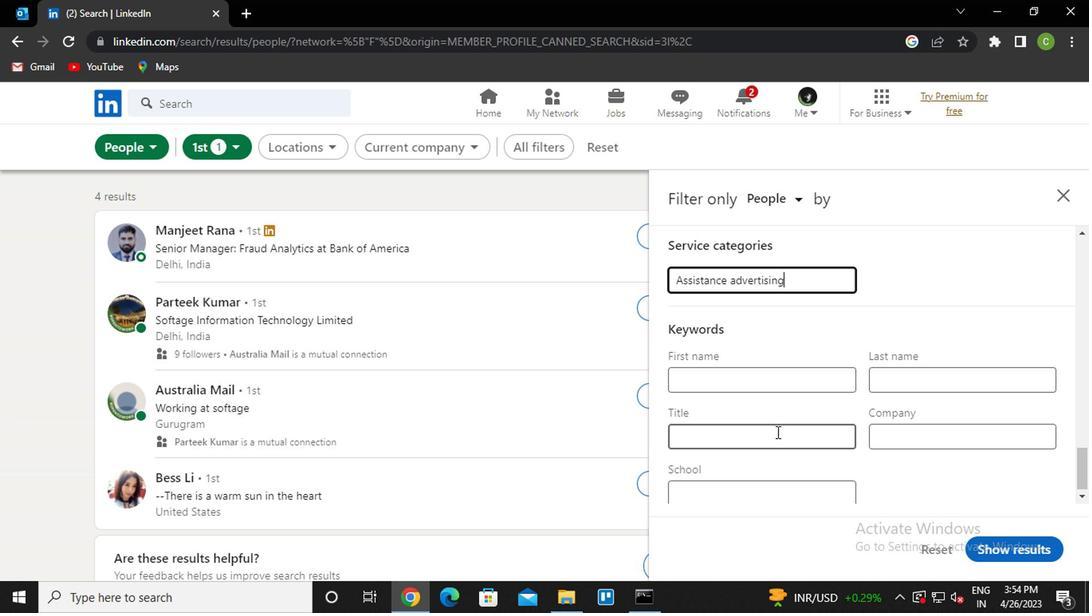 
Action: Key pressed <Key.caps_lock>s<Key.caps_lock>alon<Key.space><Key.caps_lock>m<Key.caps_lock>anager
Screenshot: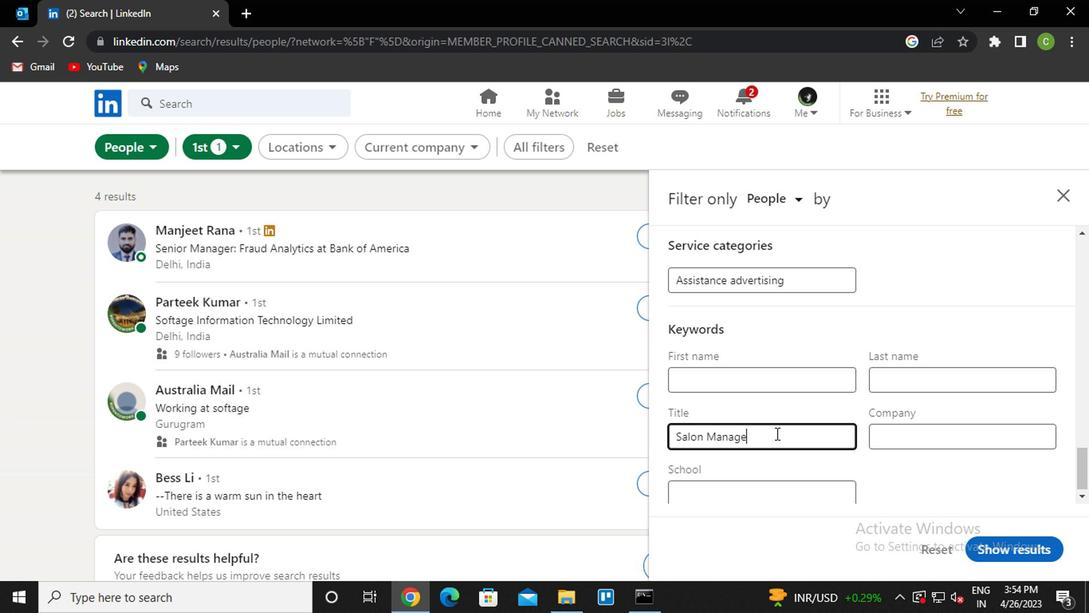 
Action: Mouse moved to (992, 543)
Screenshot: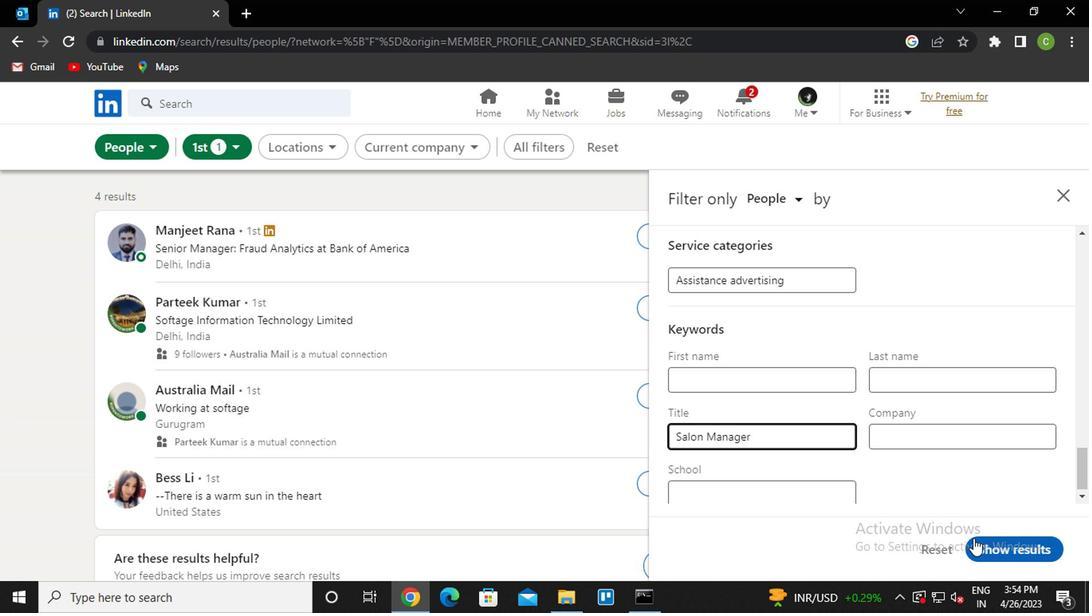
Action: Mouse pressed left at (992, 543)
Screenshot: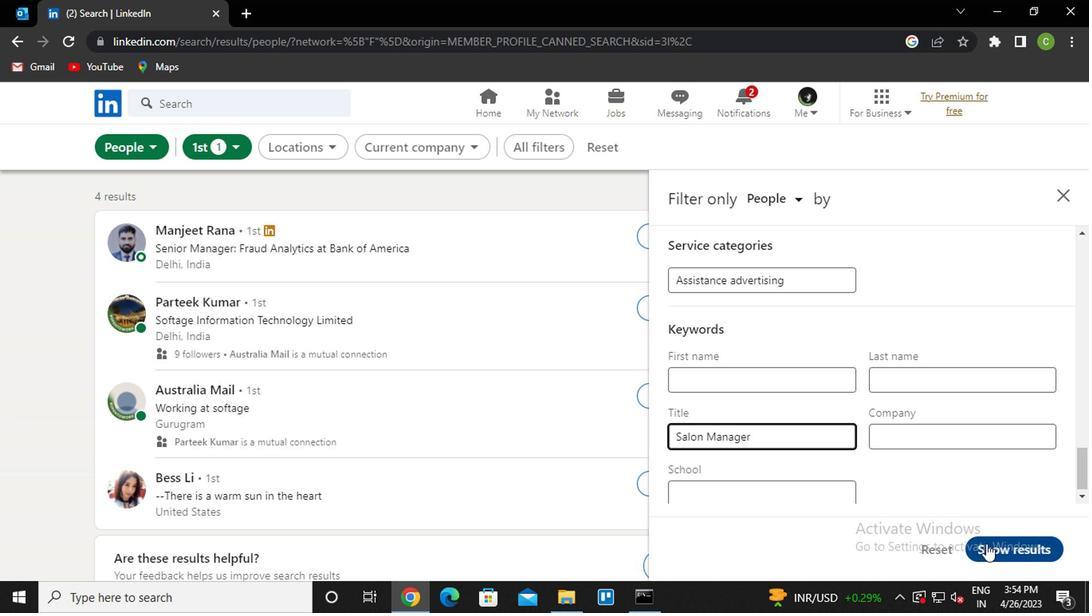 
Action: Mouse moved to (507, 491)
Screenshot: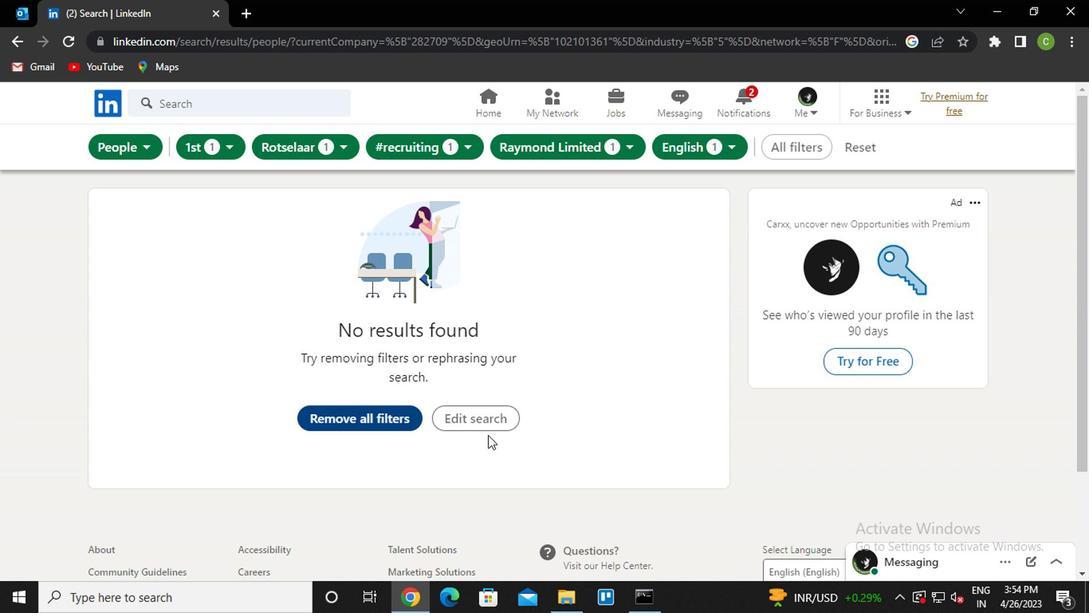 
